 Task: Utilize tags to categorize feasibility analysis tasks by priority: "High," "Medium," and "Low.
Action: Mouse moved to (77, 214)
Screenshot: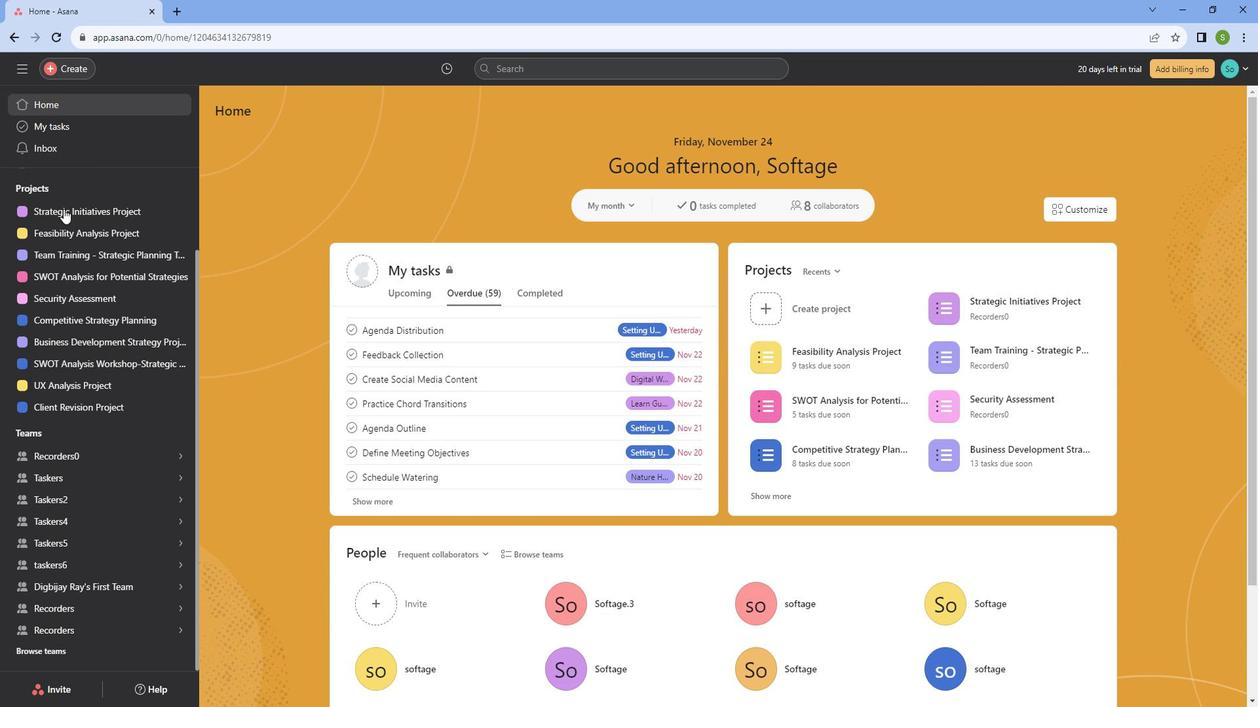 
Action: Mouse pressed left at (77, 214)
Screenshot: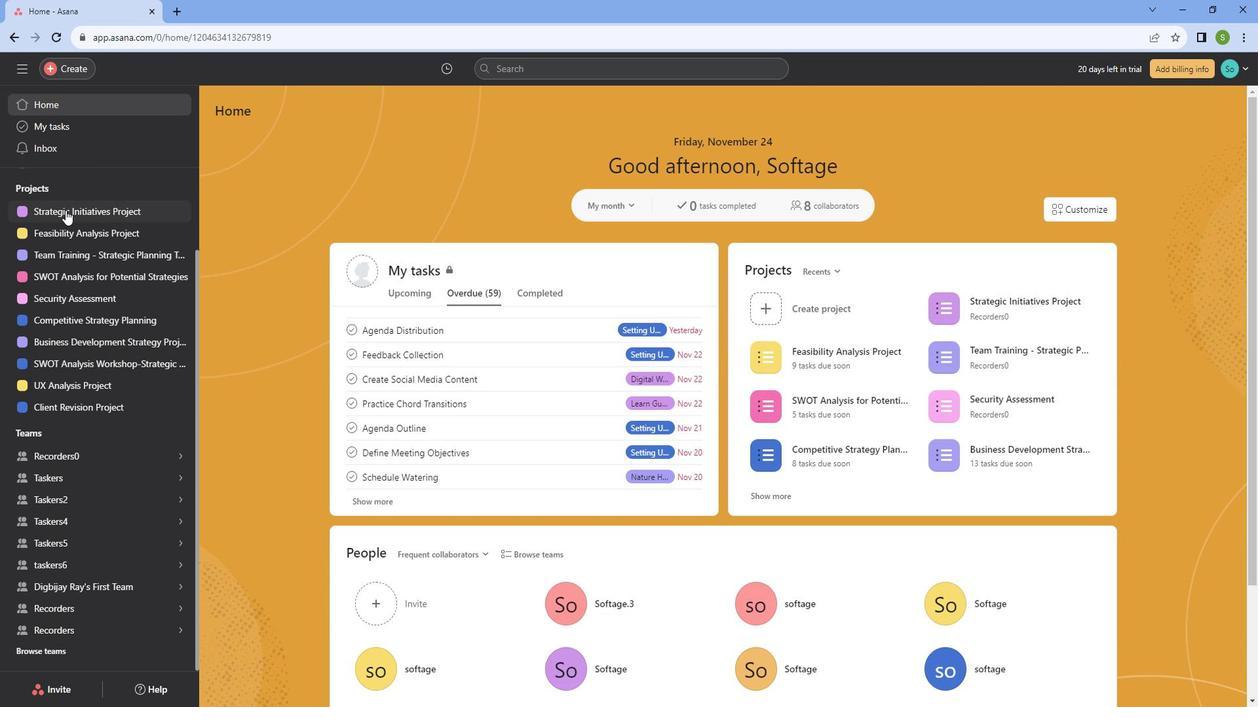
Action: Mouse moved to (885, 207)
Screenshot: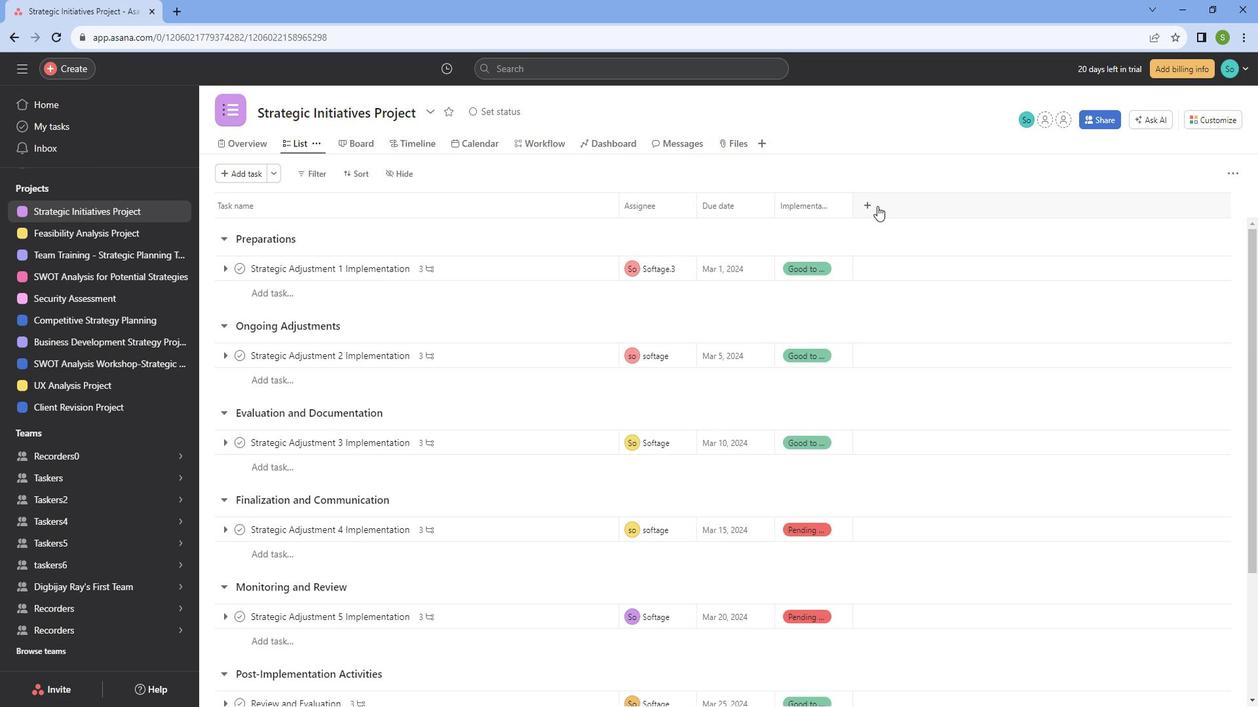 
Action: Mouse pressed left at (885, 207)
Screenshot: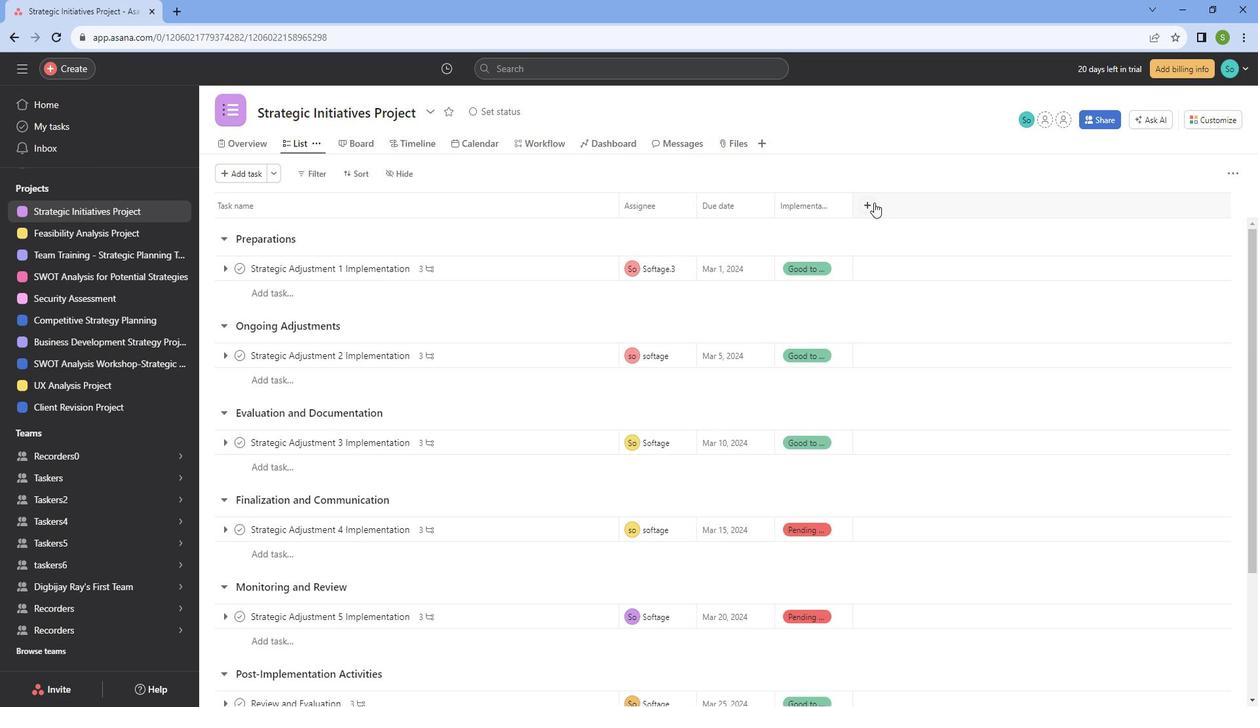 
Action: Mouse moved to (909, 258)
Screenshot: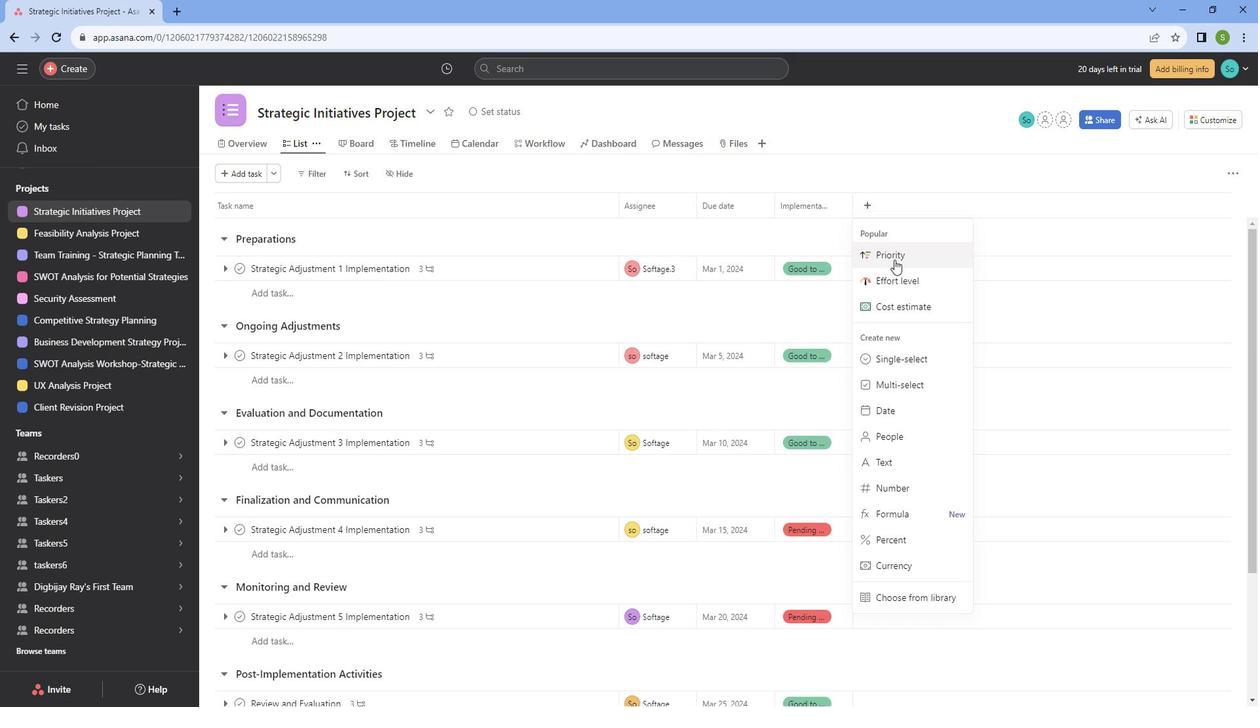 
Action: Mouse pressed left at (909, 258)
Screenshot: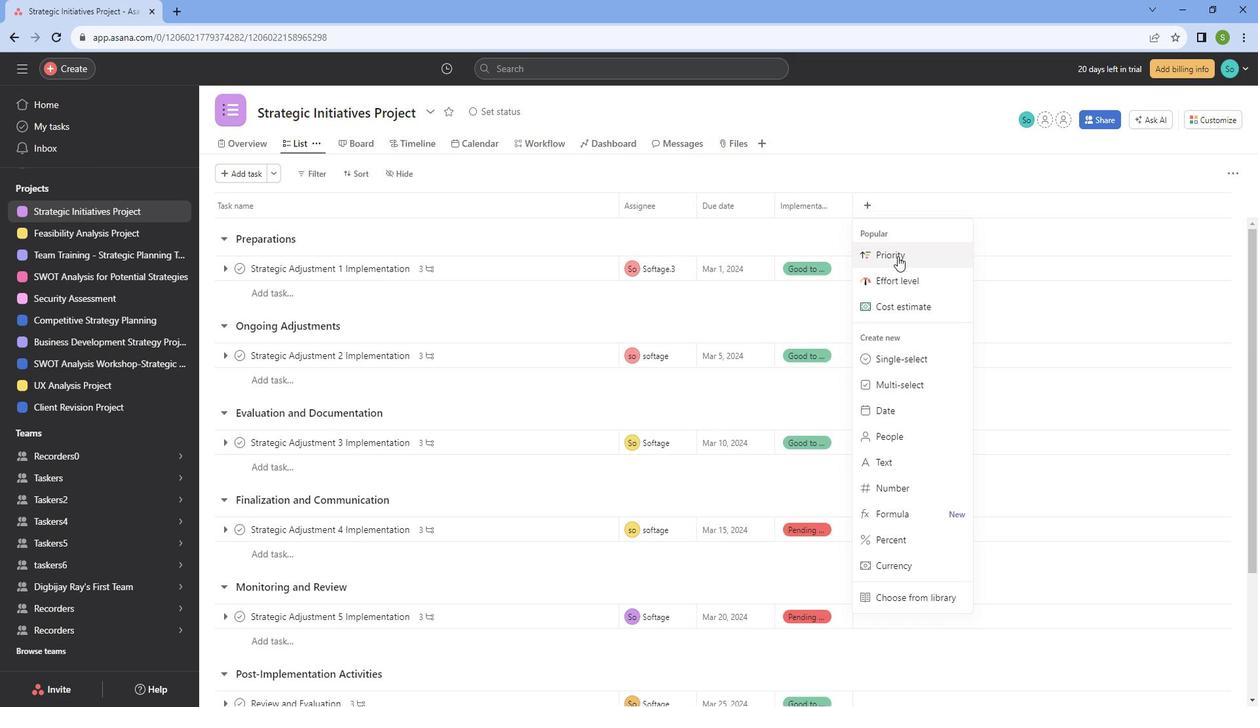 
Action: Mouse moved to (765, 539)
Screenshot: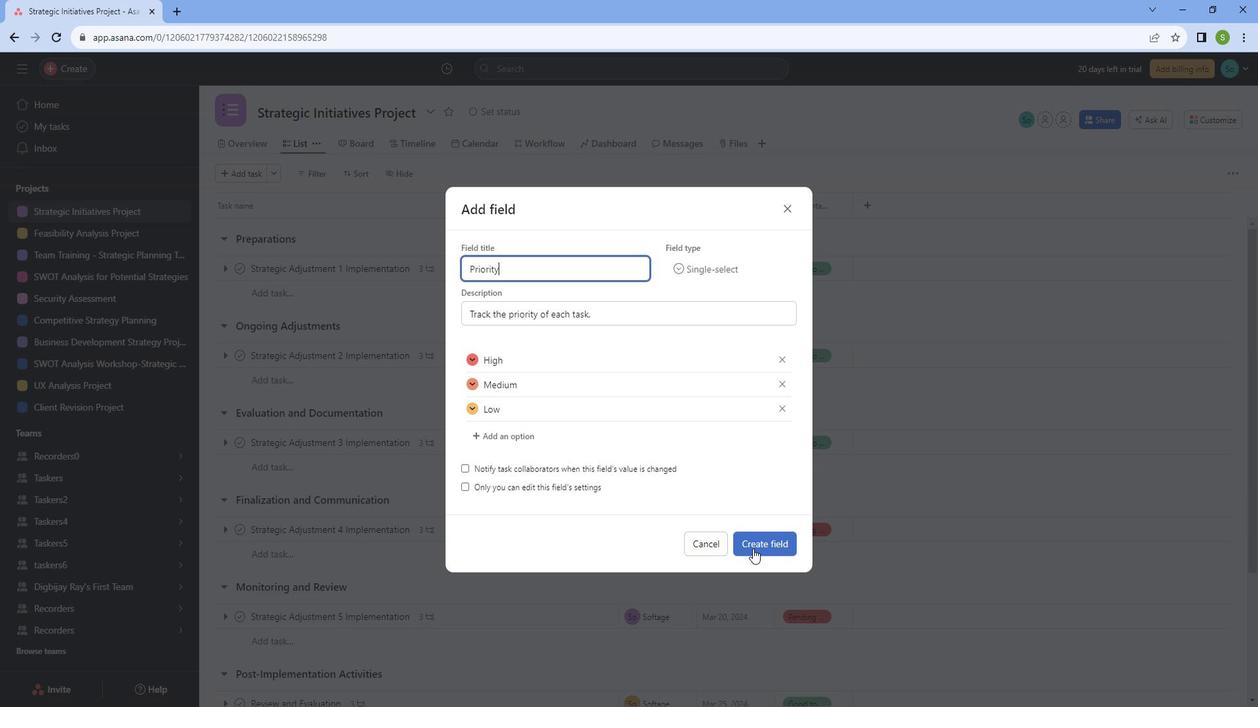 
Action: Mouse pressed left at (765, 539)
Screenshot: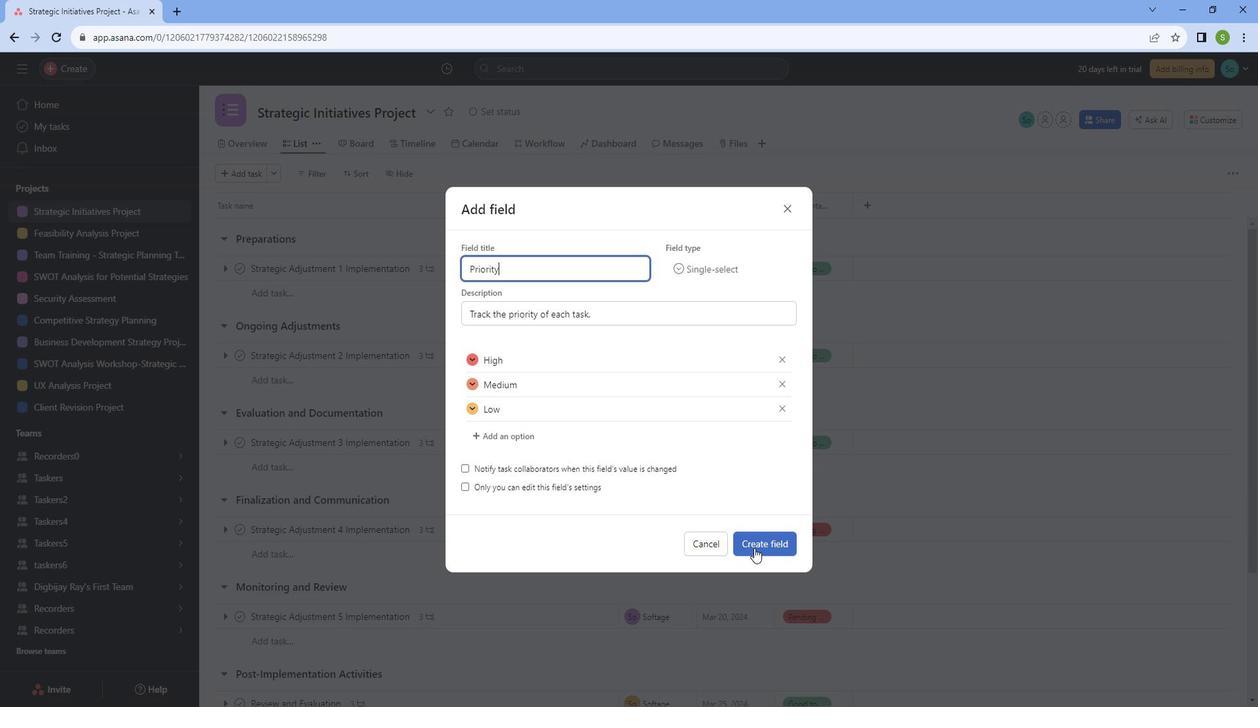 
Action: Mouse moved to (901, 273)
Screenshot: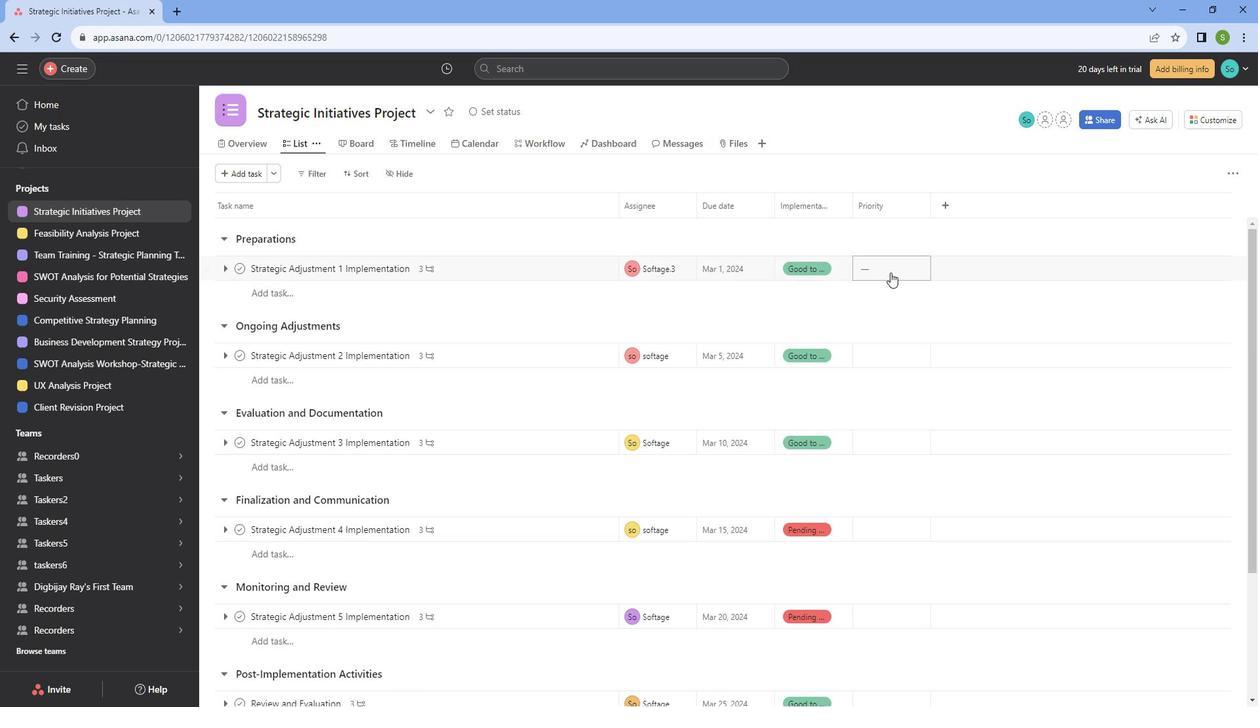 
Action: Mouse pressed left at (901, 273)
Screenshot: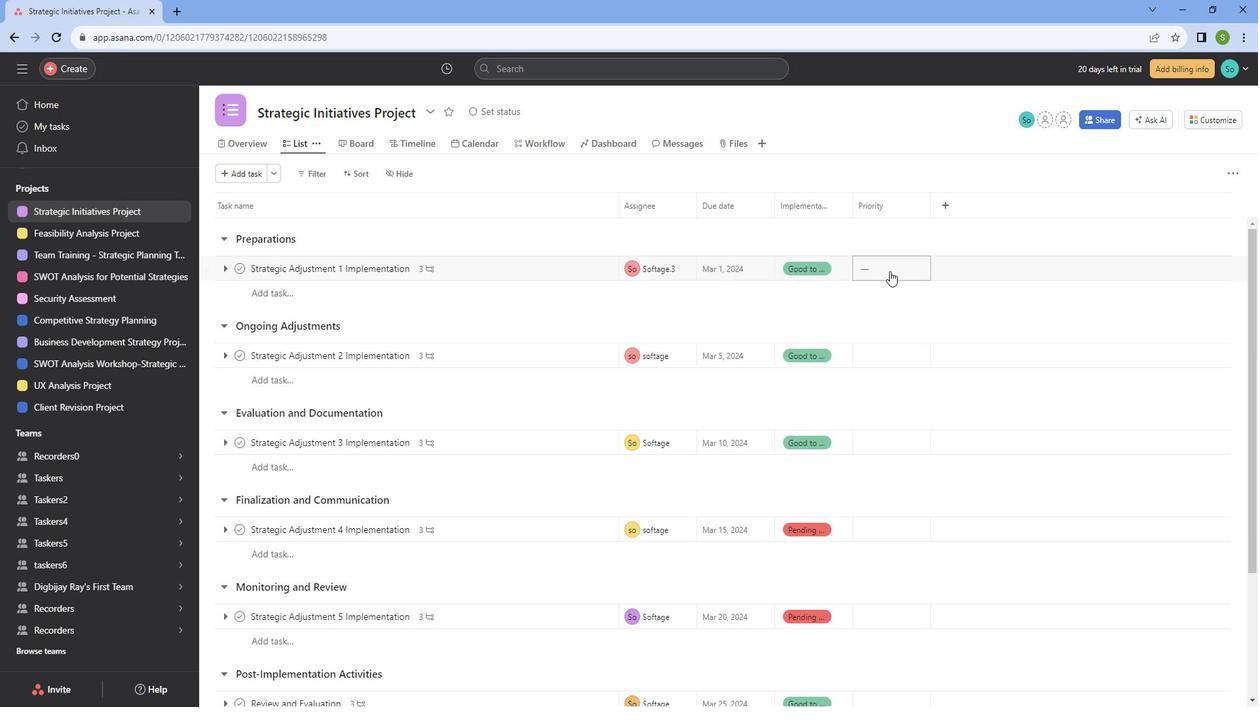 
Action: Mouse moved to (918, 313)
Screenshot: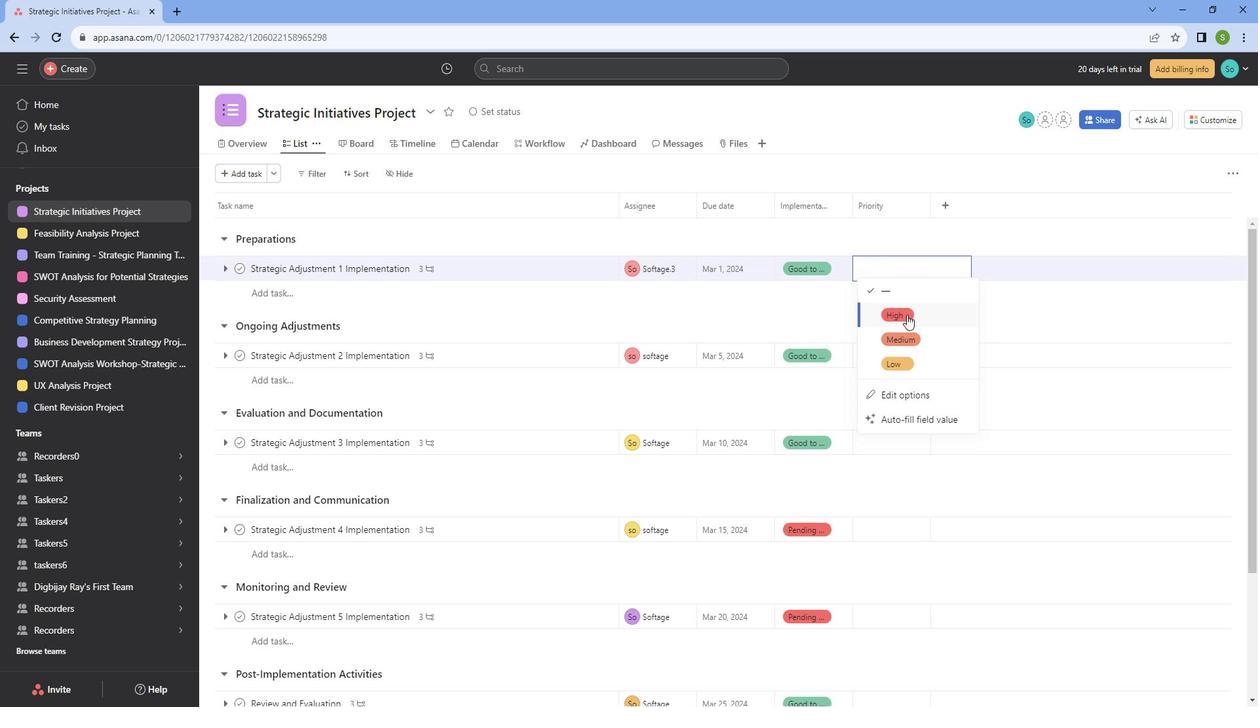 
Action: Mouse pressed left at (918, 313)
Screenshot: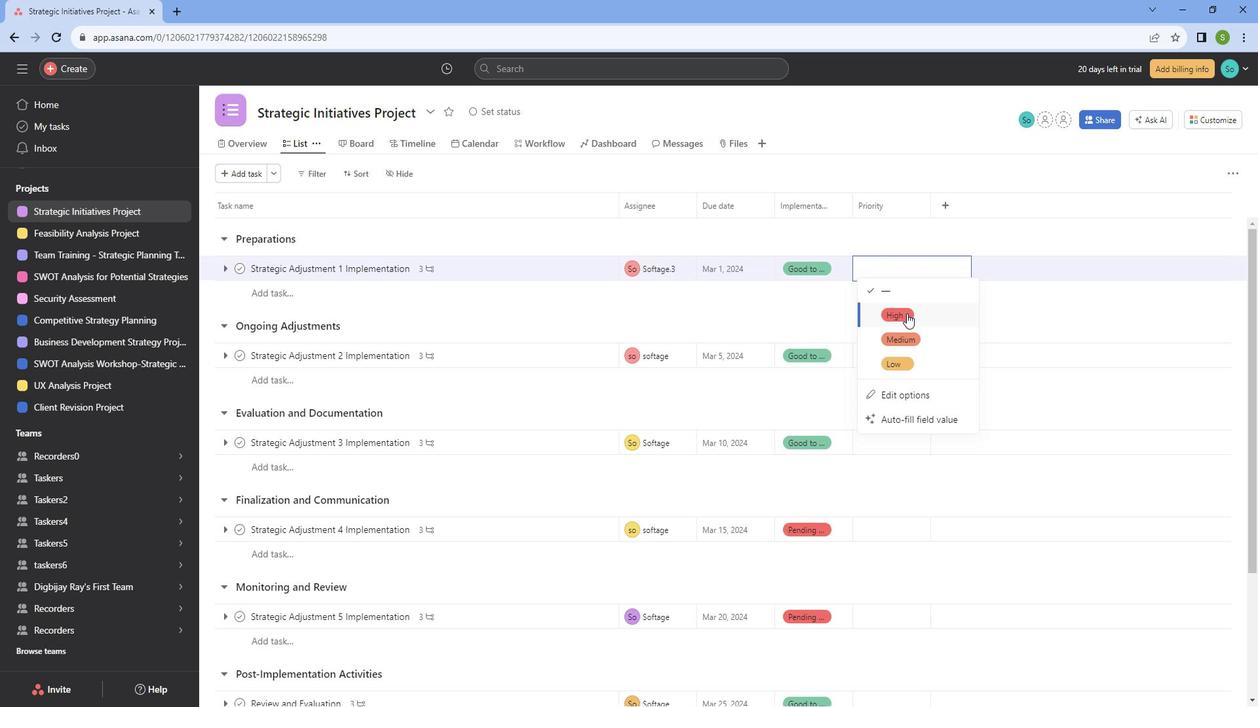 
Action: Mouse moved to (913, 355)
Screenshot: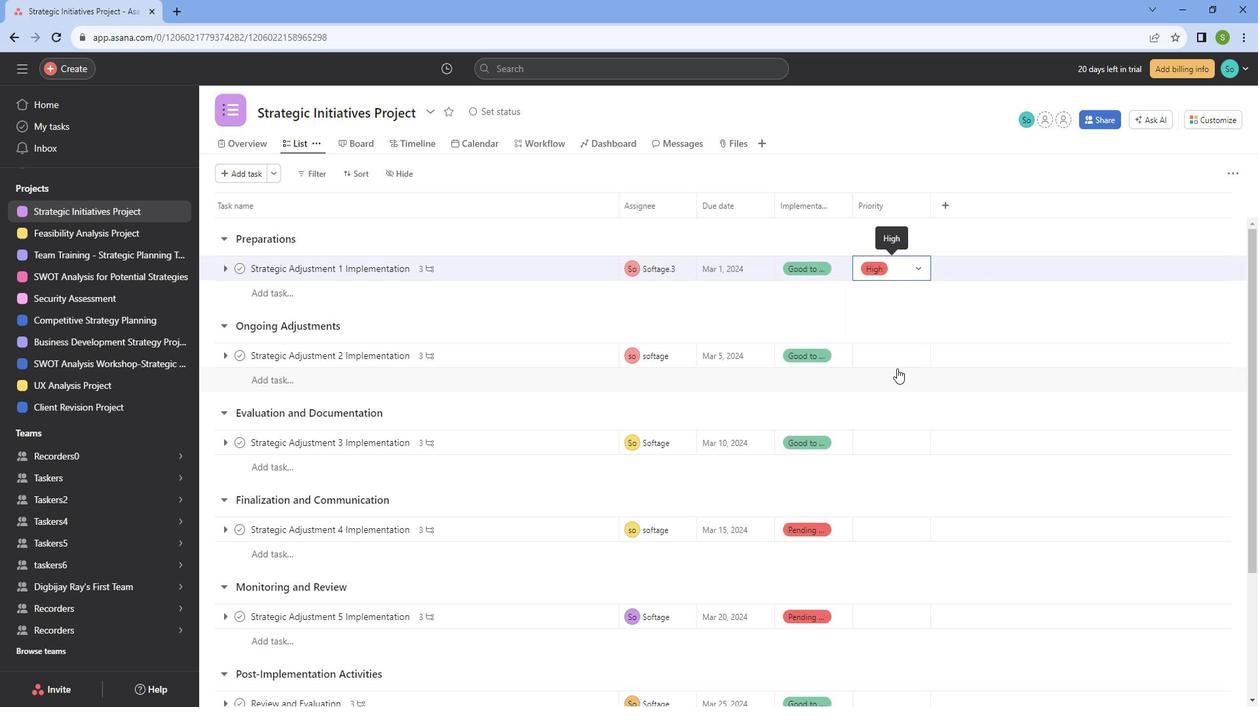 
Action: Mouse pressed left at (913, 355)
Screenshot: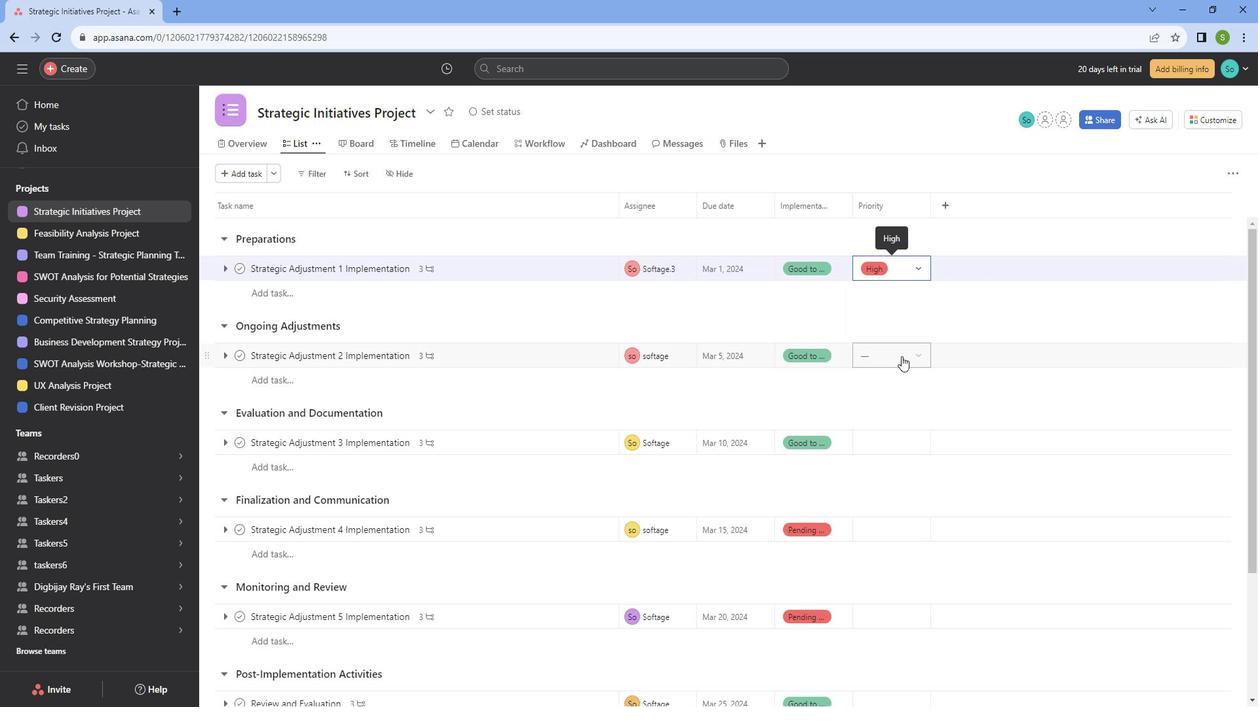 
Action: Mouse moved to (902, 399)
Screenshot: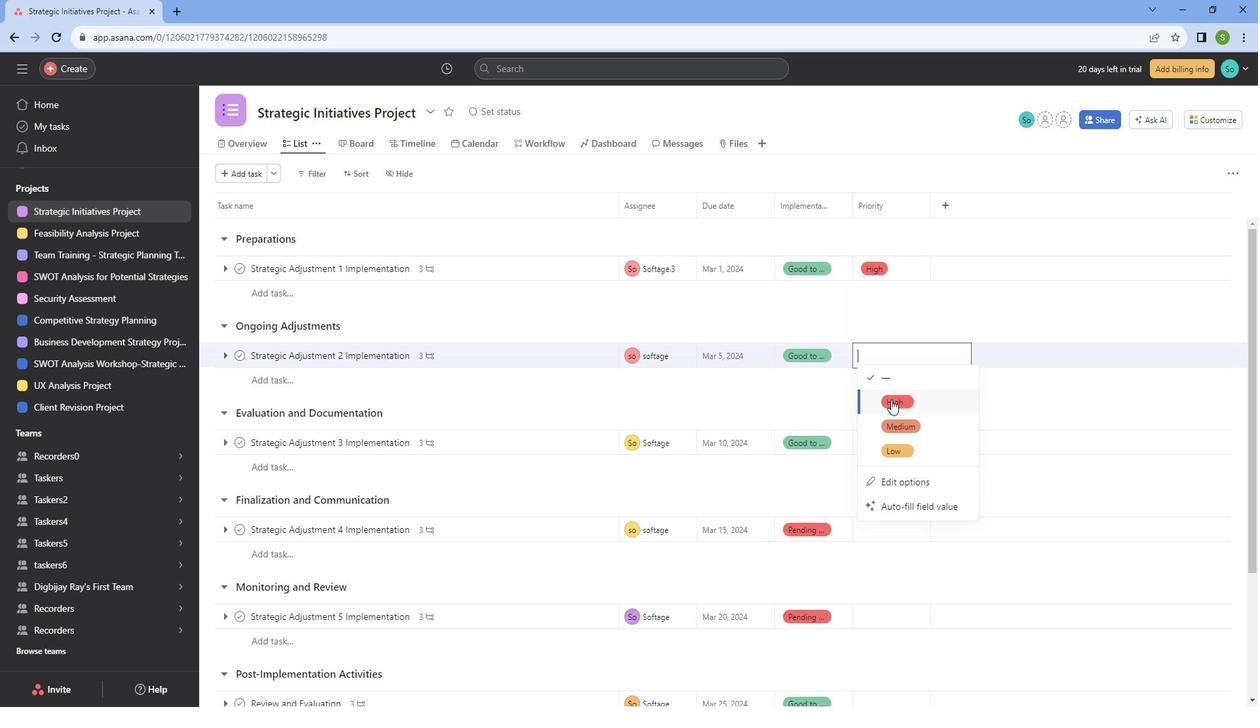 
Action: Mouse pressed left at (902, 399)
Screenshot: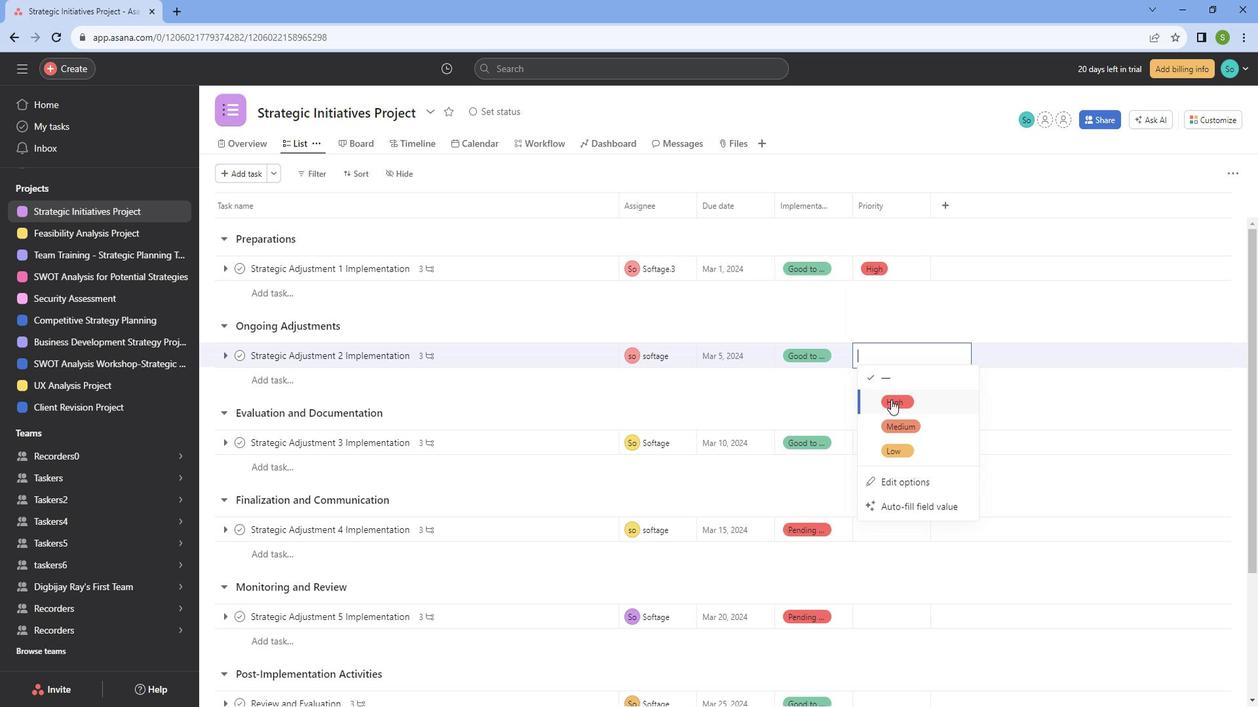 
Action: Mouse moved to (901, 399)
Screenshot: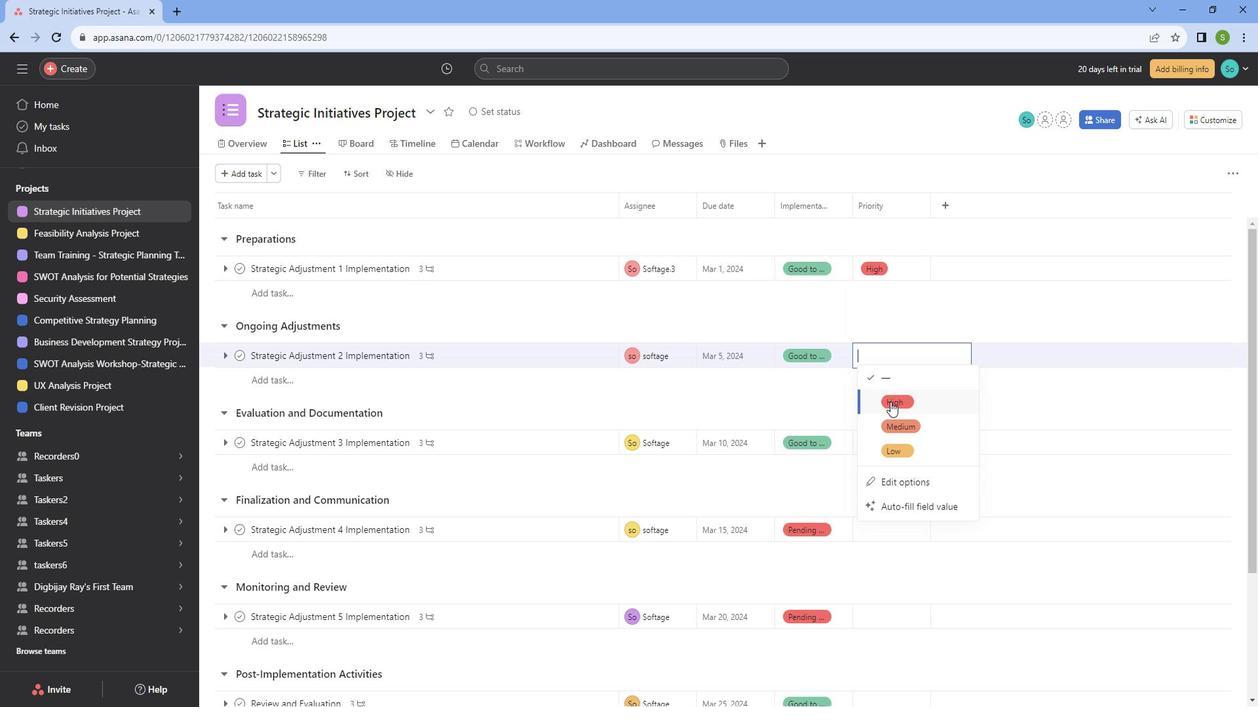 
Action: Mouse scrolled (901, 398) with delta (0, 0)
Screenshot: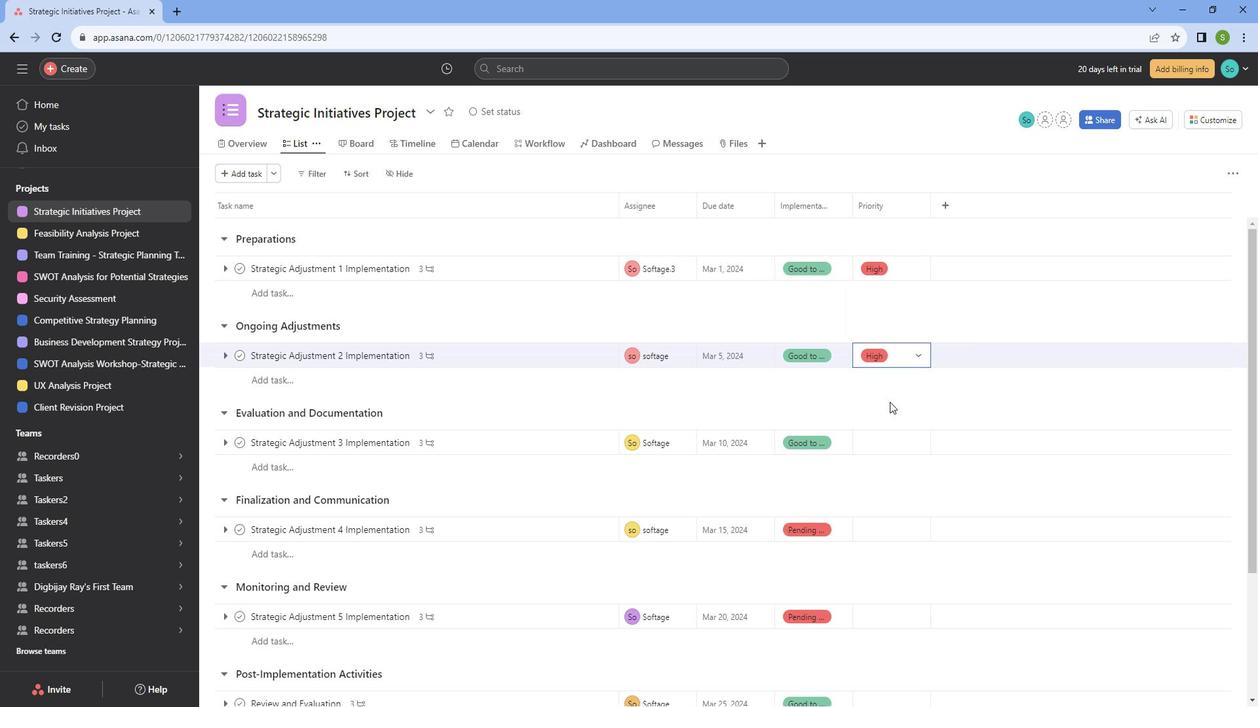 
Action: Mouse scrolled (901, 398) with delta (0, 0)
Screenshot: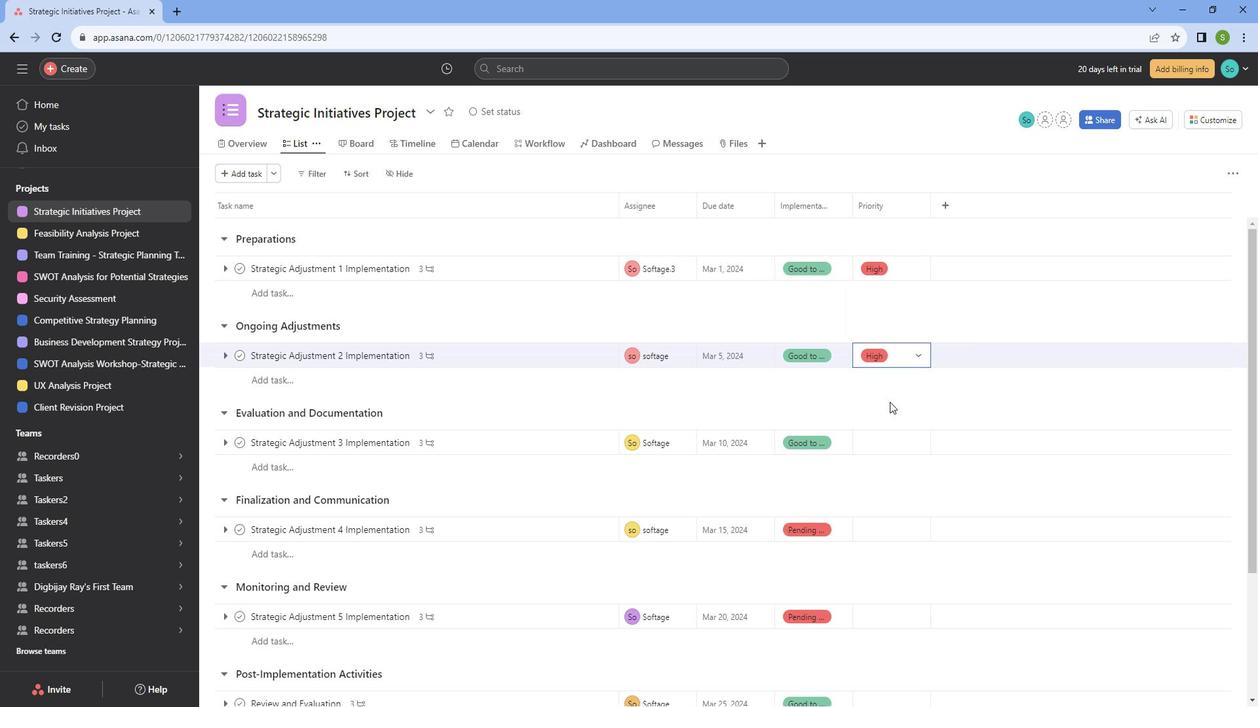 
Action: Mouse scrolled (901, 398) with delta (0, 0)
Screenshot: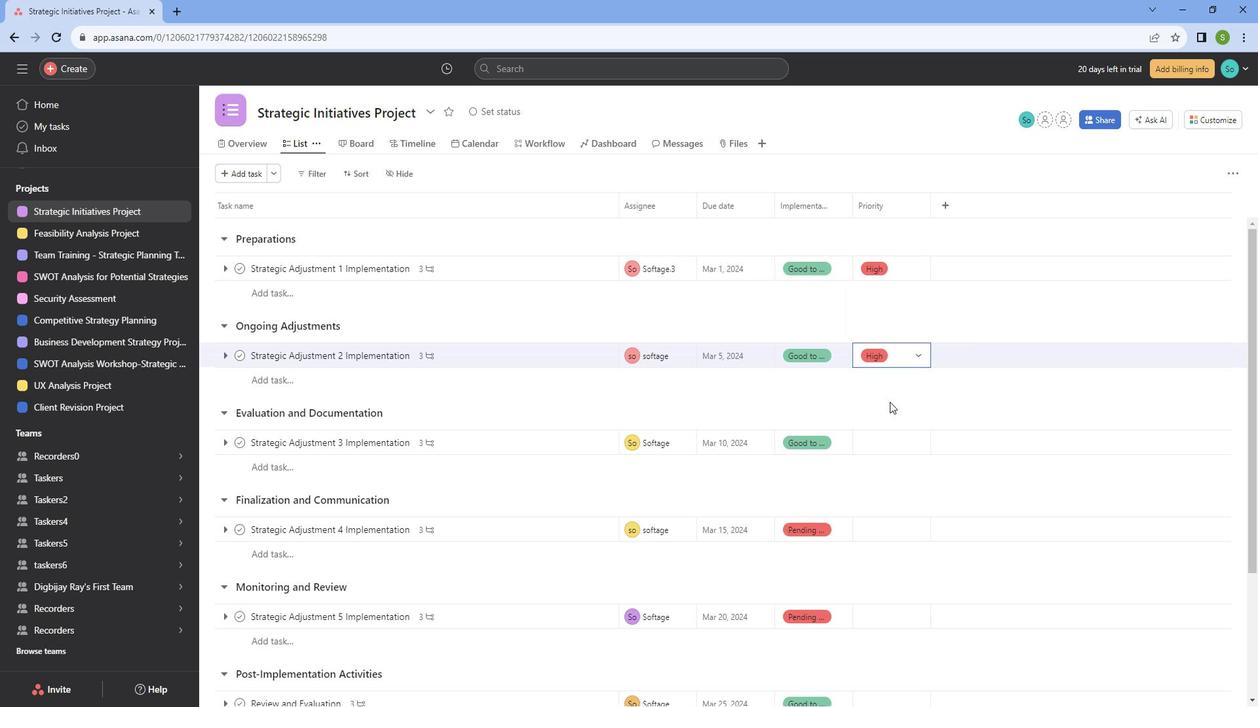 
Action: Mouse moved to (904, 265)
Screenshot: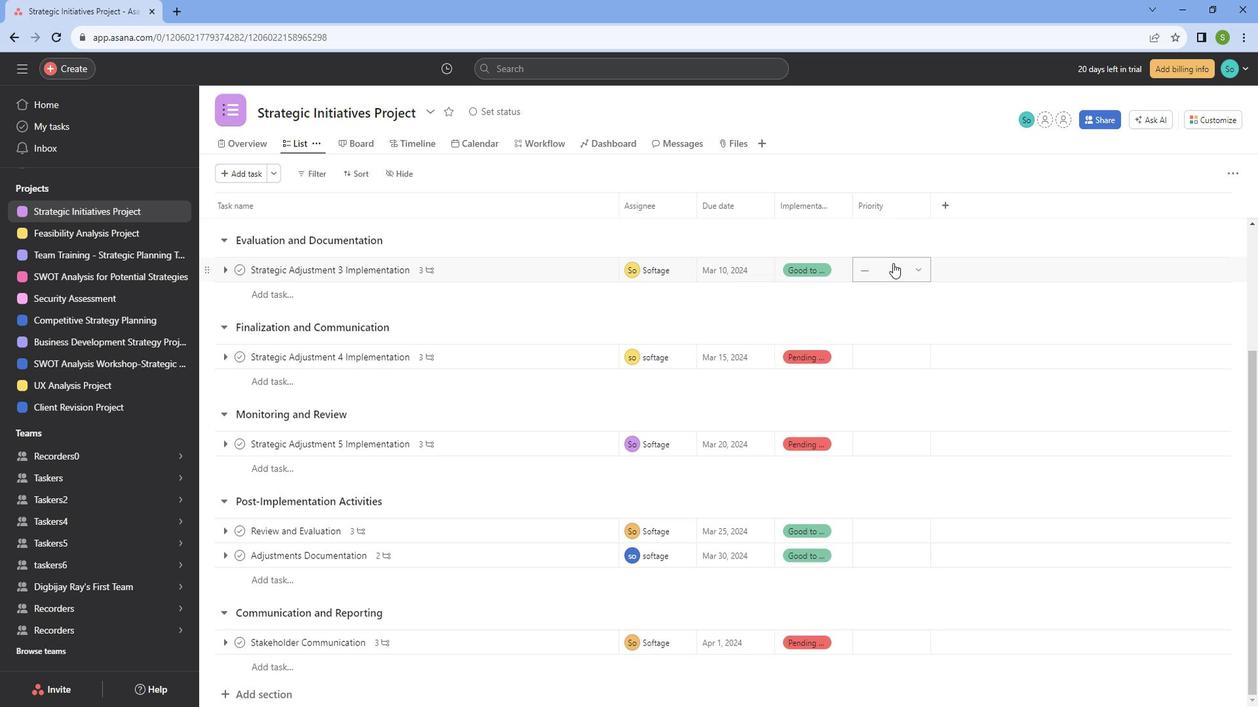 
Action: Mouse pressed left at (904, 265)
Screenshot: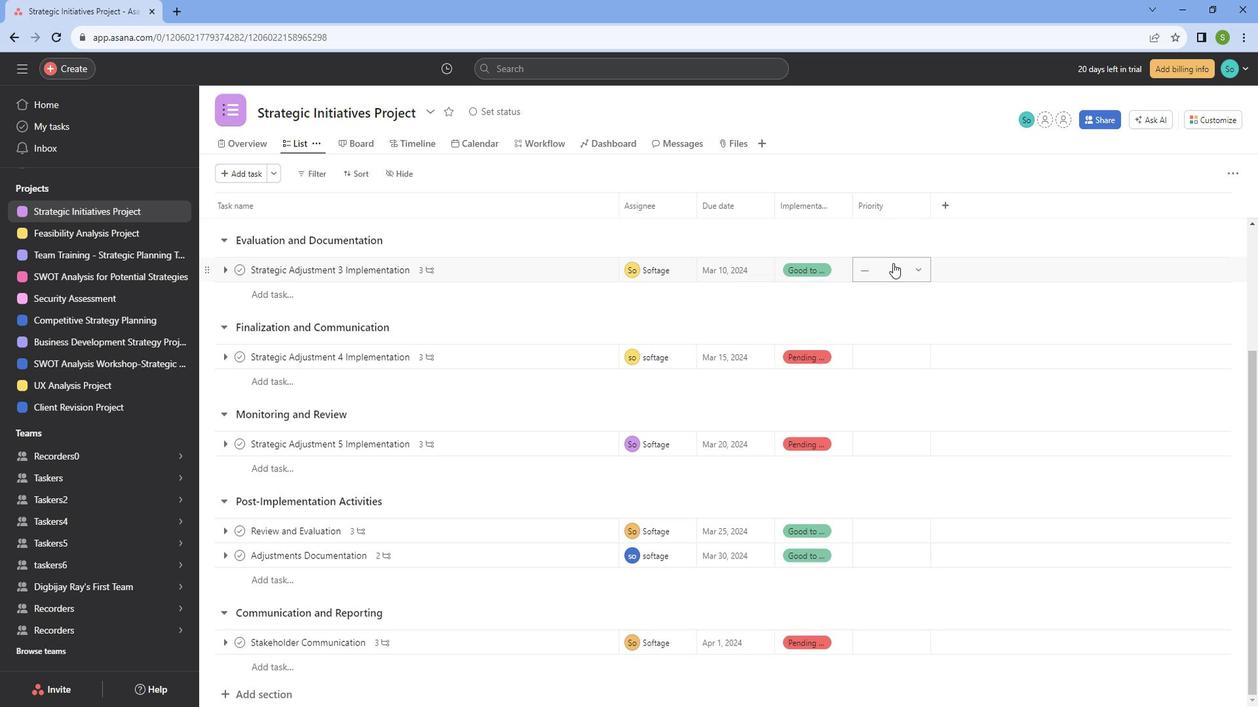 
Action: Mouse moved to (899, 299)
Screenshot: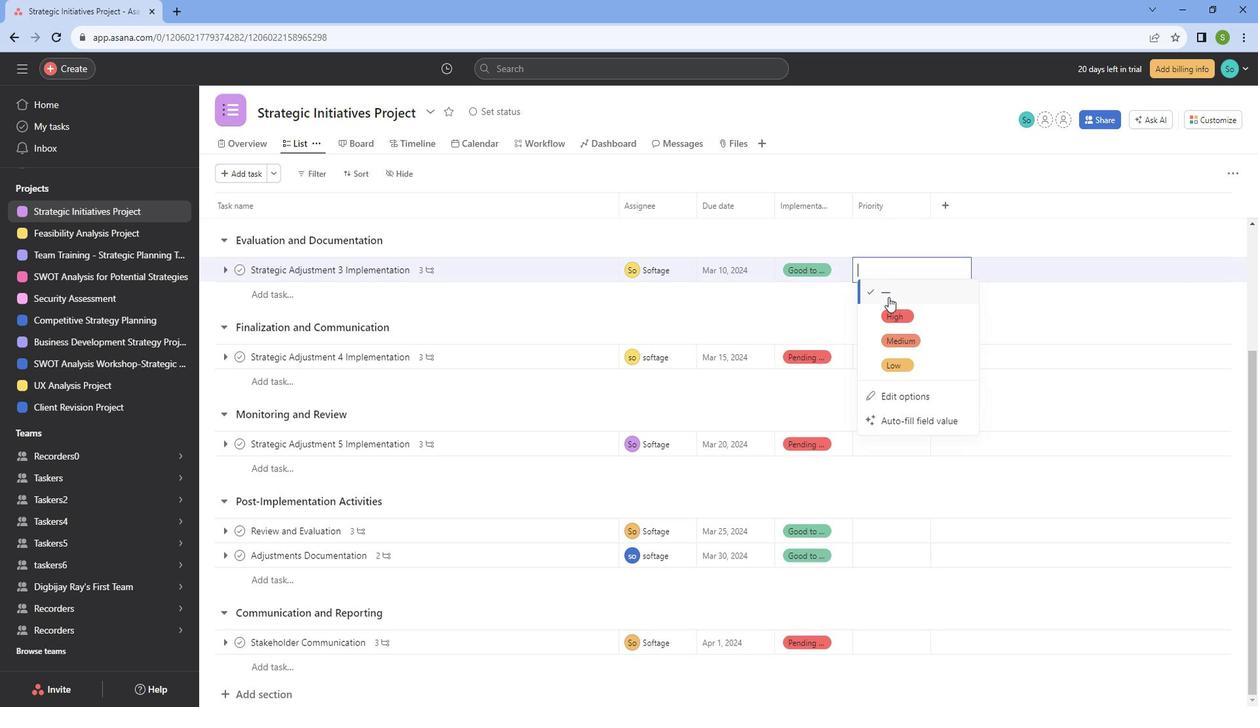 
Action: Mouse pressed left at (899, 299)
Screenshot: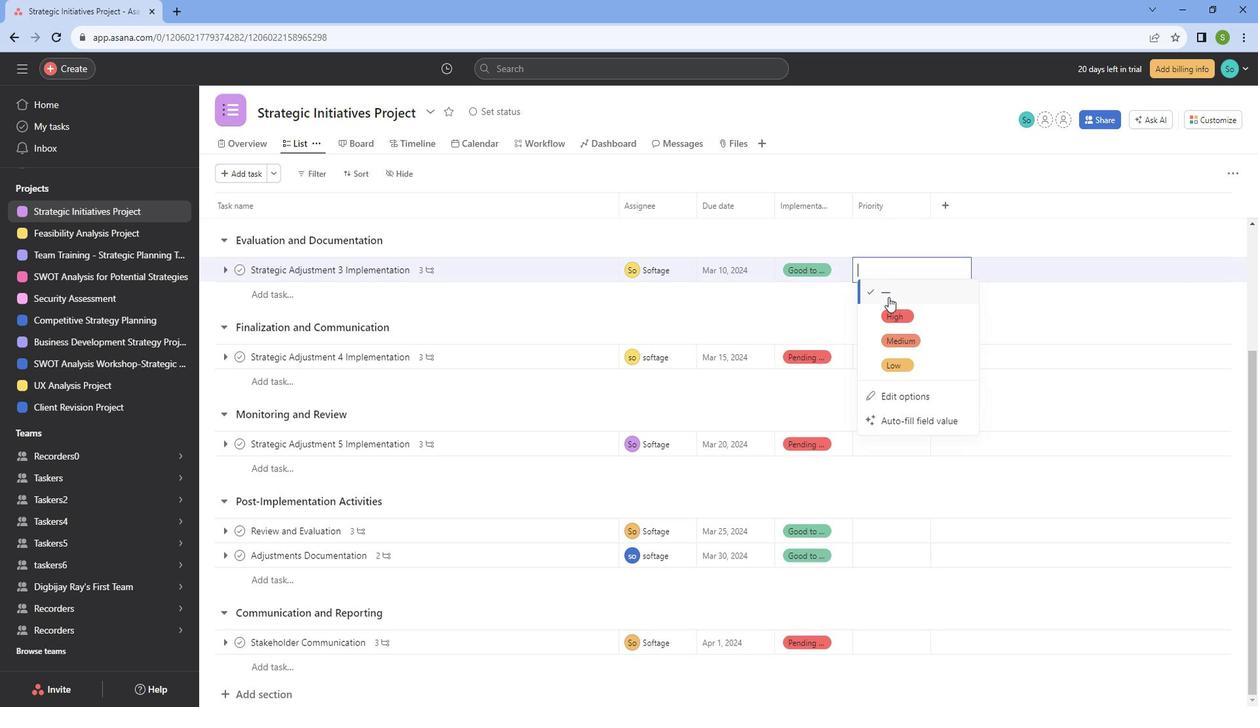 
Action: Mouse moved to (896, 307)
Screenshot: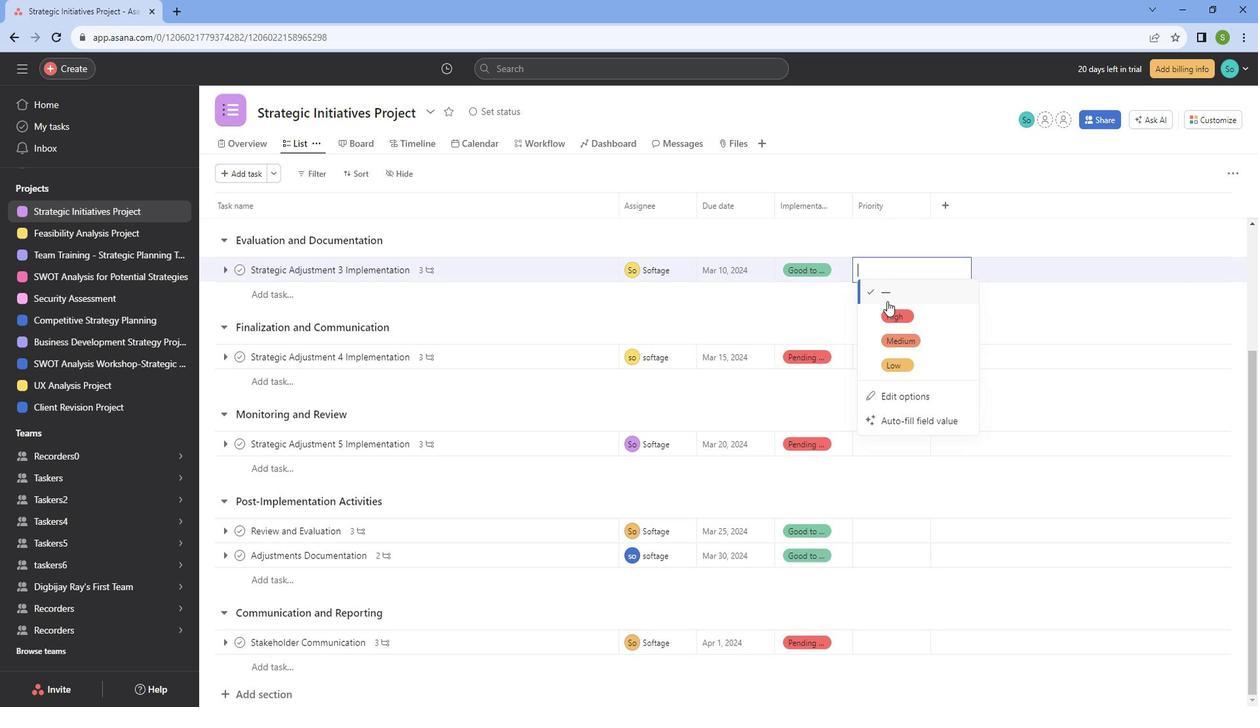 
Action: Mouse pressed left at (896, 307)
Screenshot: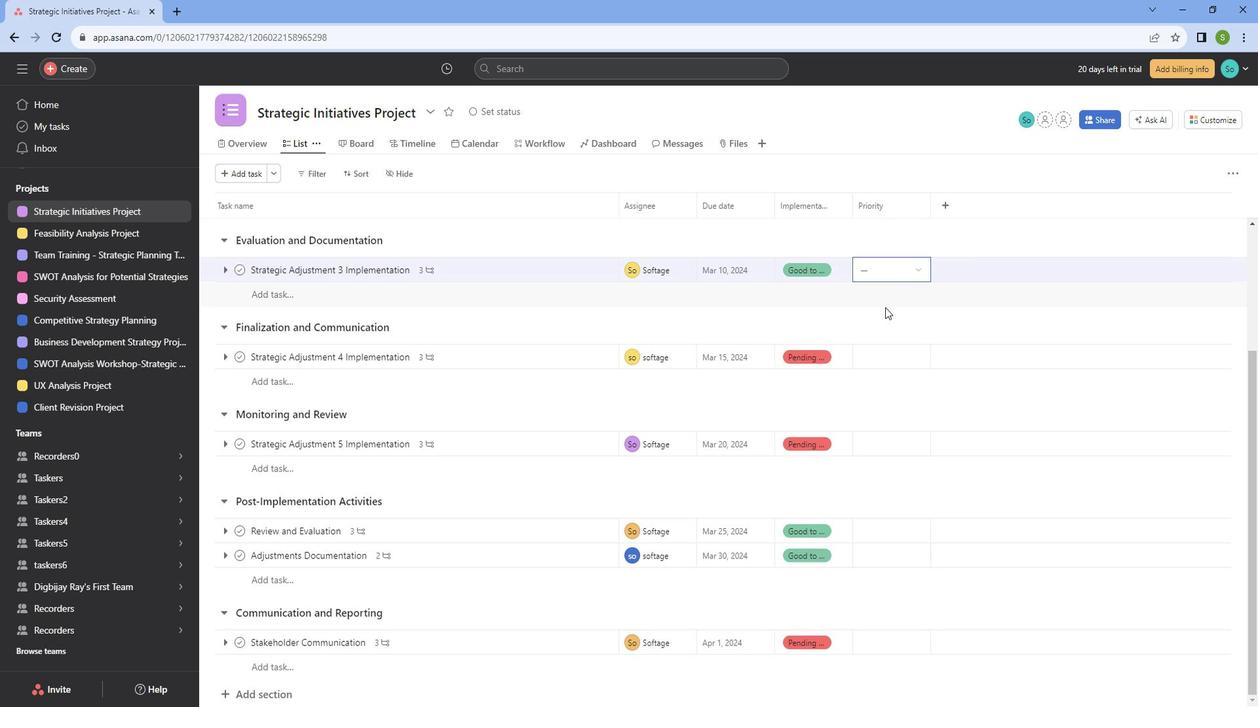 
Action: Mouse moved to (899, 278)
Screenshot: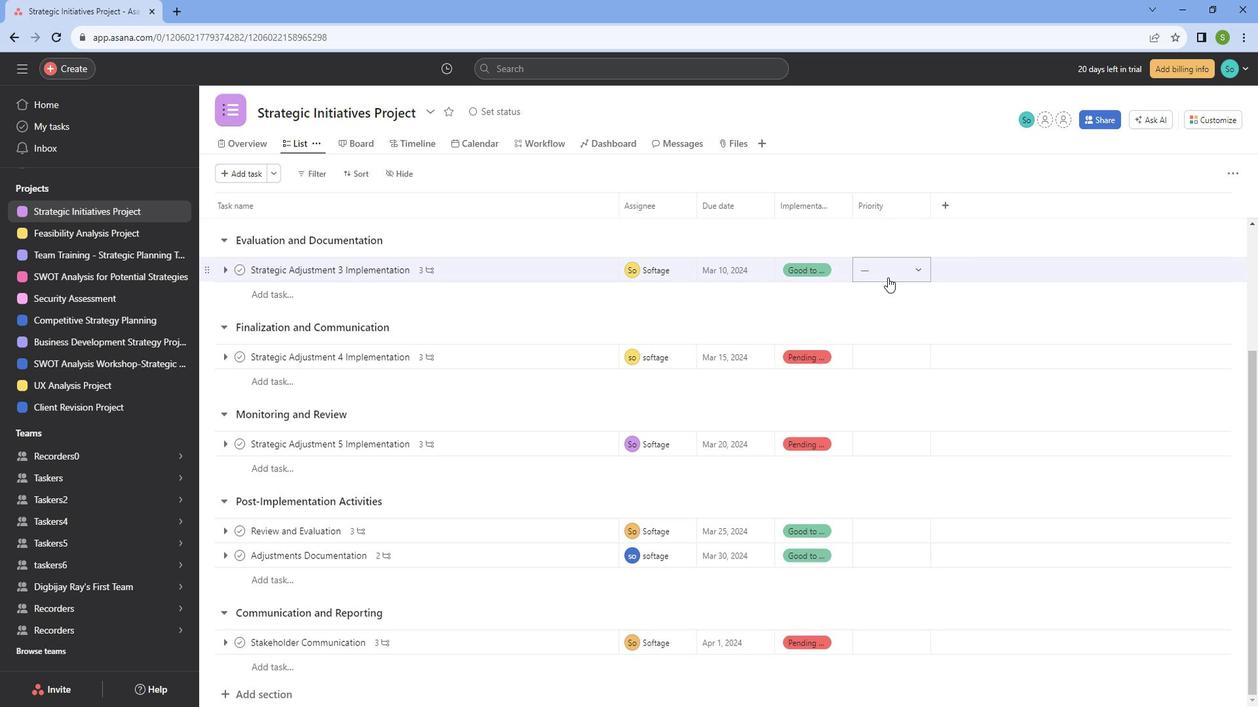 
Action: Mouse pressed left at (899, 278)
Screenshot: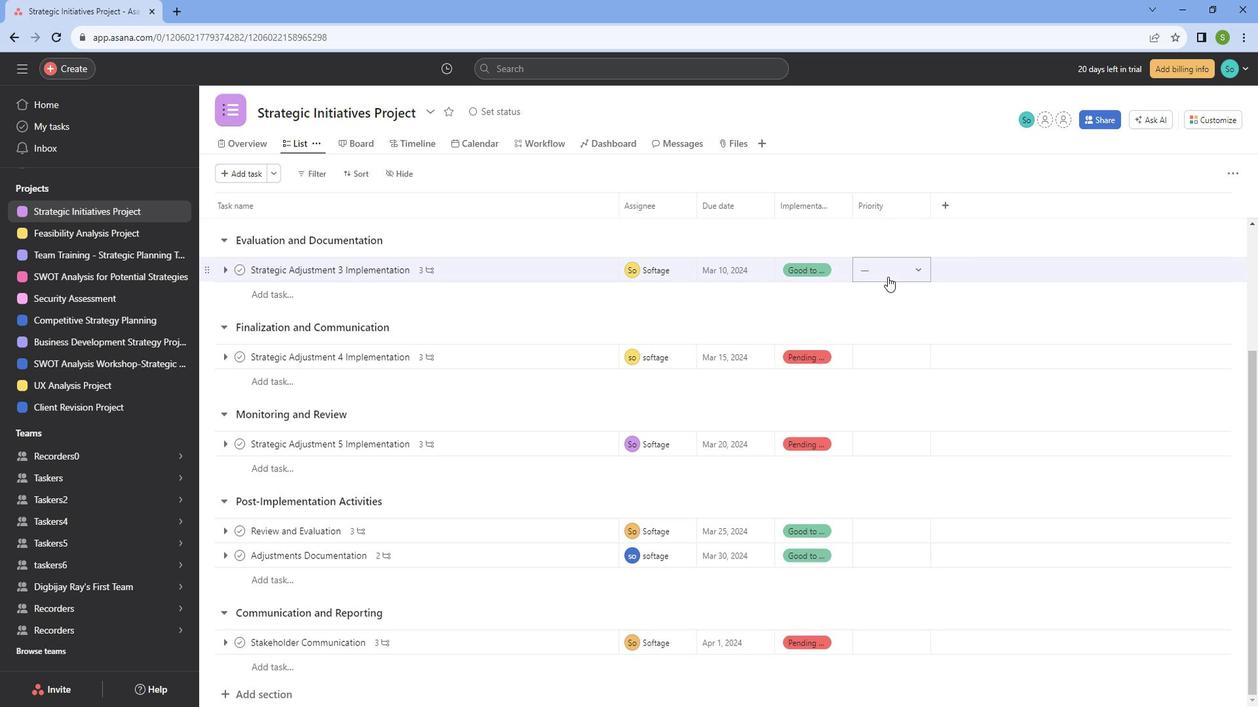 
Action: Mouse moved to (892, 313)
Screenshot: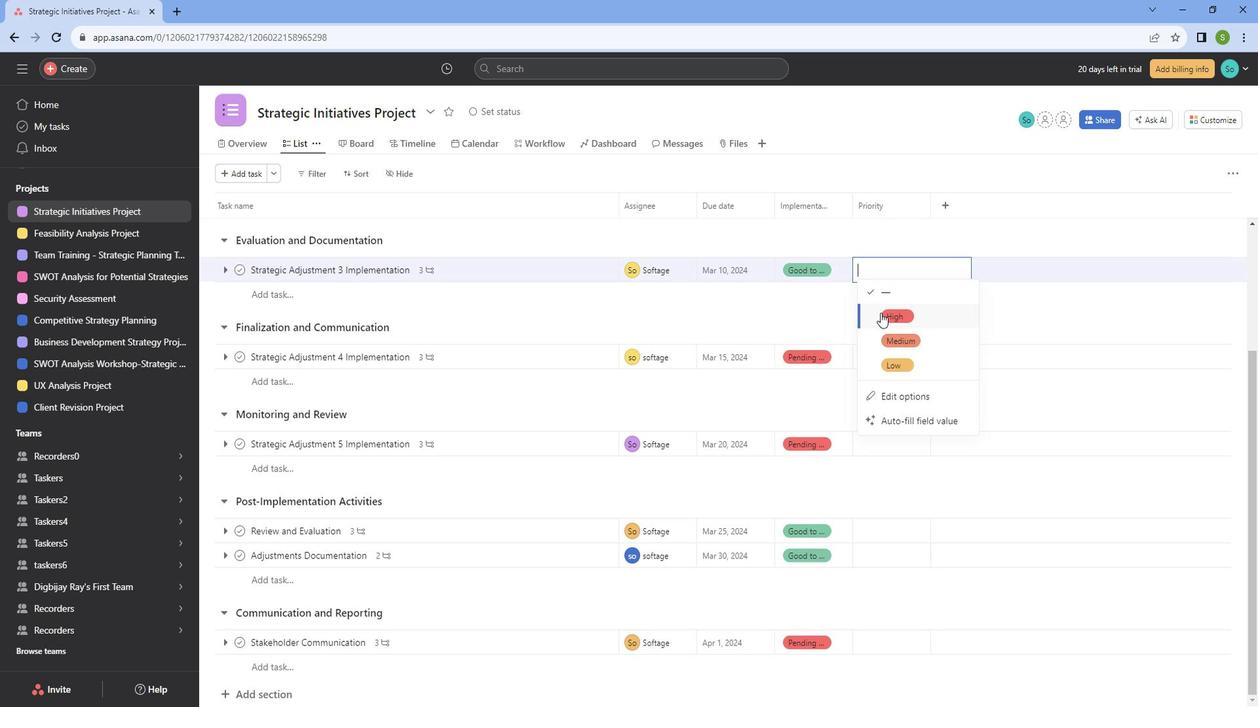 
Action: Mouse pressed left at (892, 313)
Screenshot: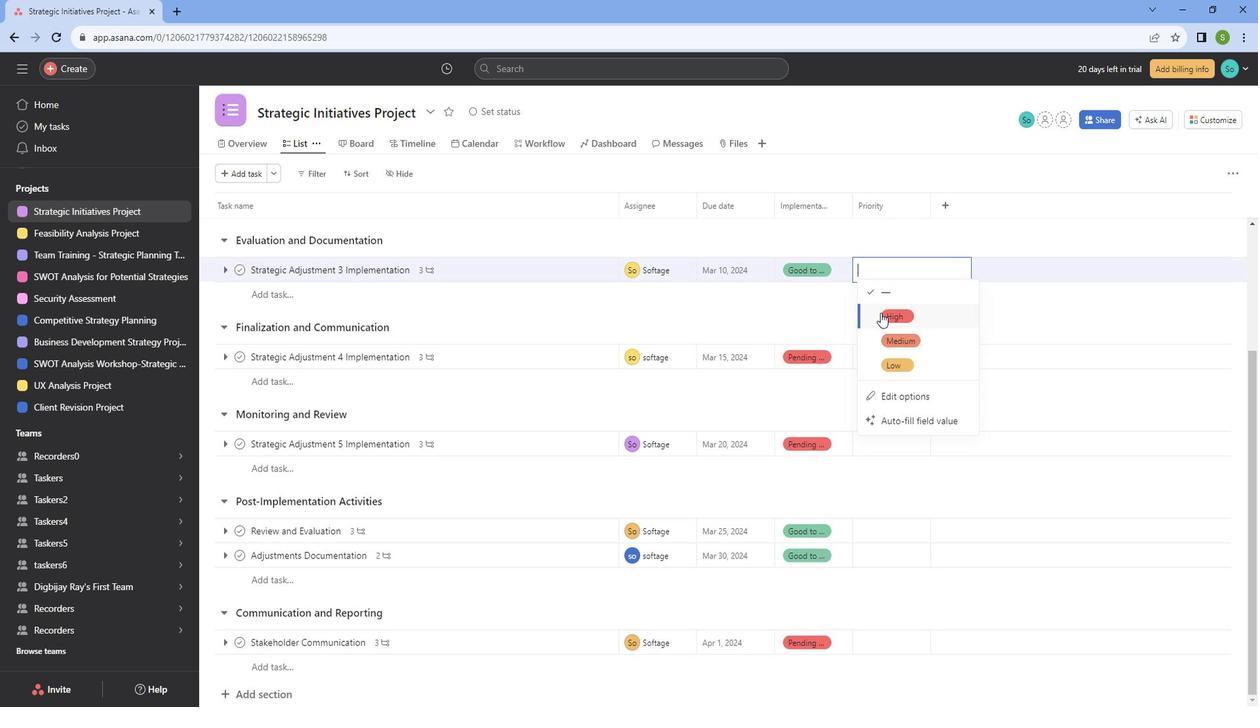
Action: Mouse scrolled (892, 313) with delta (0, 0)
Screenshot: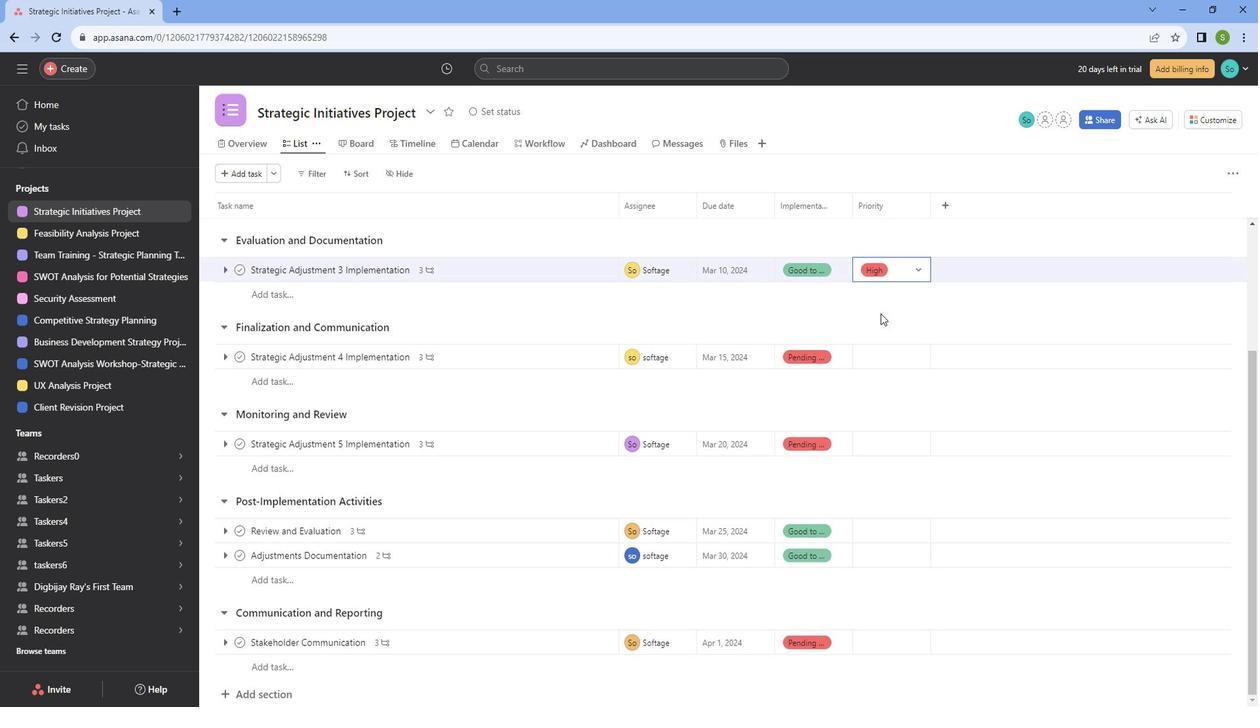 
Action: Mouse scrolled (892, 313) with delta (0, 0)
Screenshot: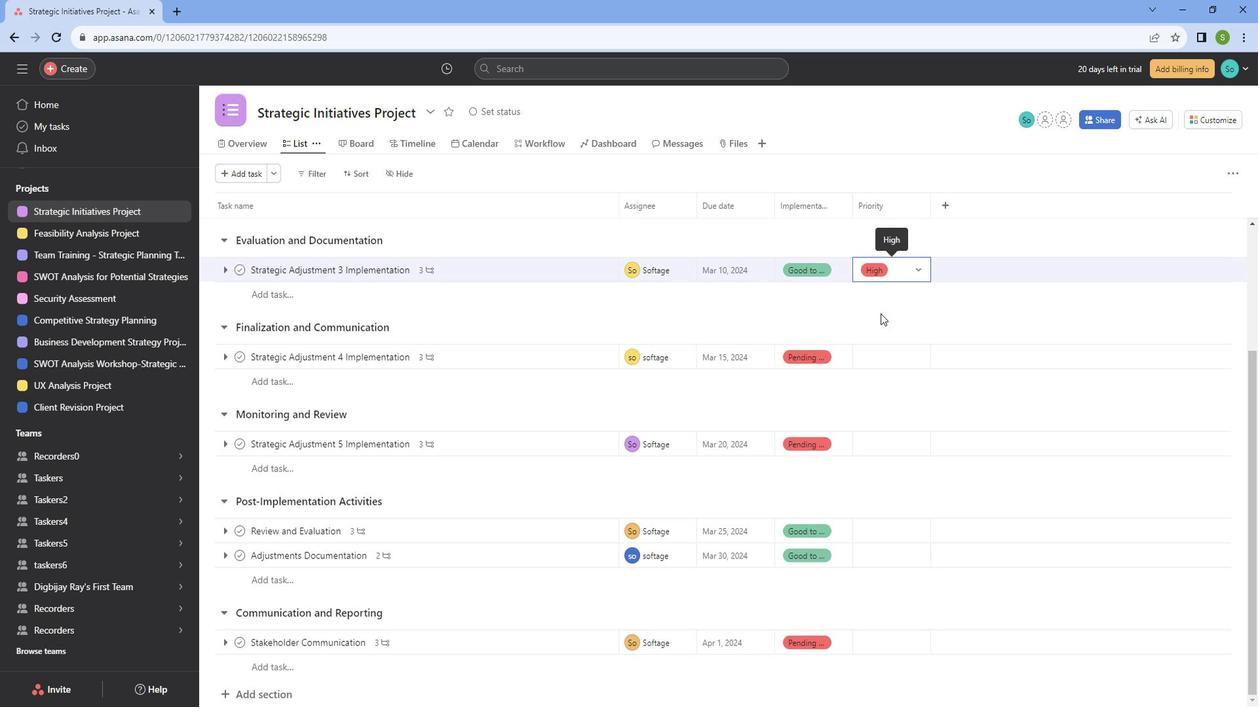 
Action: Mouse scrolled (892, 313) with delta (0, 0)
Screenshot: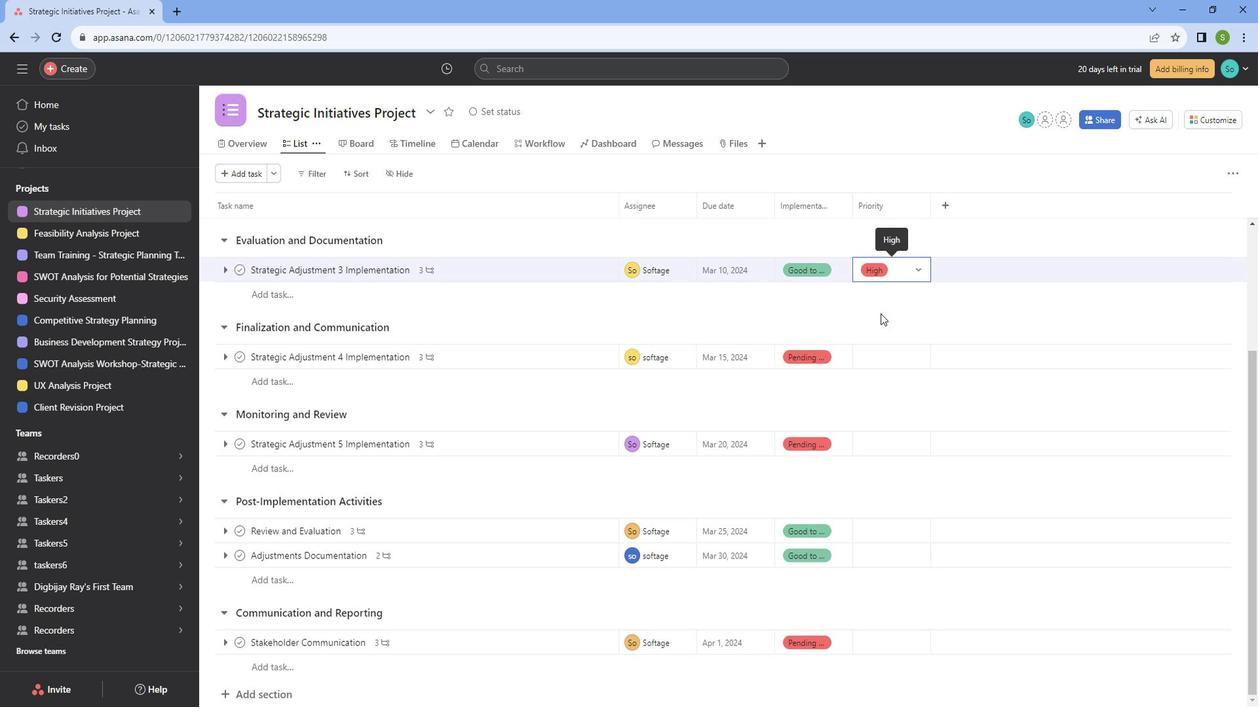 
Action: Mouse moved to (875, 353)
Screenshot: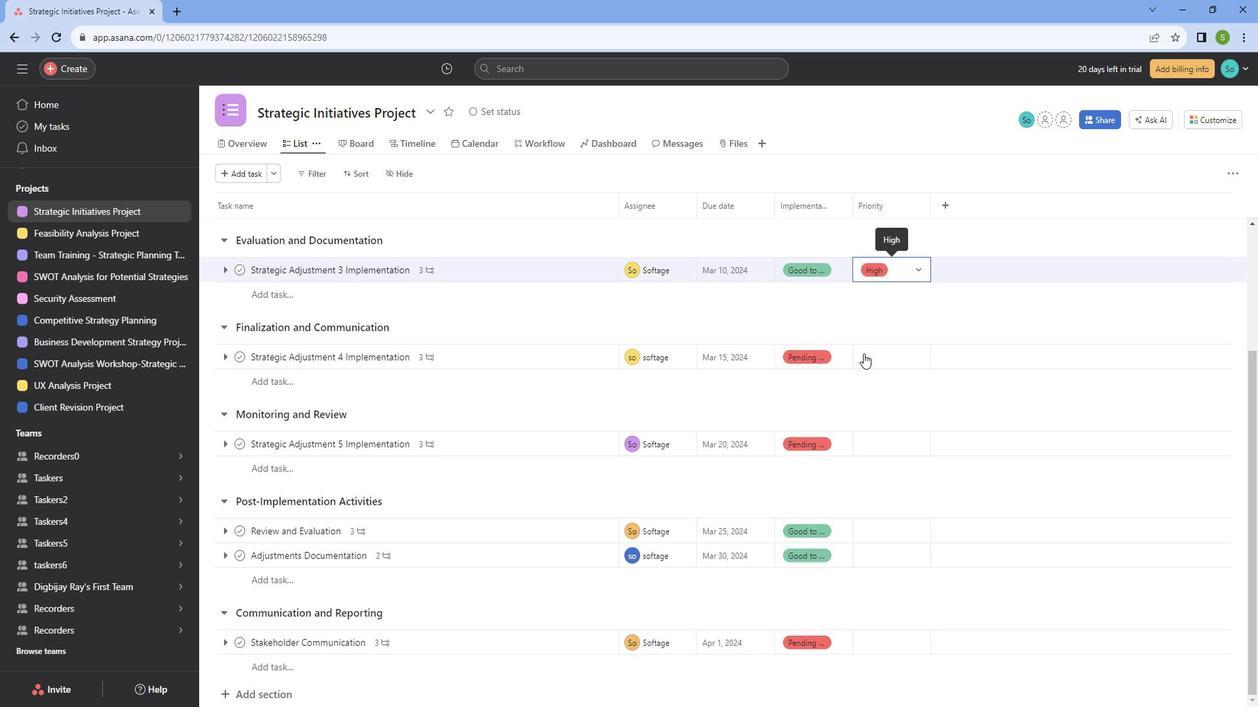 
Action: Mouse pressed left at (875, 353)
Screenshot: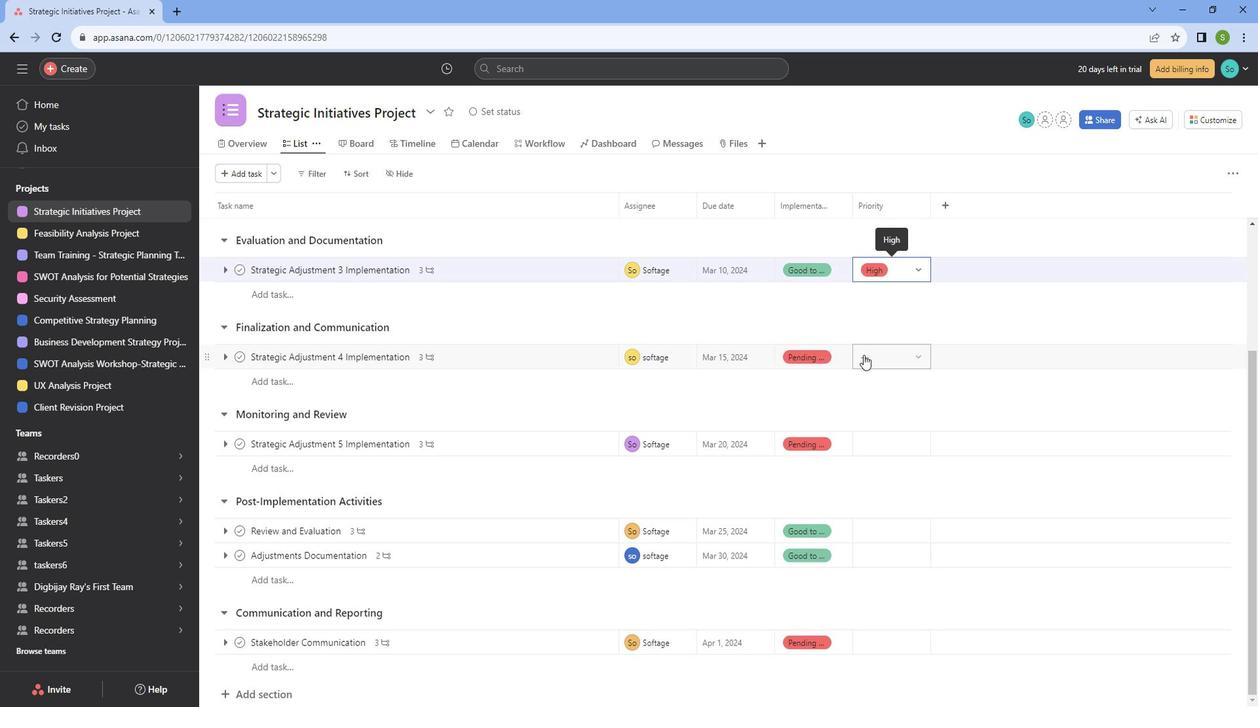 
Action: Mouse moved to (892, 425)
Screenshot: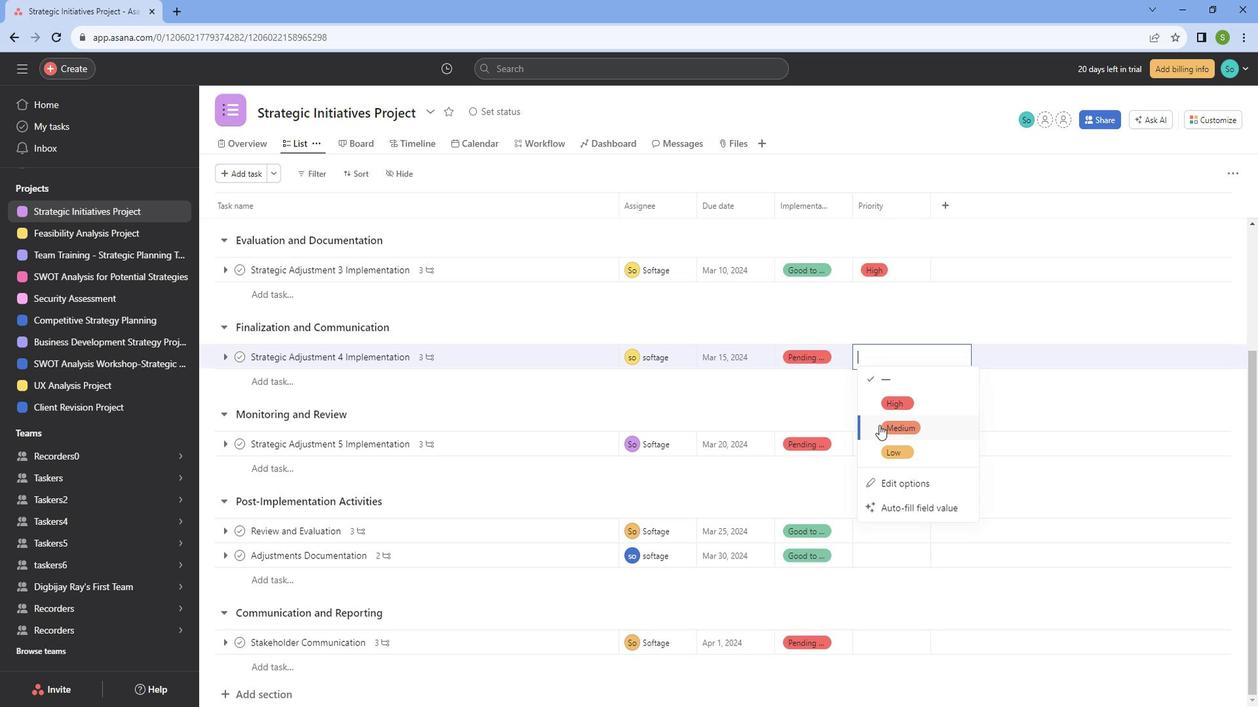 
Action: Mouse pressed left at (892, 425)
Screenshot: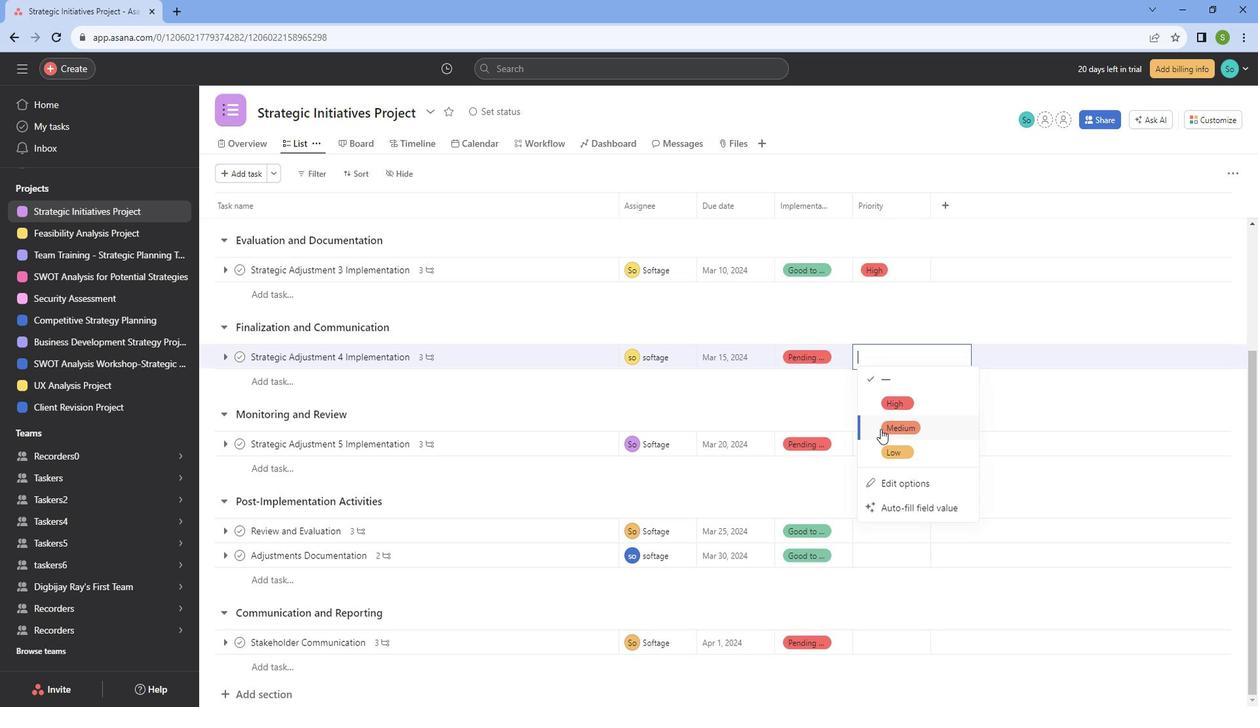 
Action: Mouse moved to (893, 435)
Screenshot: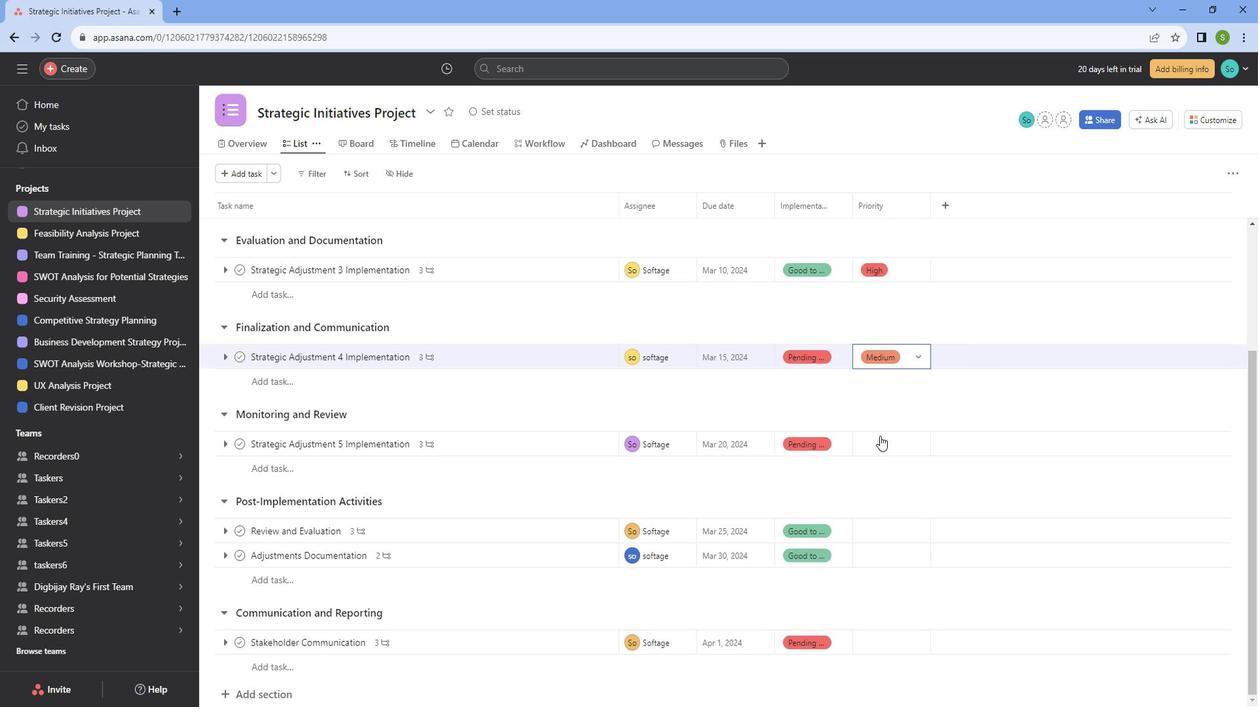 
Action: Mouse pressed left at (893, 435)
Screenshot: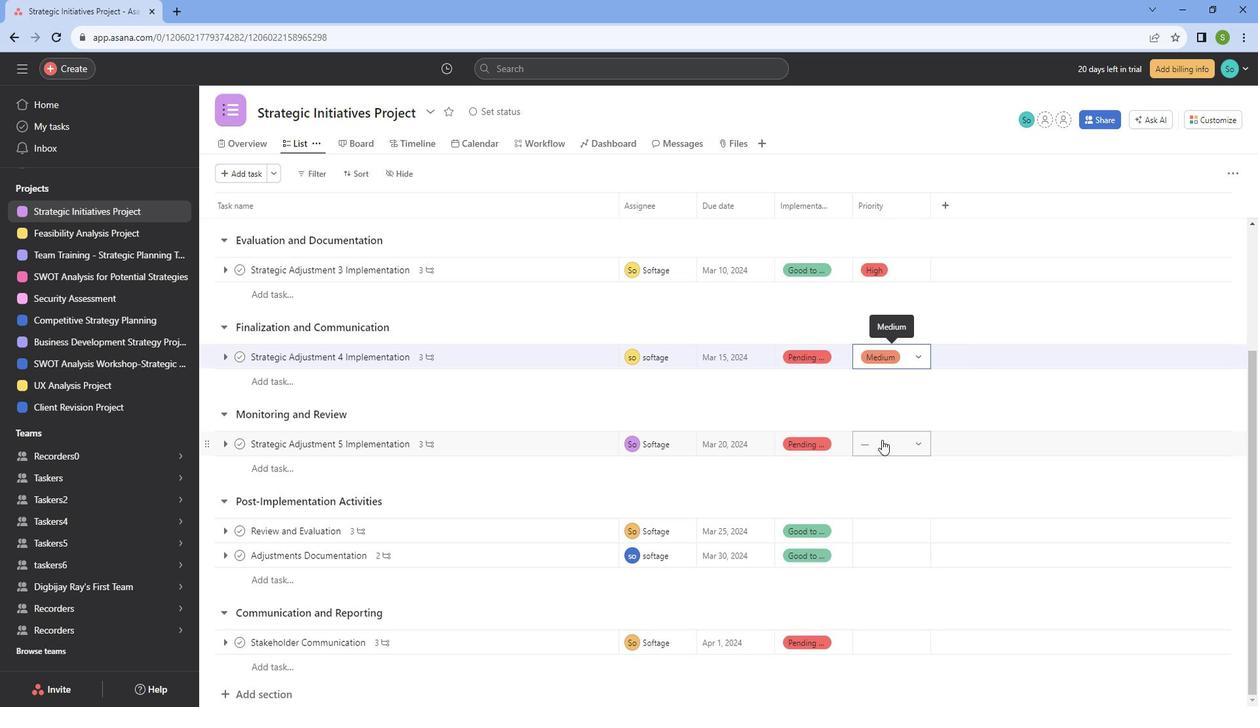 
Action: Mouse moved to (902, 499)
Screenshot: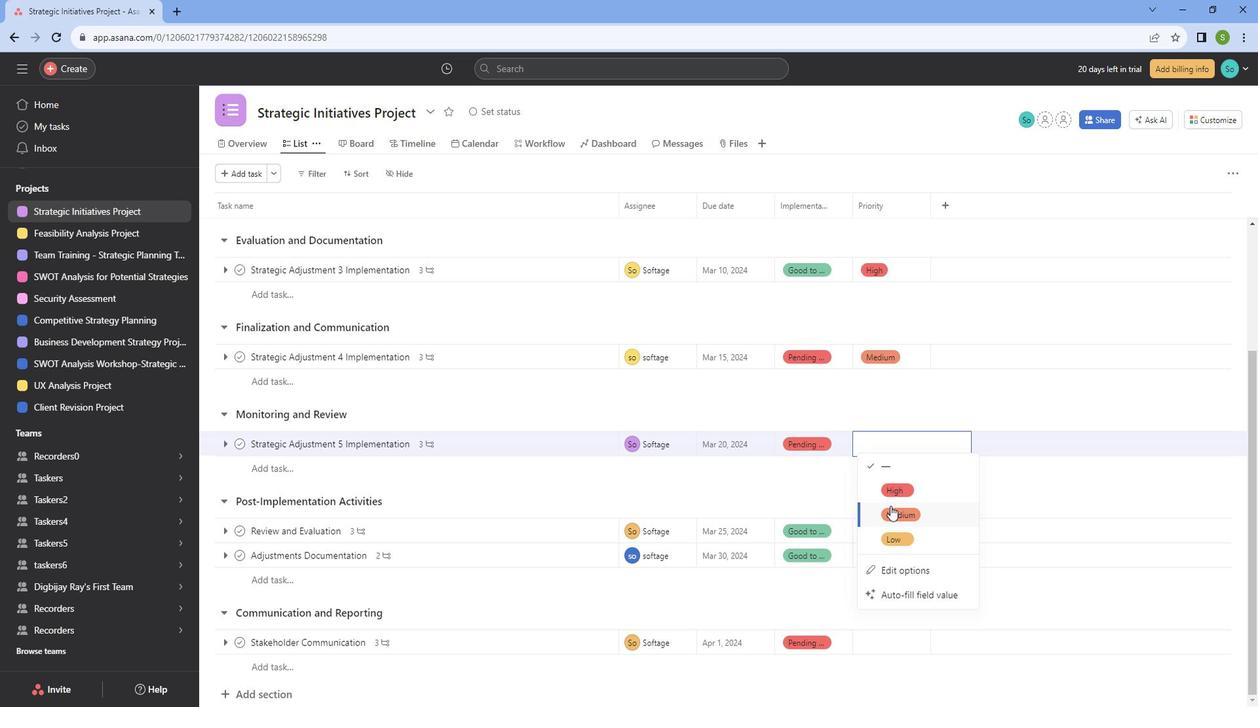 
Action: Mouse pressed left at (902, 499)
Screenshot: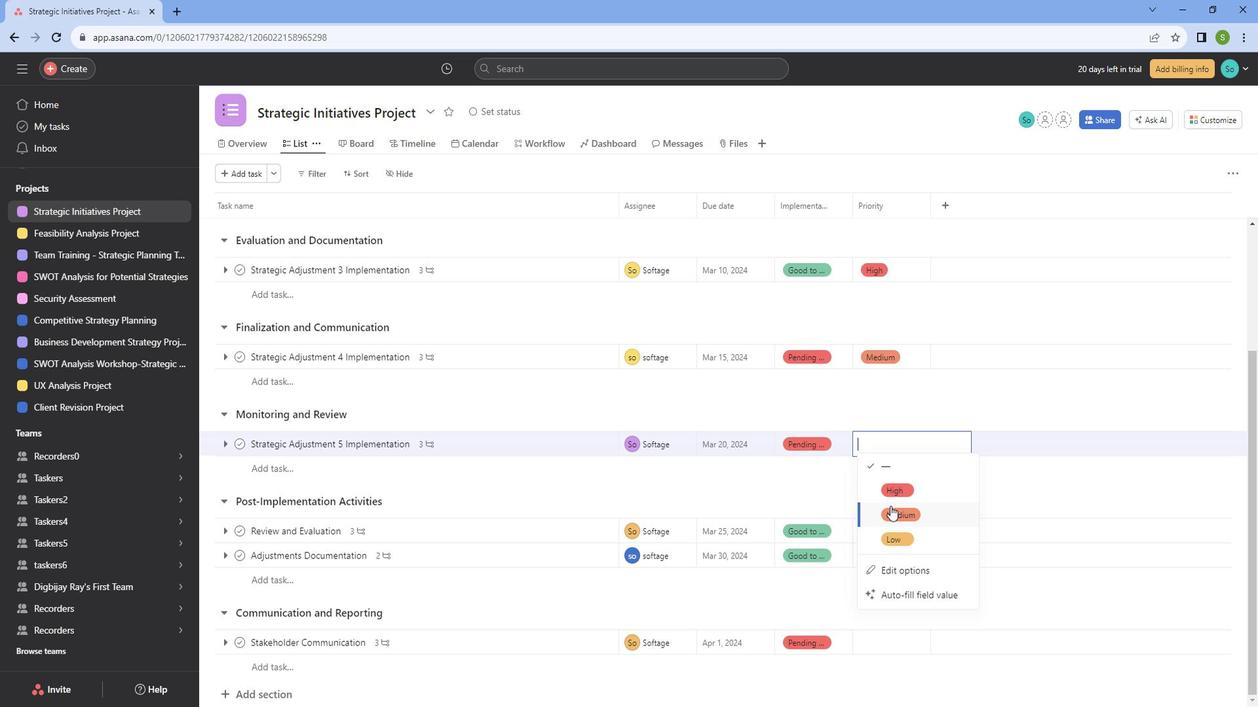 
Action: Mouse moved to (948, 512)
Screenshot: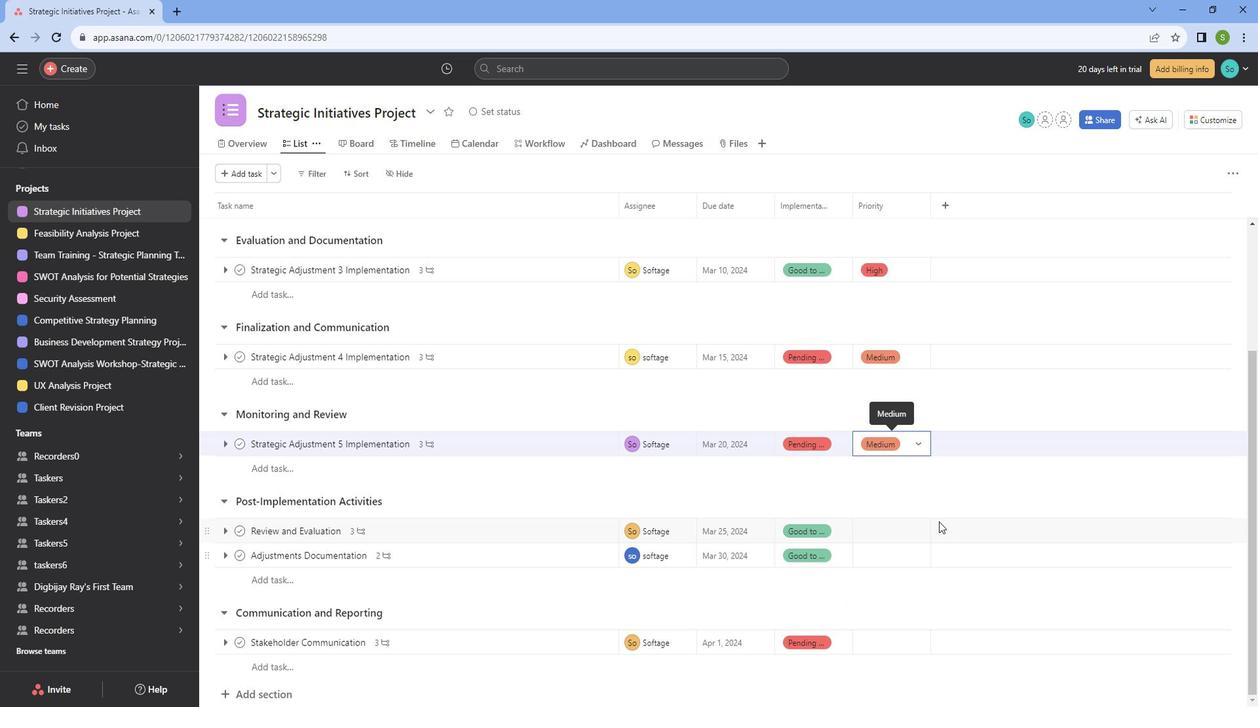 
Action: Mouse pressed left at (948, 512)
Screenshot: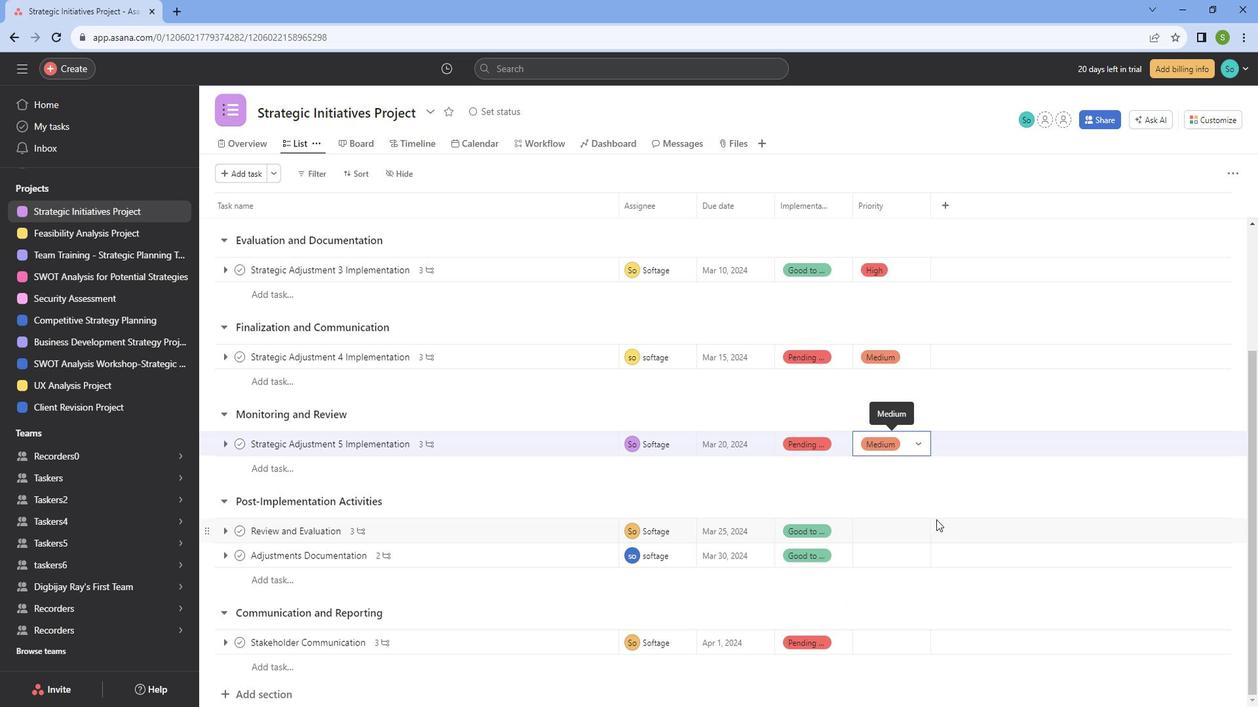 
Action: Mouse moved to (943, 527)
Screenshot: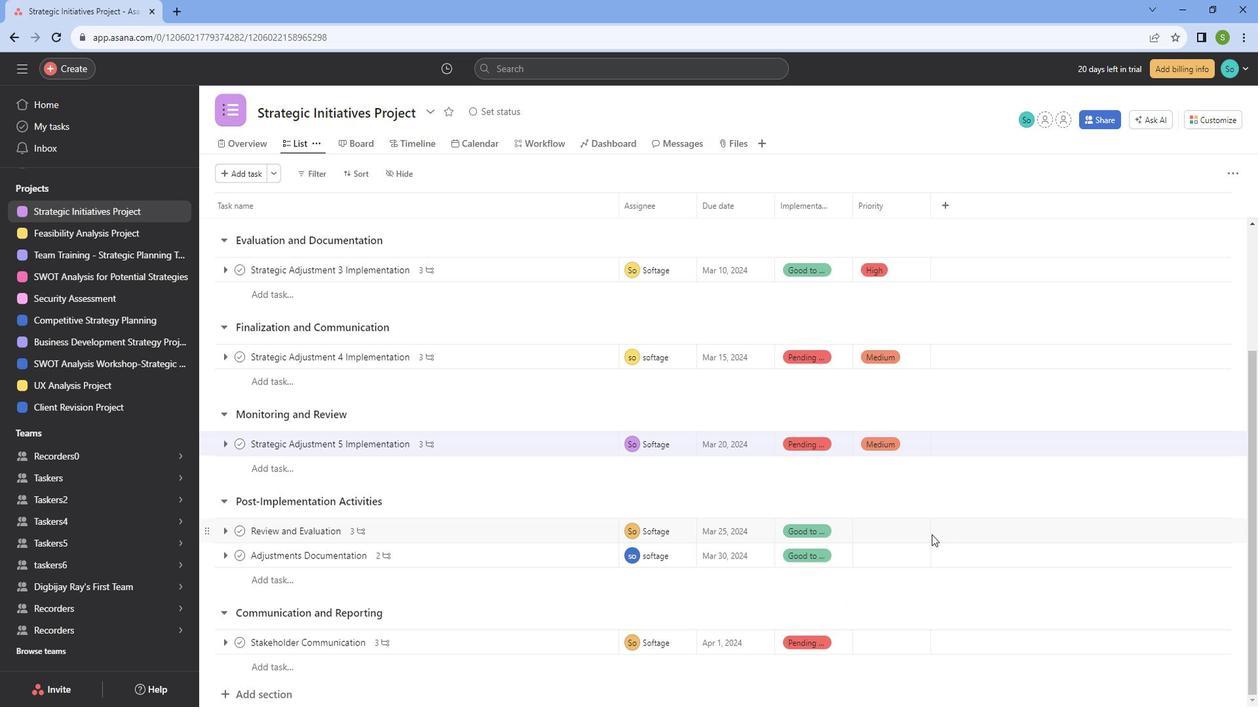 
Action: Mouse pressed left at (943, 527)
Screenshot: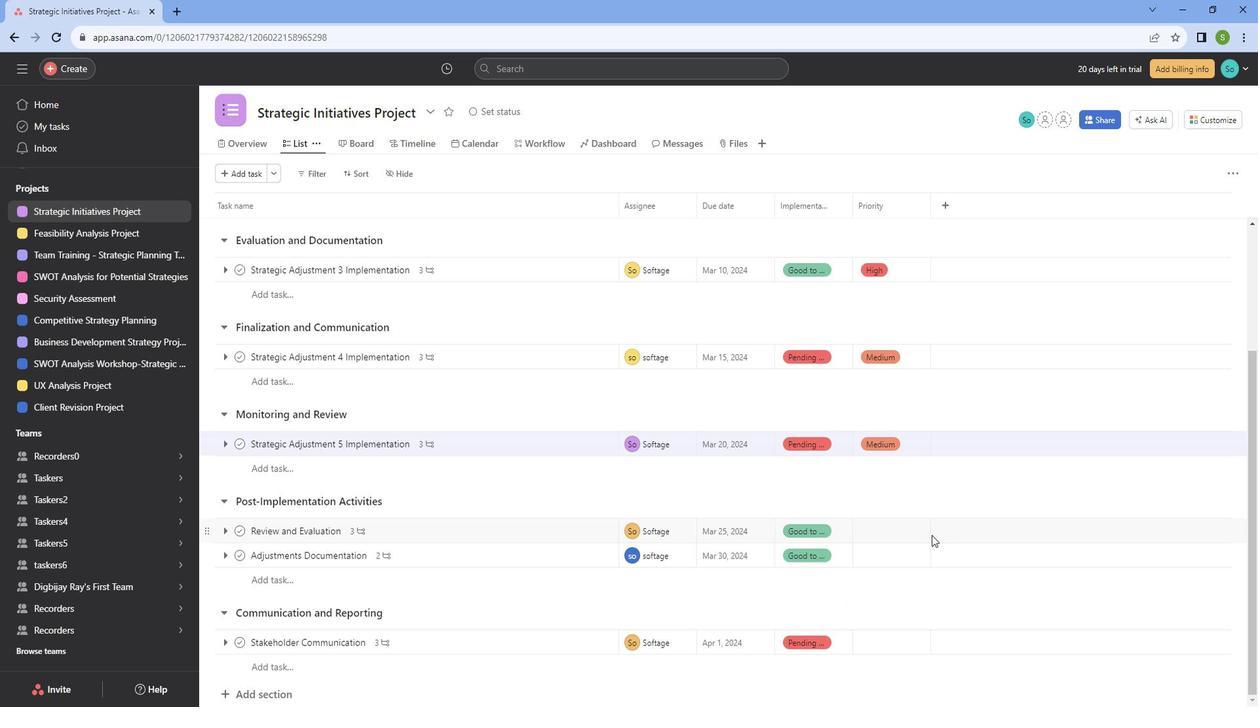 
Action: Mouse moved to (910, 521)
Screenshot: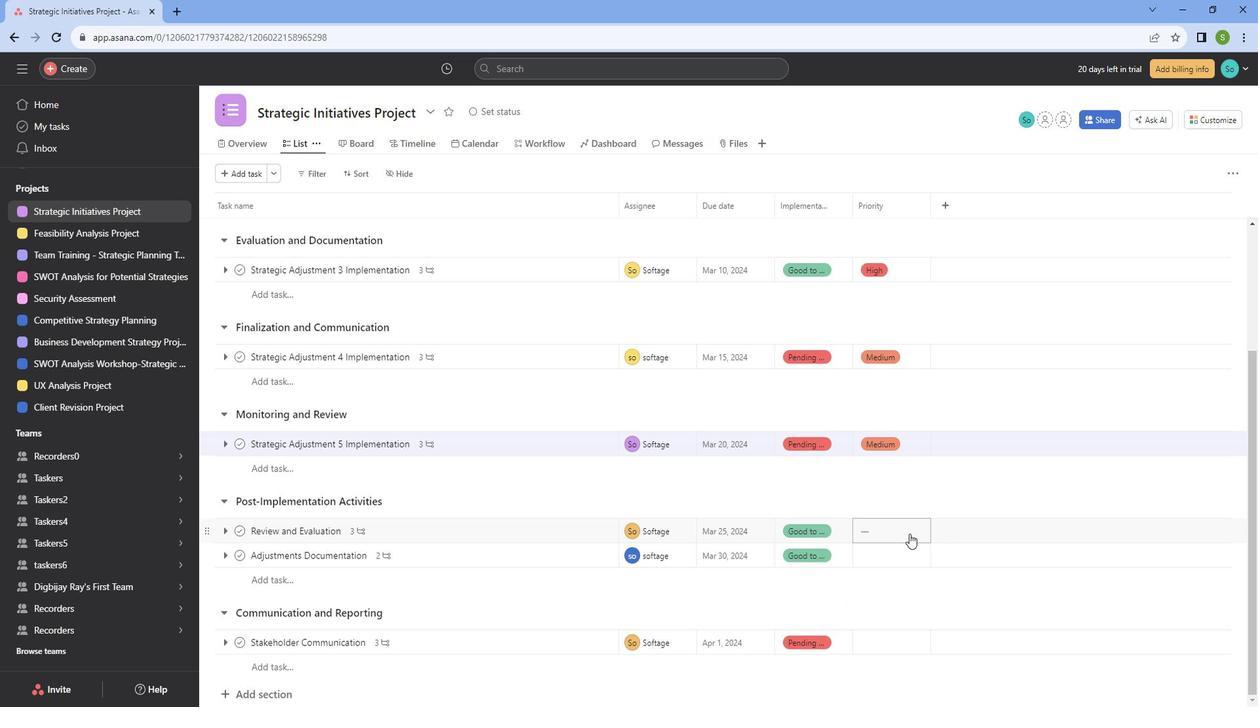 
Action: Mouse pressed left at (910, 521)
Screenshot: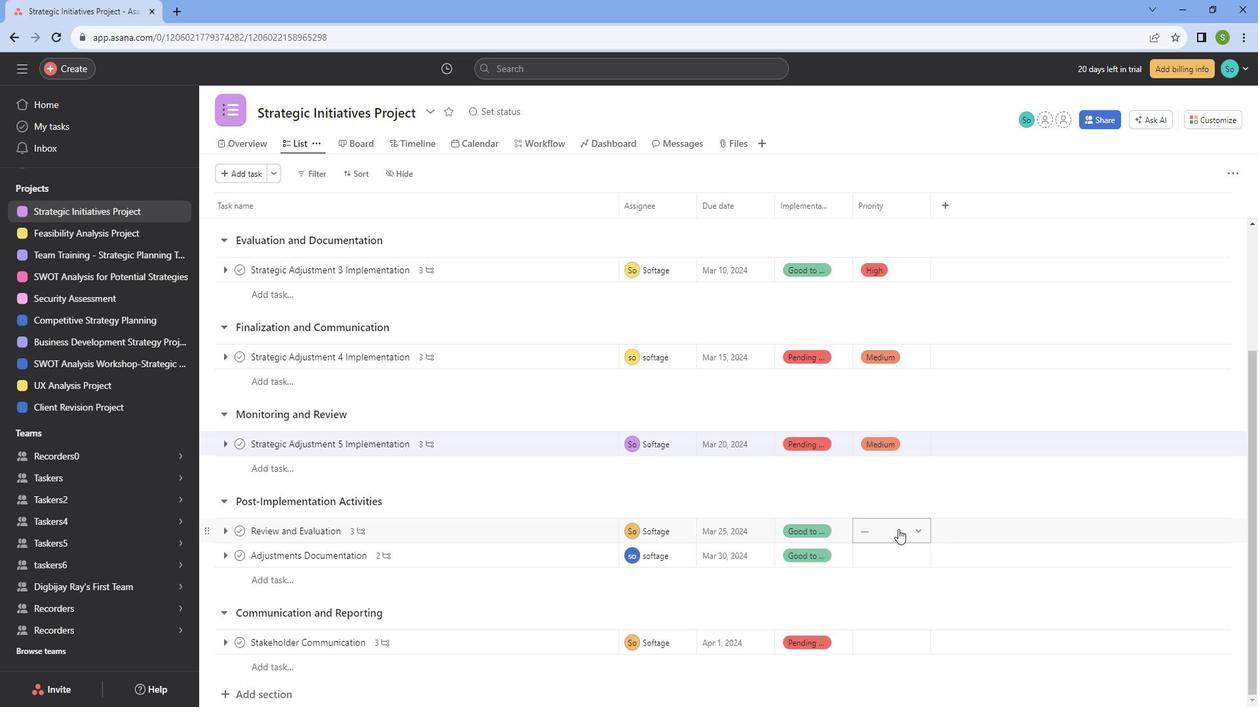 
Action: Mouse moved to (904, 605)
Screenshot: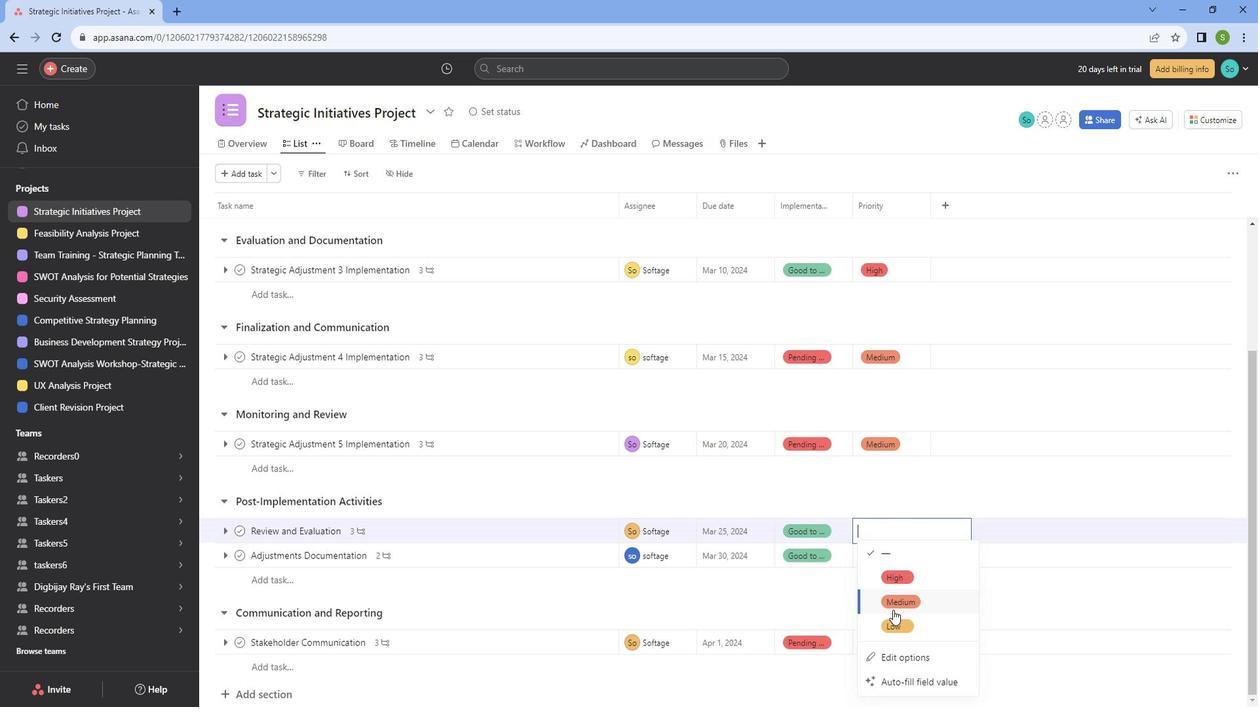 
Action: Mouse pressed left at (904, 605)
Screenshot: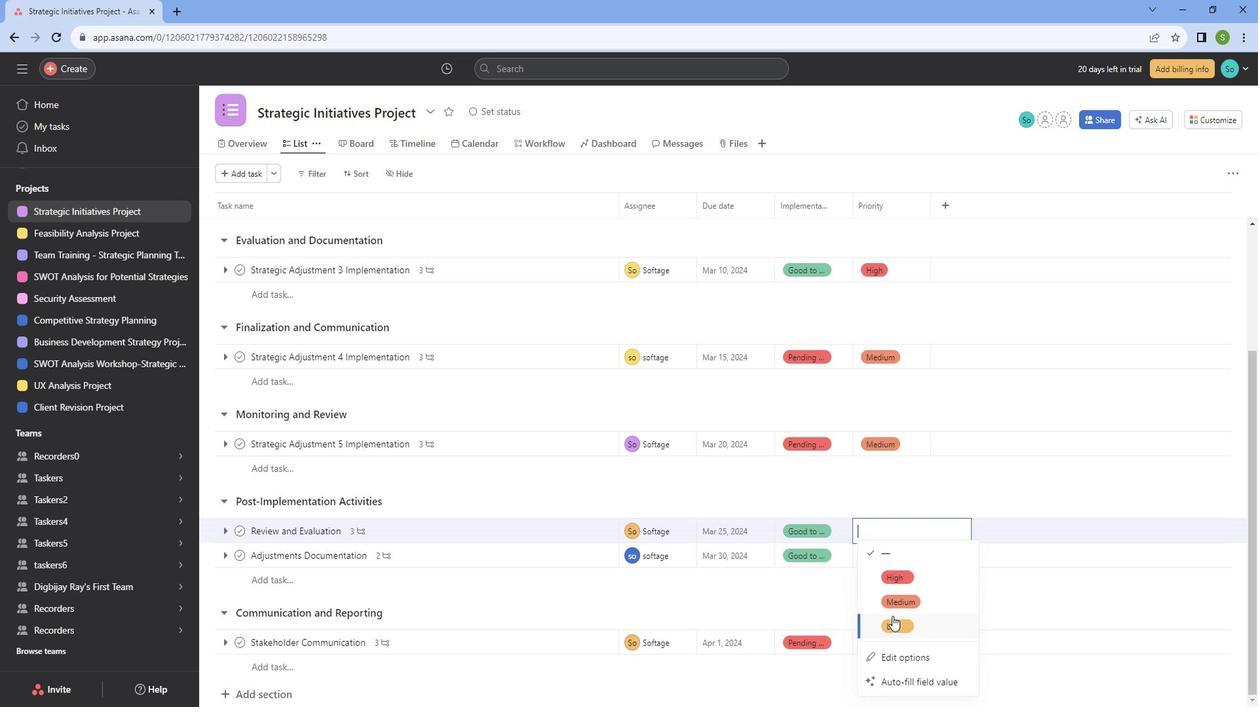 
Action: Mouse moved to (904, 577)
Screenshot: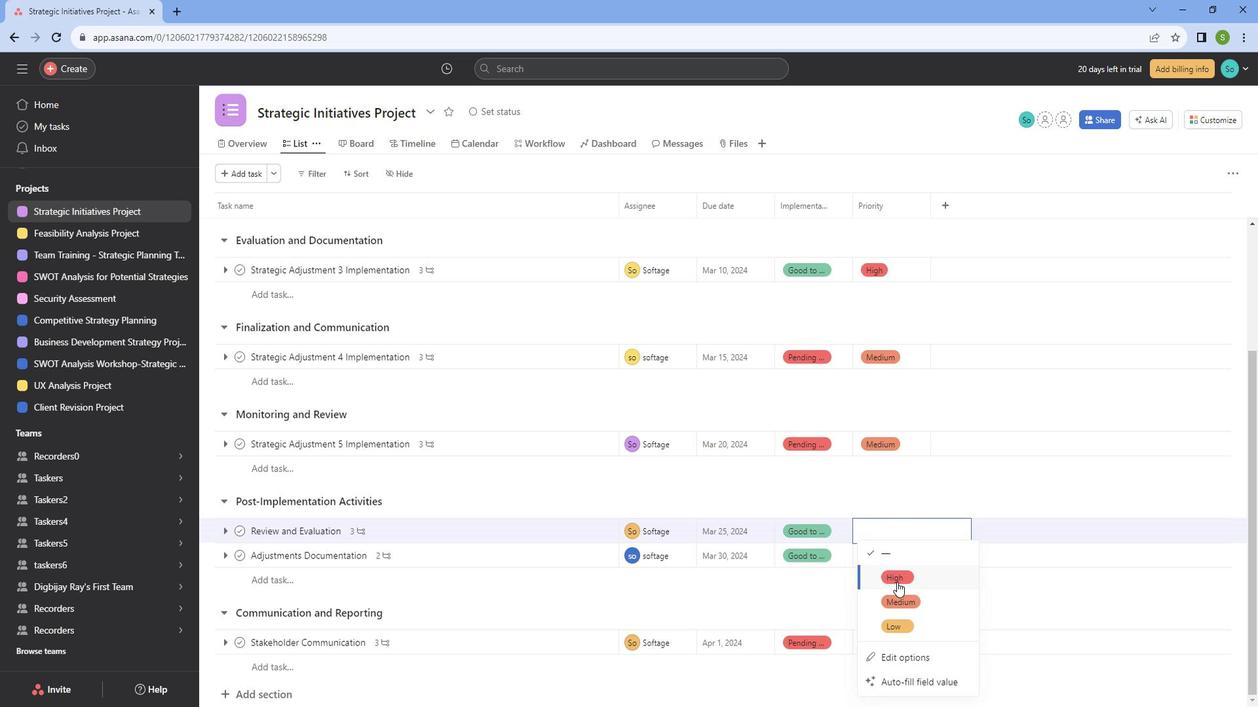
Action: Mouse pressed left at (904, 577)
Screenshot: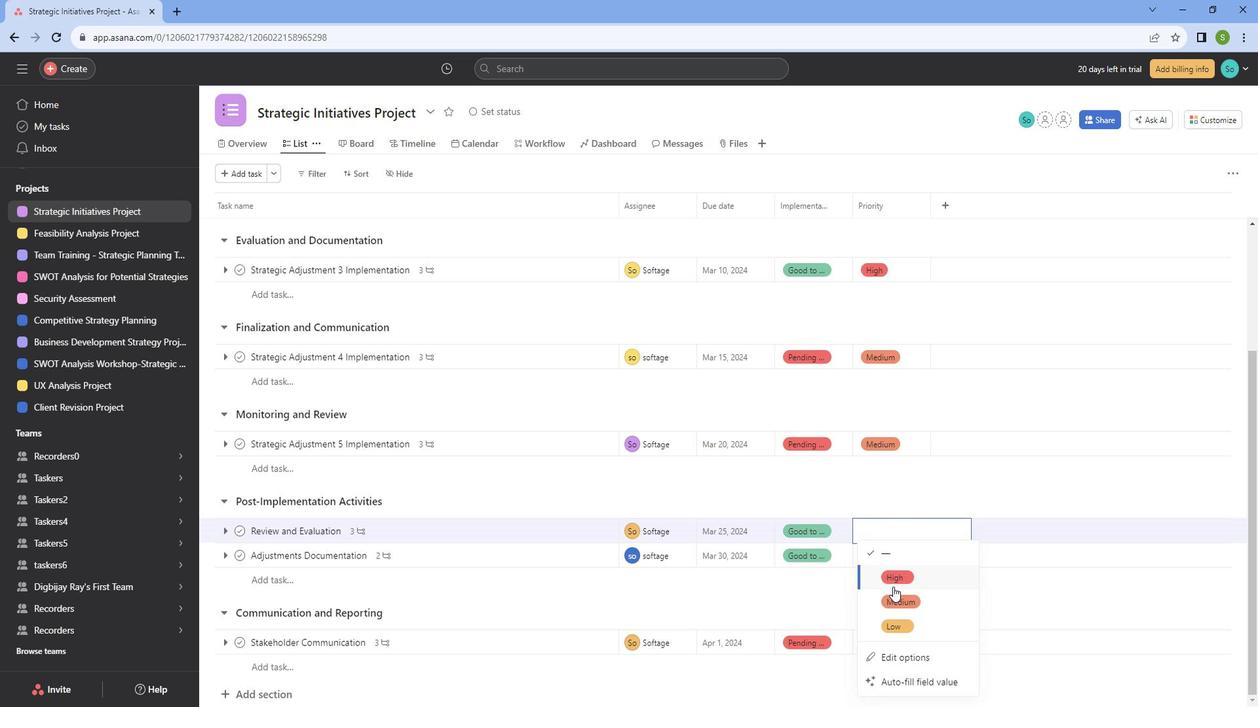 
Action: Mouse moved to (922, 516)
Screenshot: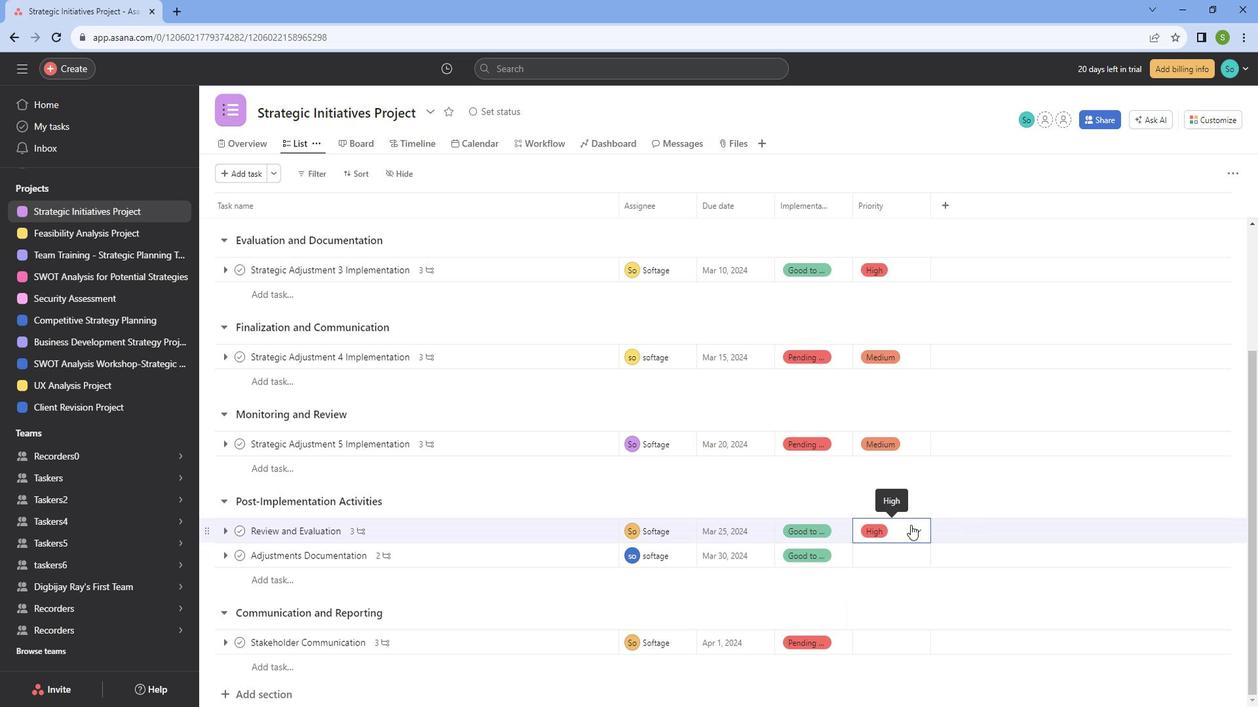 
Action: Mouse pressed left at (922, 516)
Screenshot: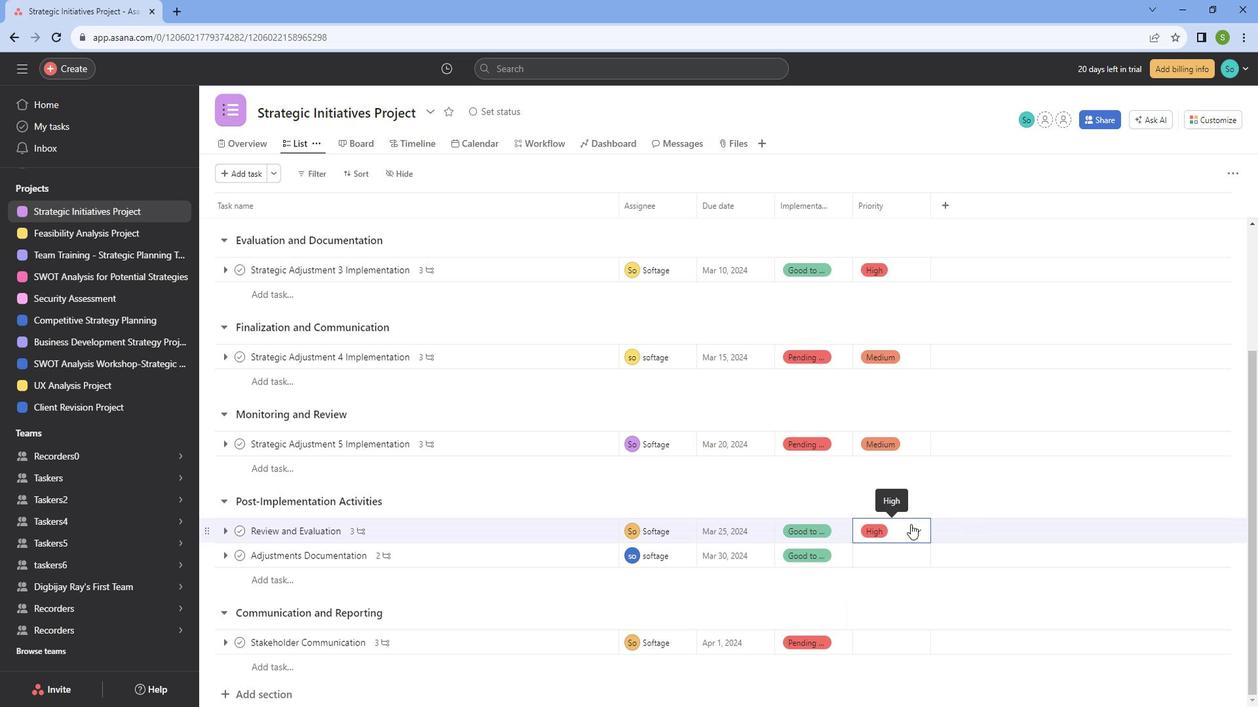 
Action: Mouse moved to (901, 601)
Screenshot: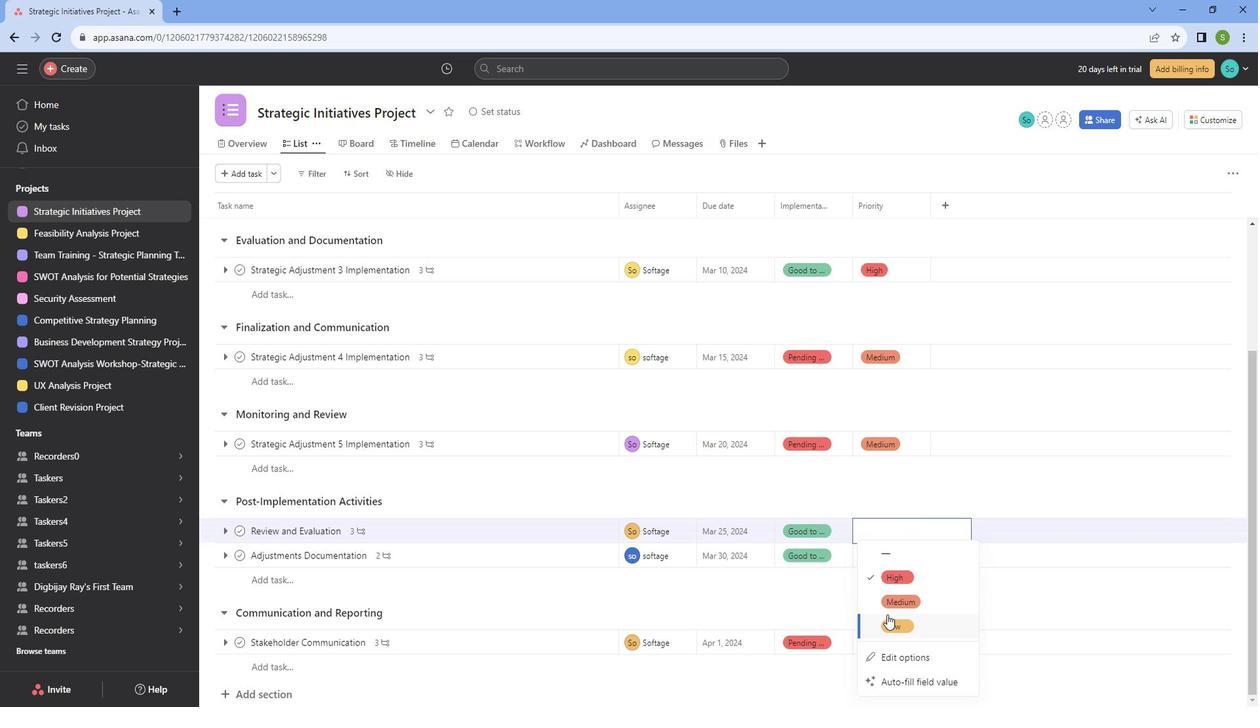 
Action: Mouse pressed left at (901, 601)
Screenshot: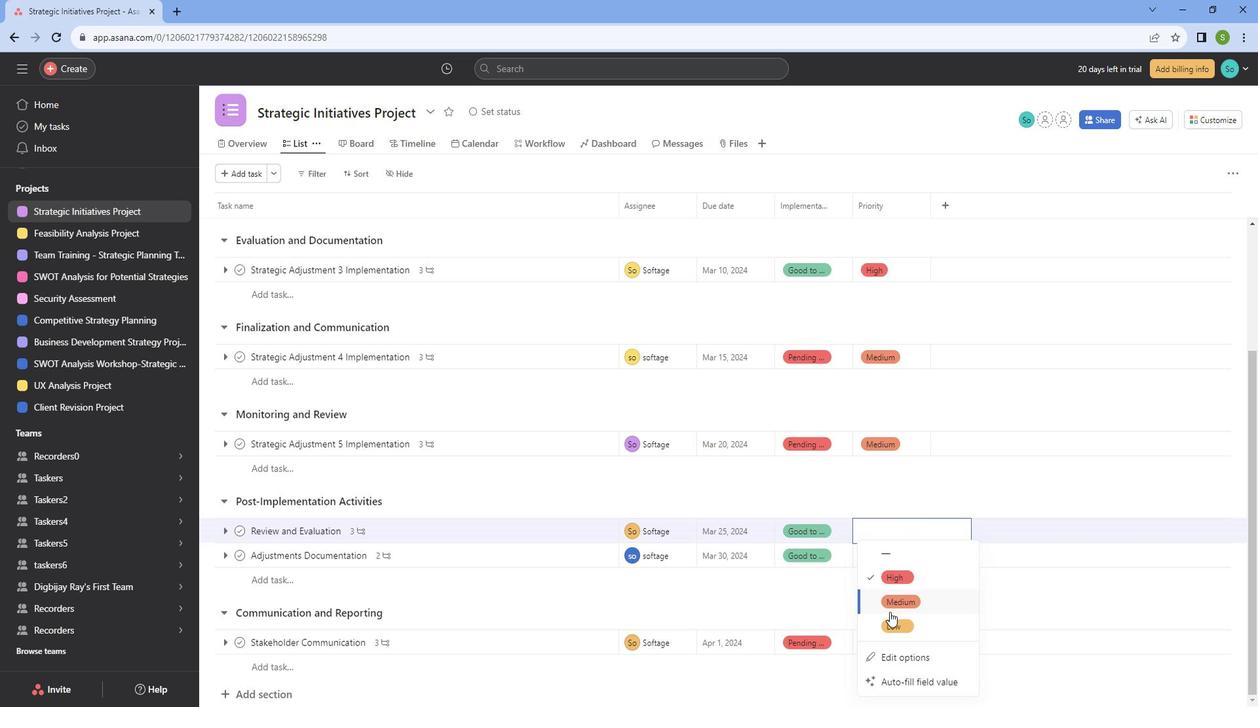 
Action: Mouse moved to (908, 551)
Screenshot: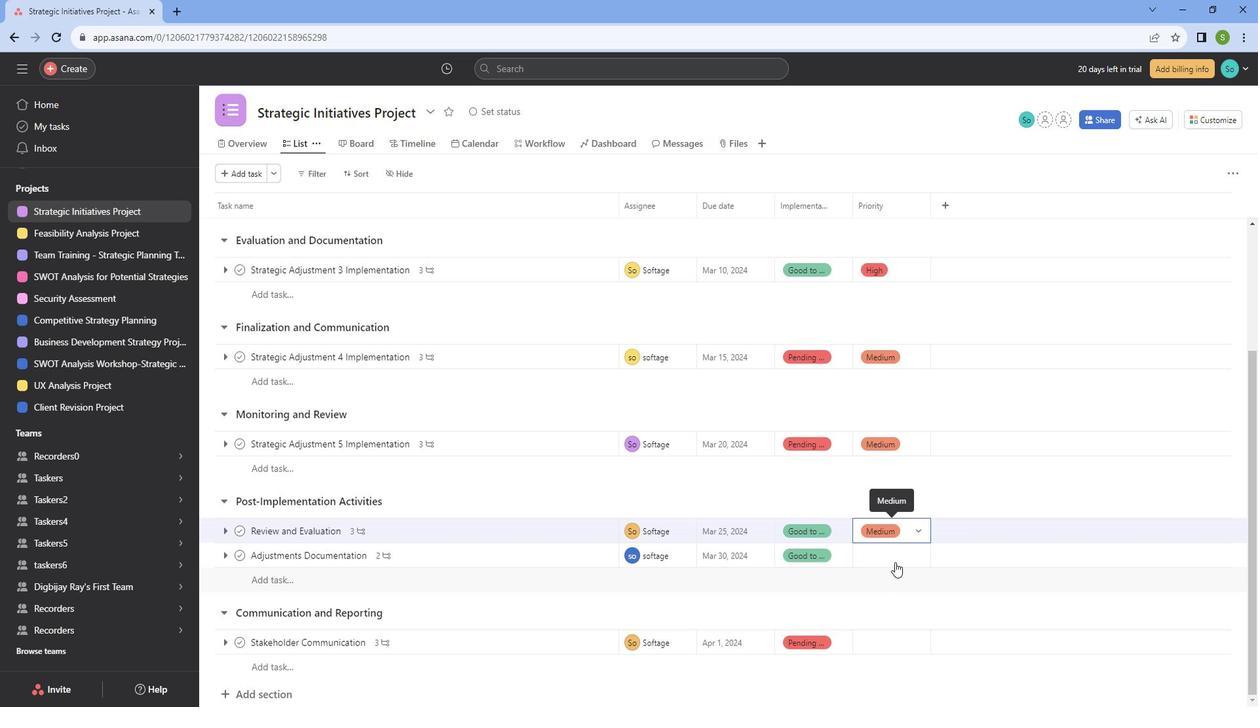 
Action: Mouse pressed left at (908, 551)
Screenshot: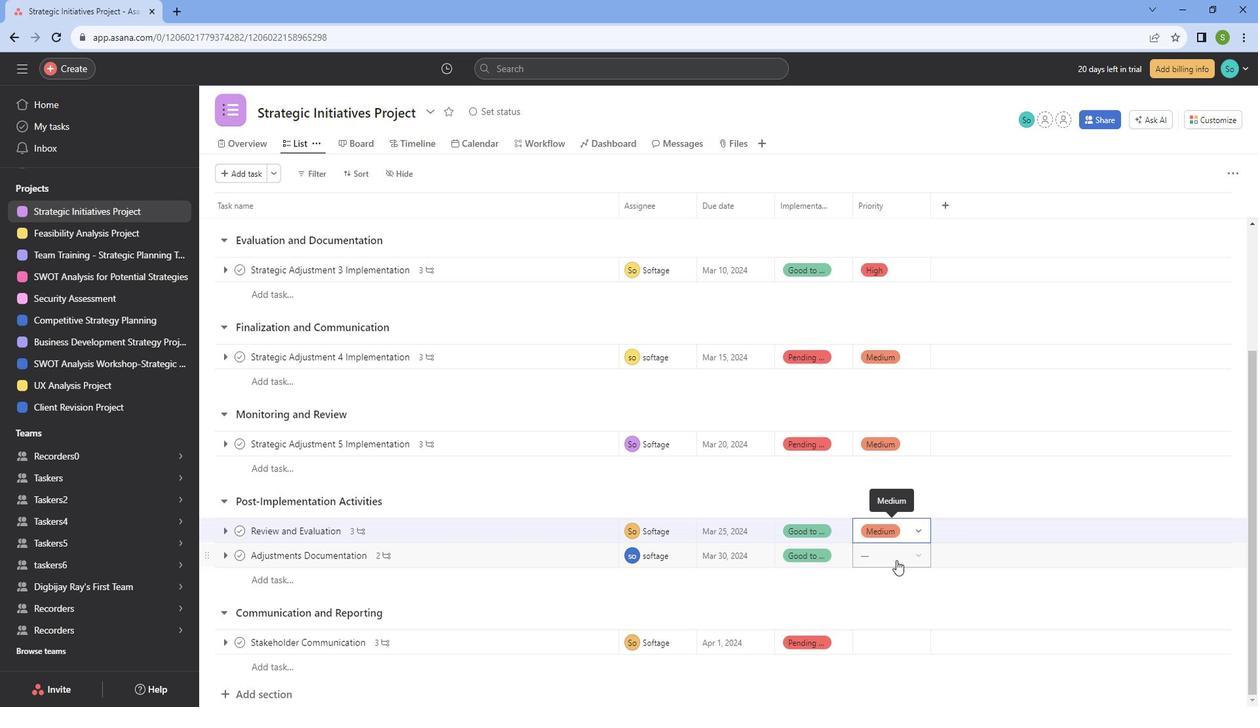 
Action: Mouse moved to (921, 473)
Screenshot: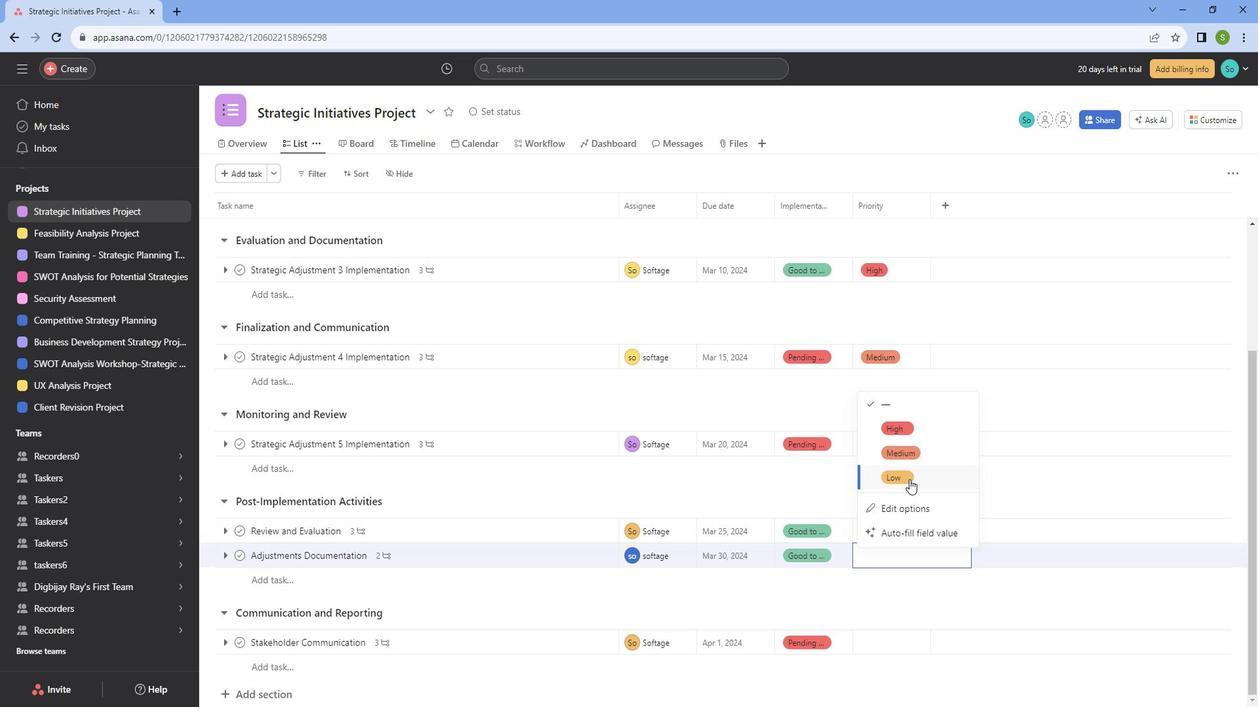 
Action: Mouse pressed left at (921, 473)
Screenshot: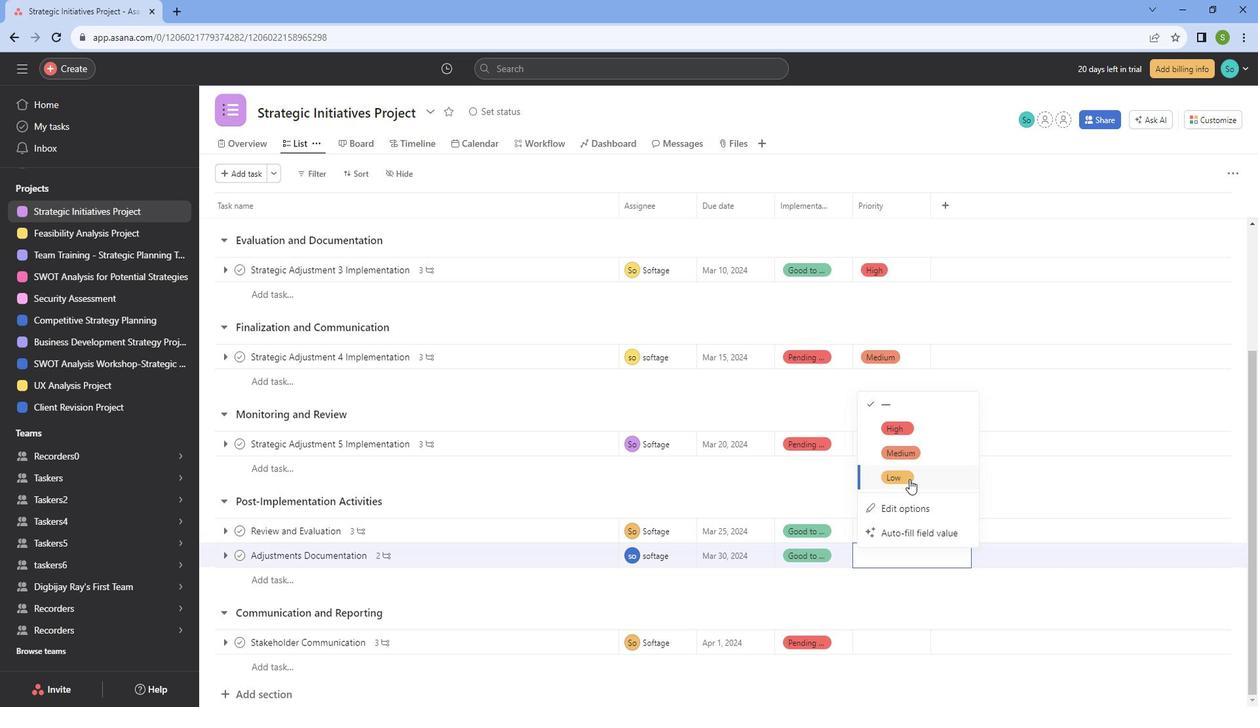 
Action: Mouse moved to (905, 628)
Screenshot: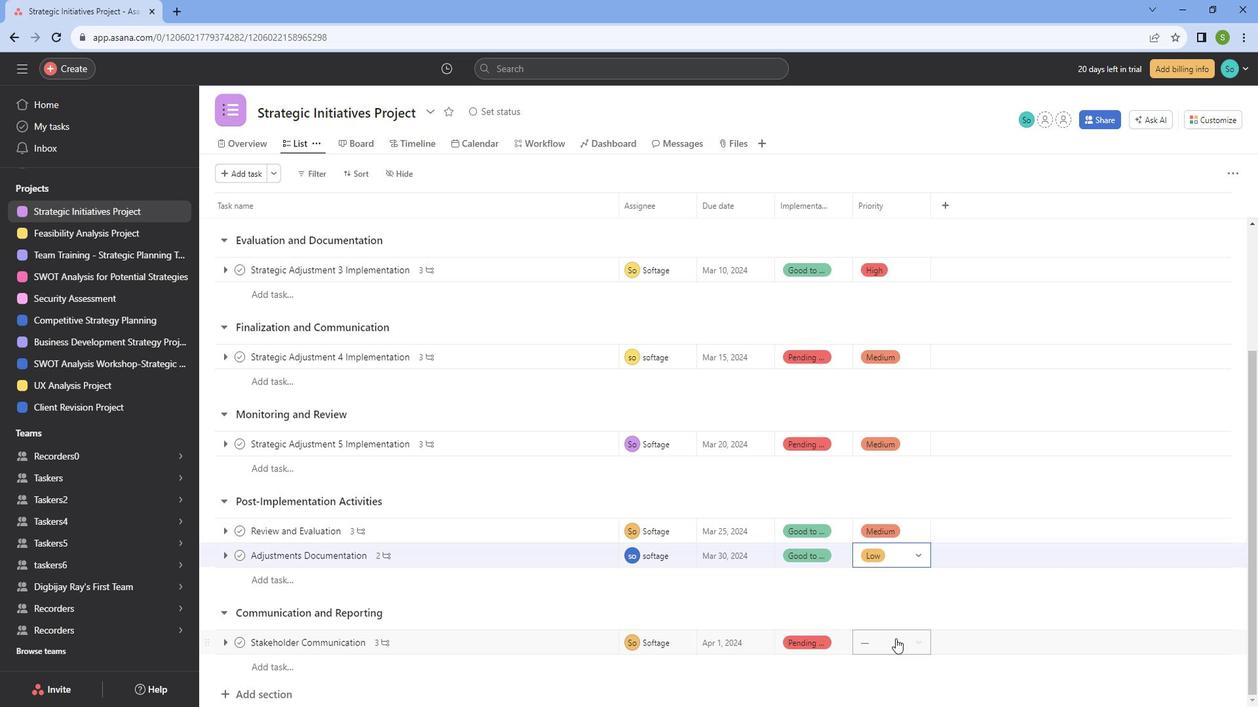 
Action: Mouse pressed left at (905, 628)
Screenshot: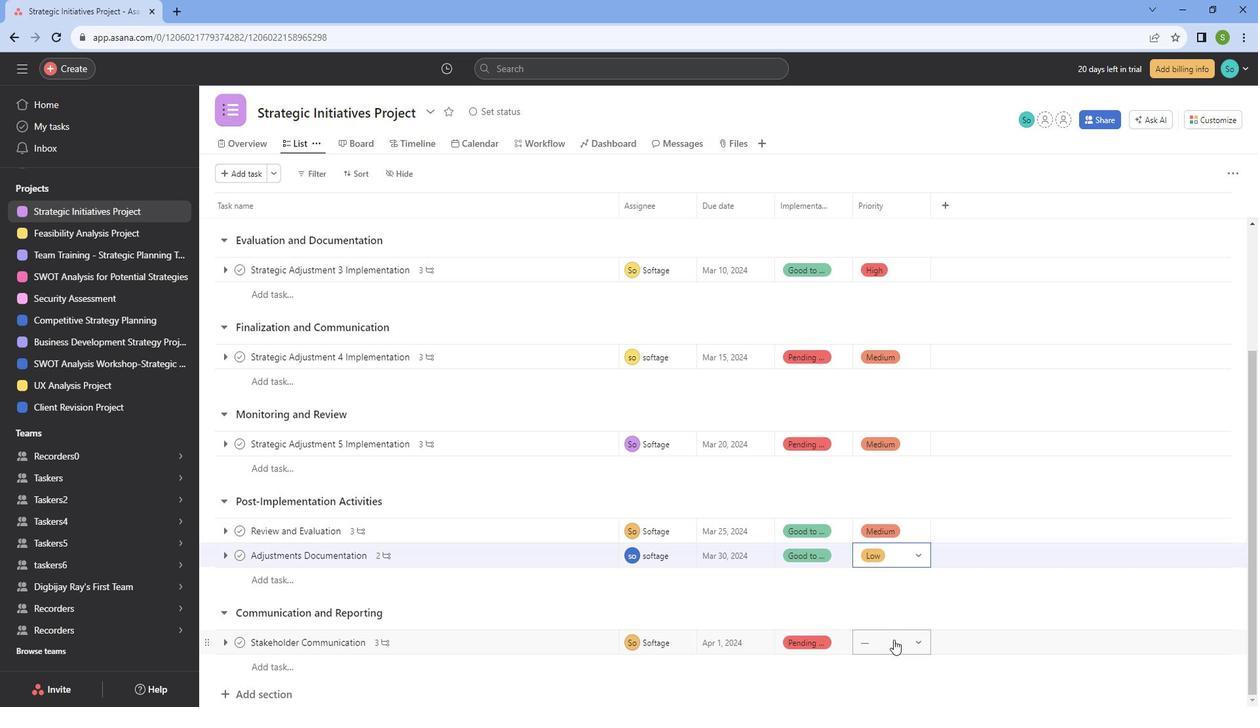 
Action: Mouse moved to (915, 547)
Screenshot: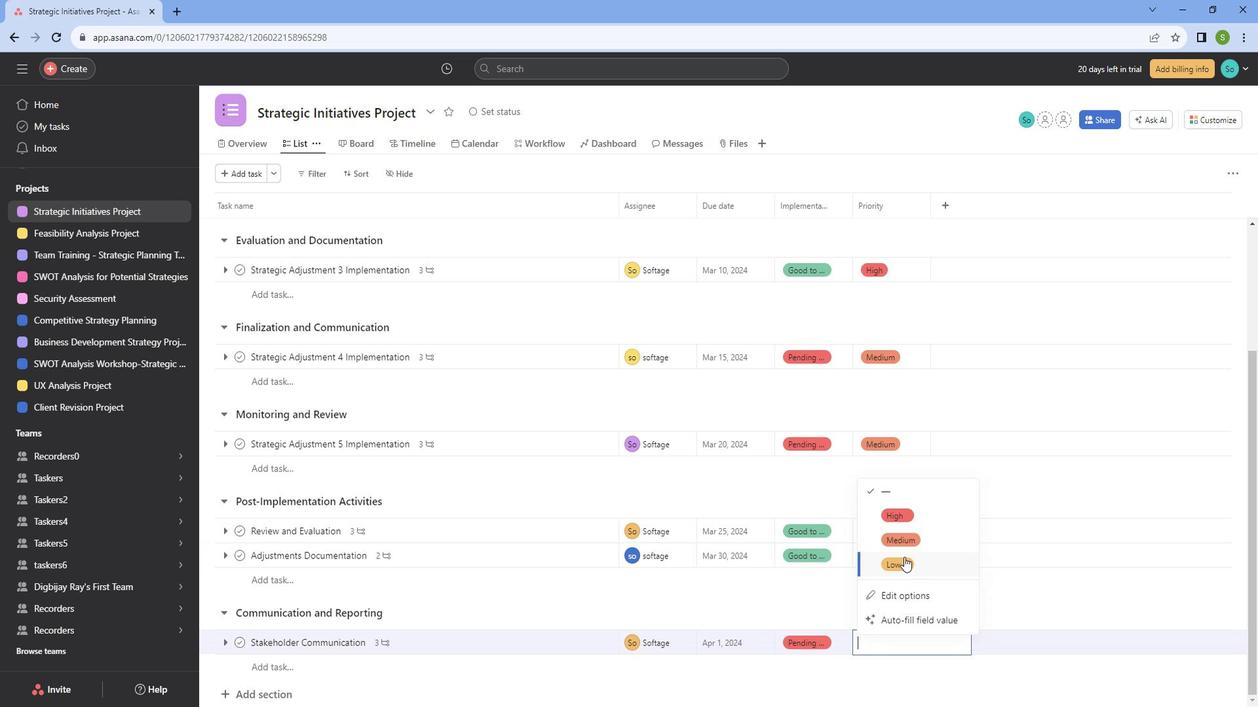 
Action: Mouse pressed left at (915, 547)
Screenshot: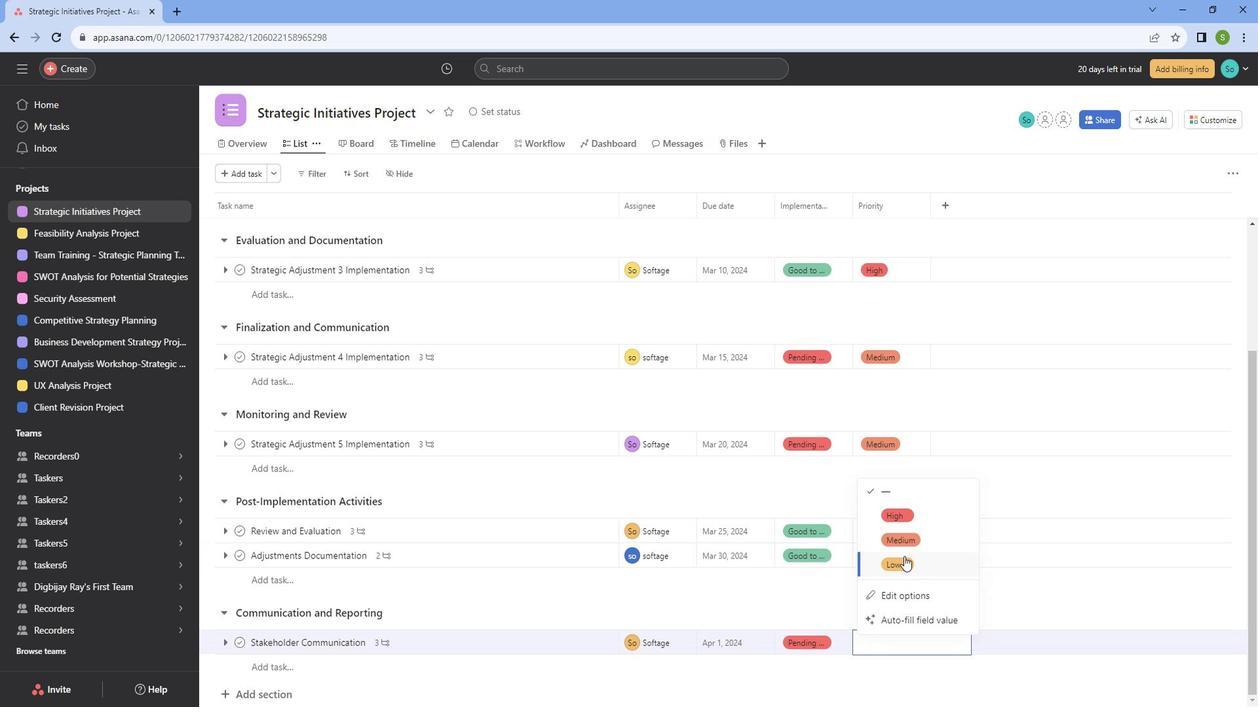 
Action: Mouse moved to (868, 587)
Screenshot: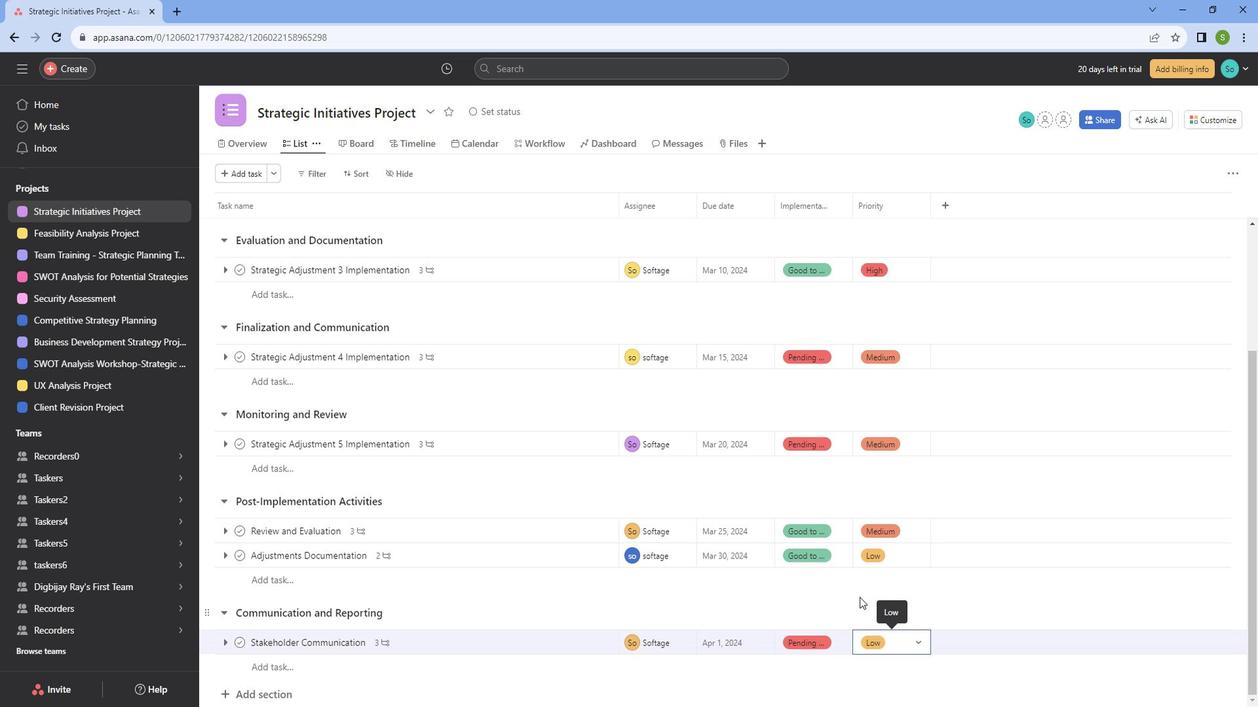 
Action: Mouse pressed left at (868, 587)
Screenshot: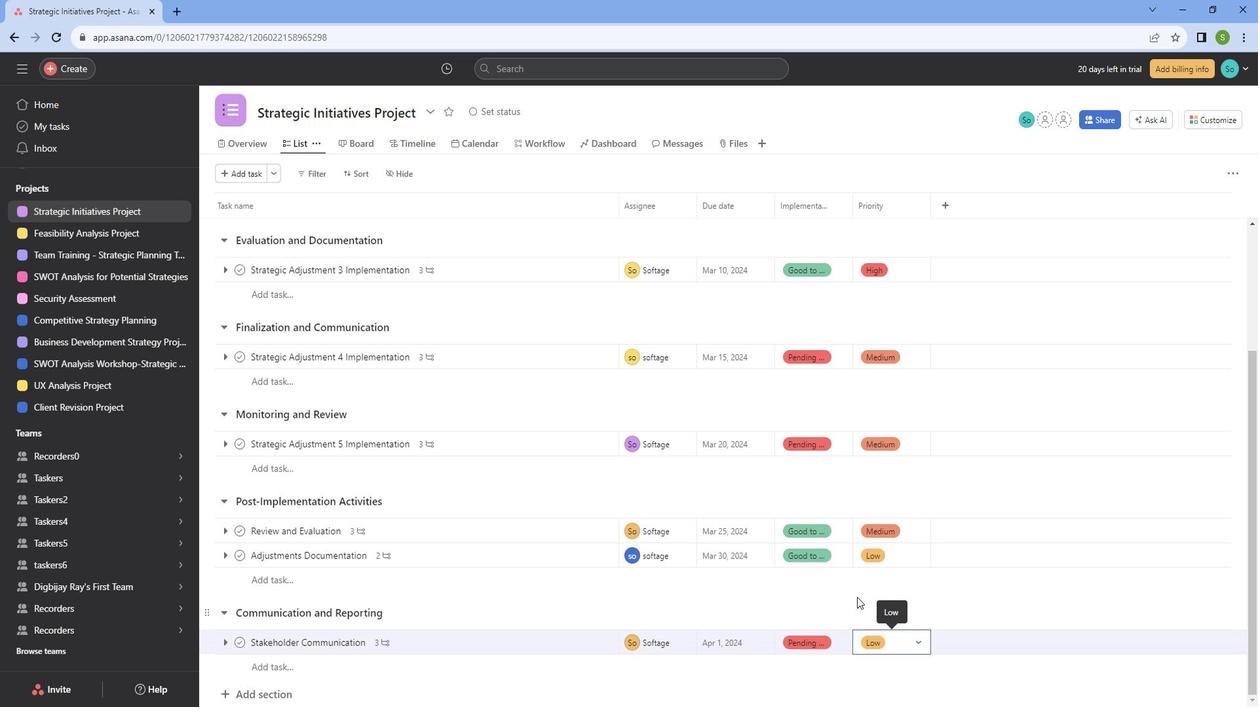 
Action: Mouse scrolled (868, 586) with delta (0, 0)
Screenshot: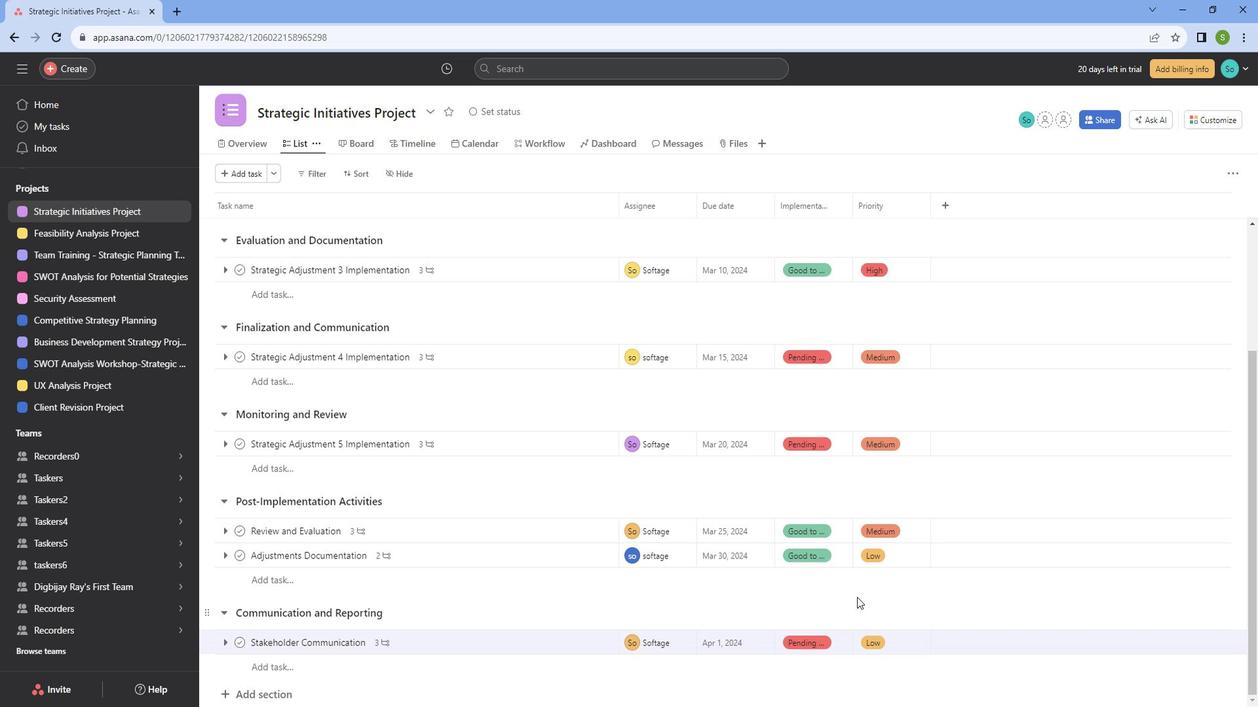 
Action: Mouse scrolled (868, 586) with delta (0, 0)
Screenshot: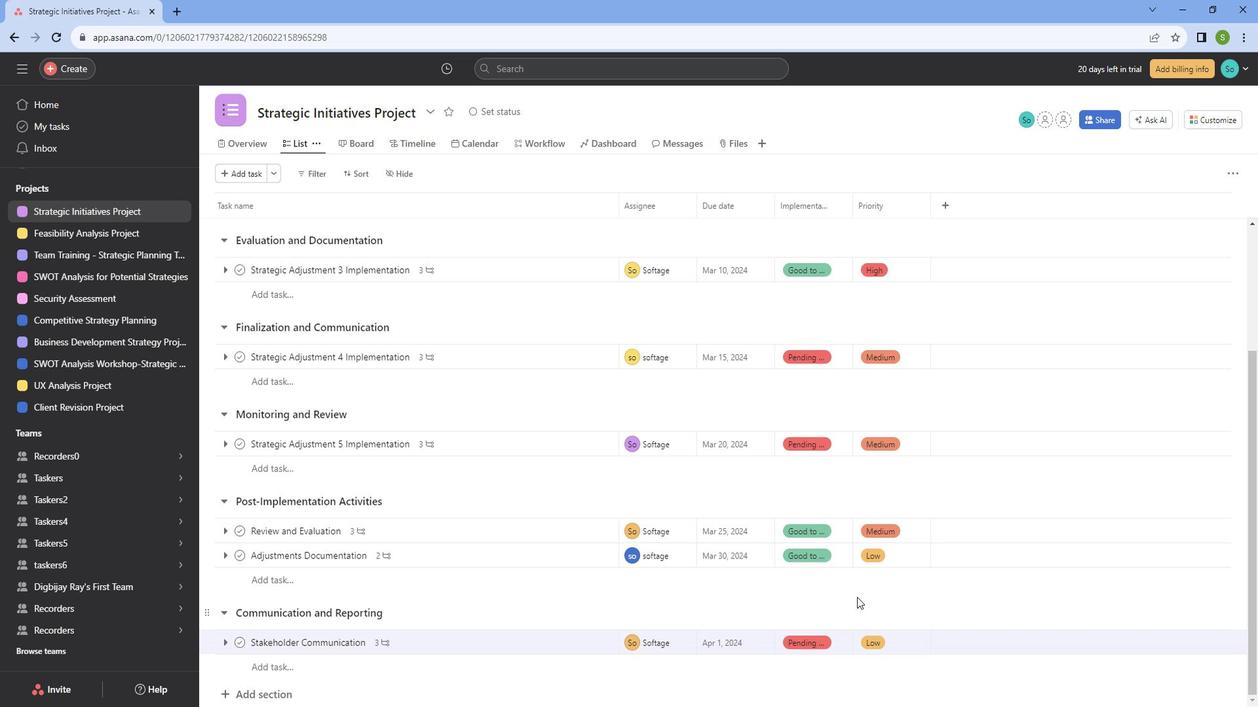 
Action: Mouse scrolled (868, 586) with delta (0, 0)
Screenshot: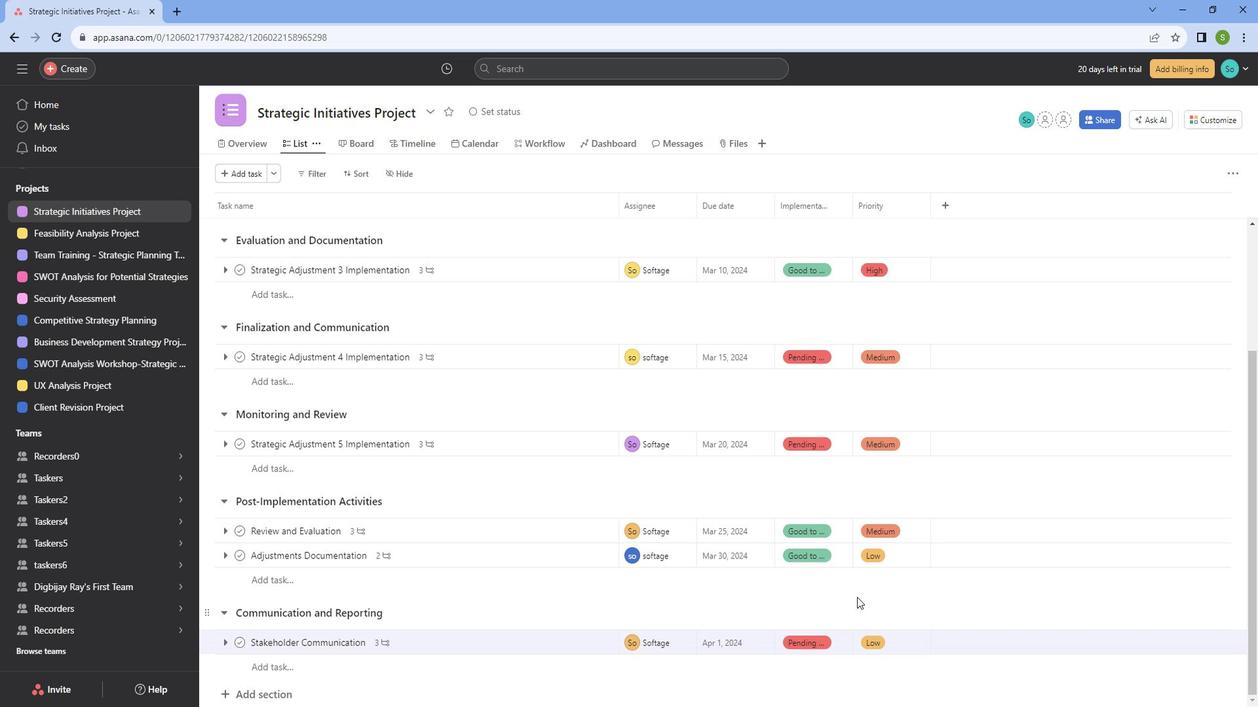 
Action: Mouse scrolled (868, 586) with delta (0, 0)
Screenshot: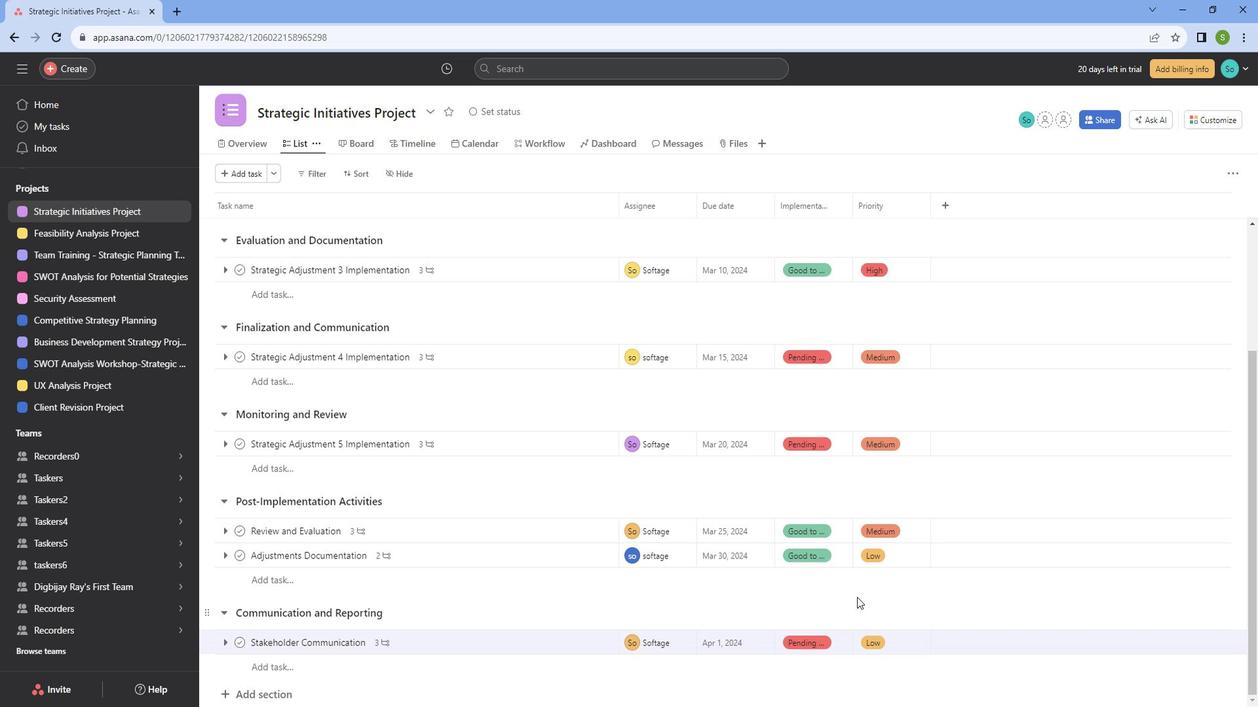
Action: Mouse scrolled (868, 586) with delta (0, 0)
Screenshot: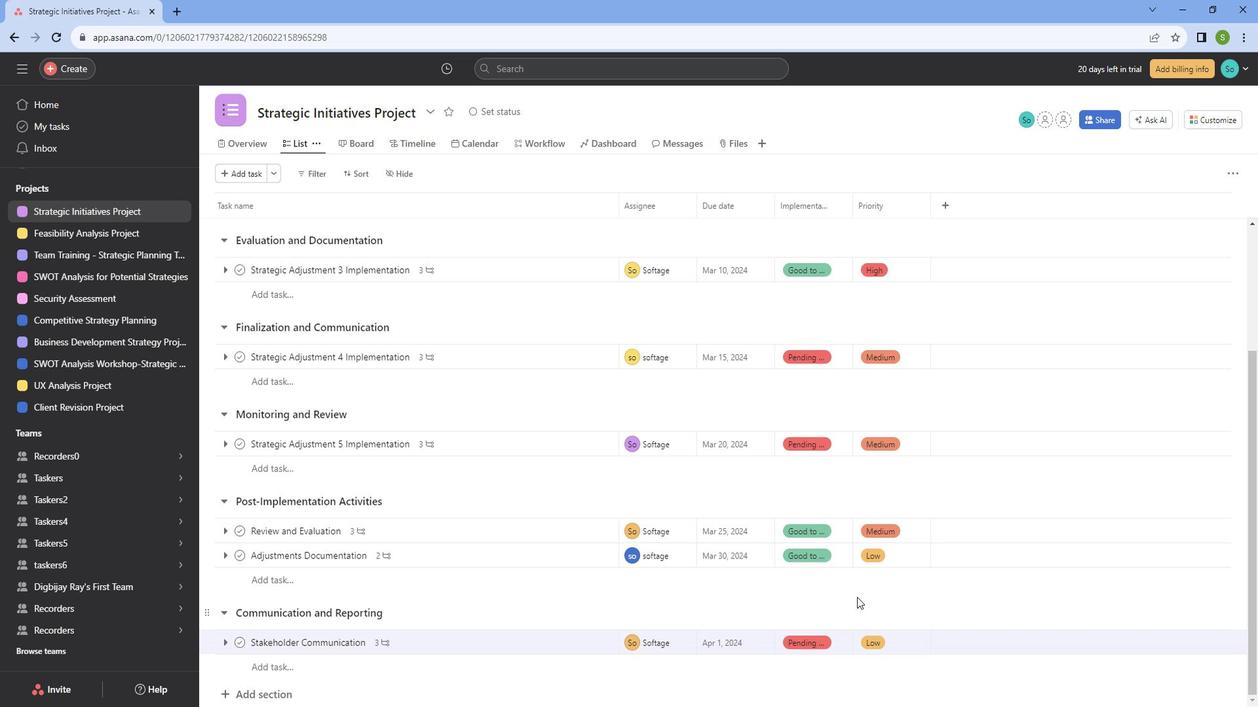 
Action: Mouse moved to (866, 576)
Screenshot: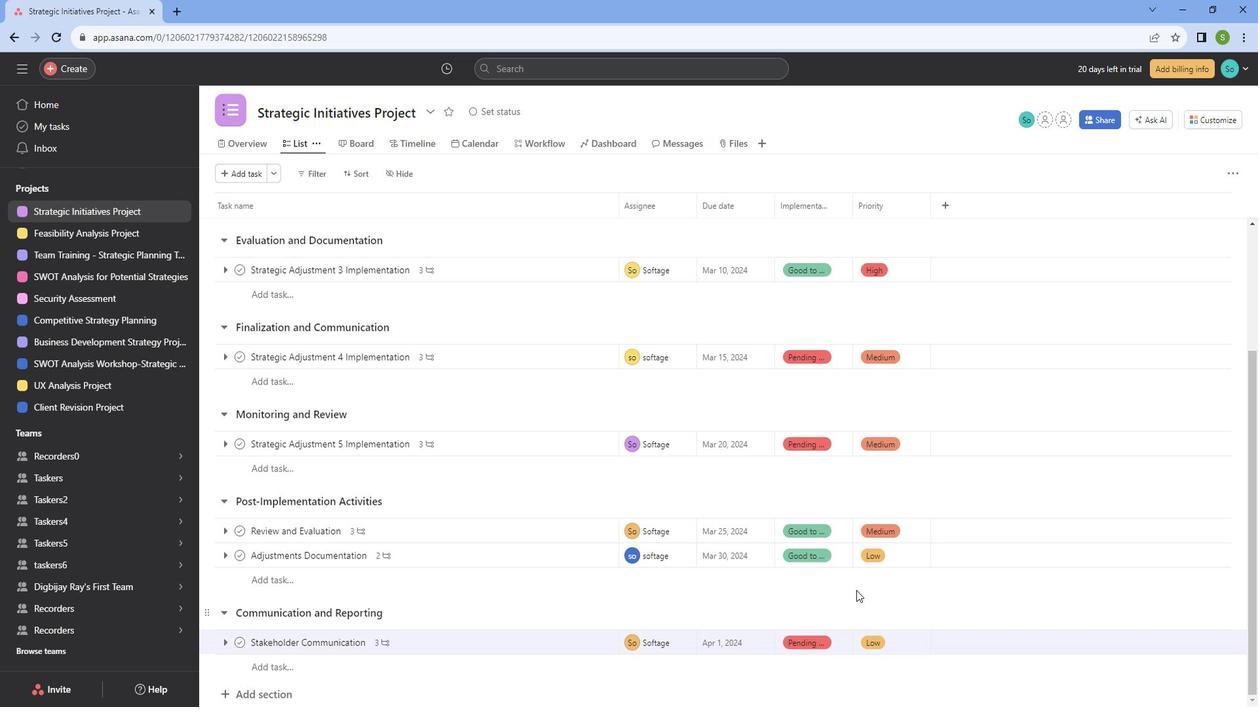 
Action: Mouse scrolled (866, 577) with delta (0, 0)
Screenshot: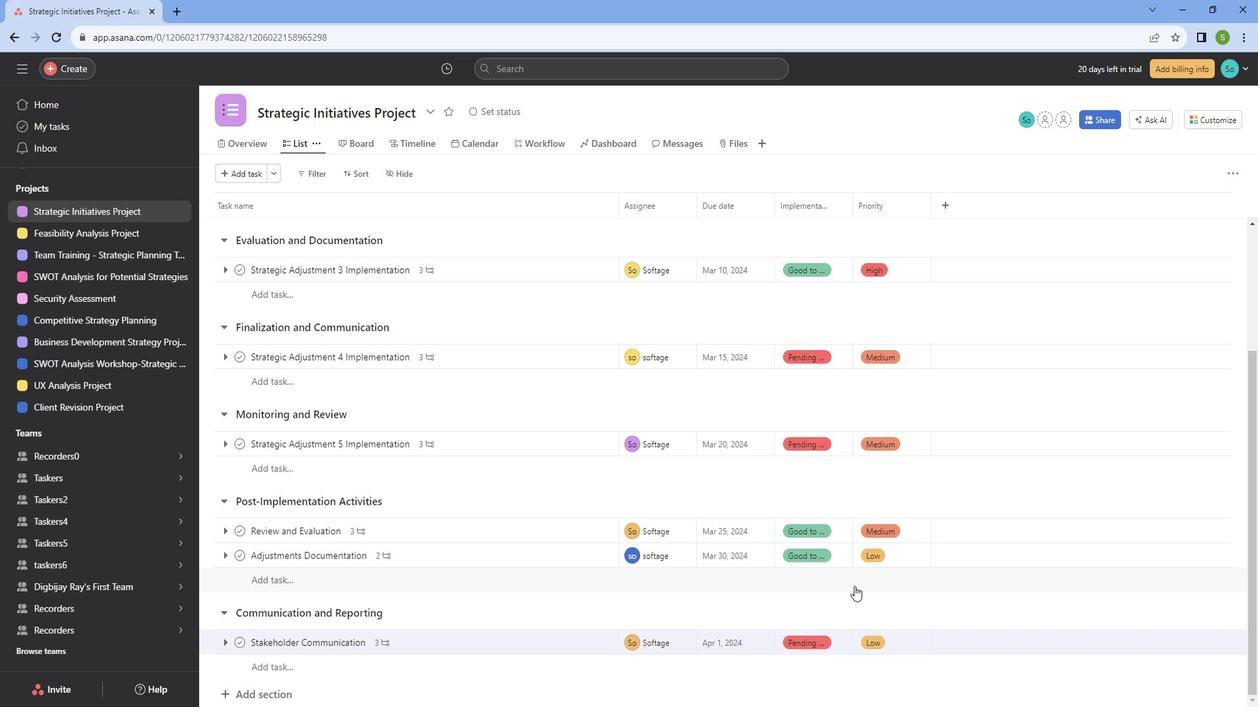 
Action: Mouse scrolled (866, 577) with delta (0, 0)
Screenshot: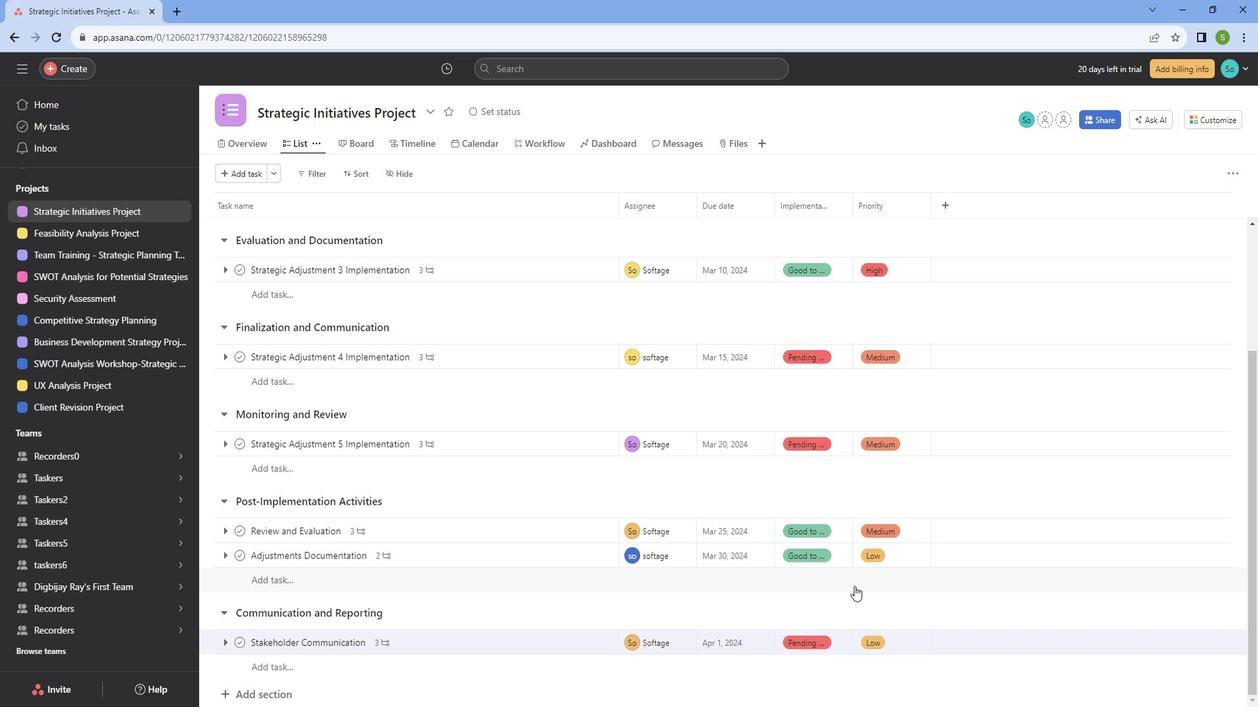 
Action: Mouse scrolled (866, 577) with delta (0, 0)
Screenshot: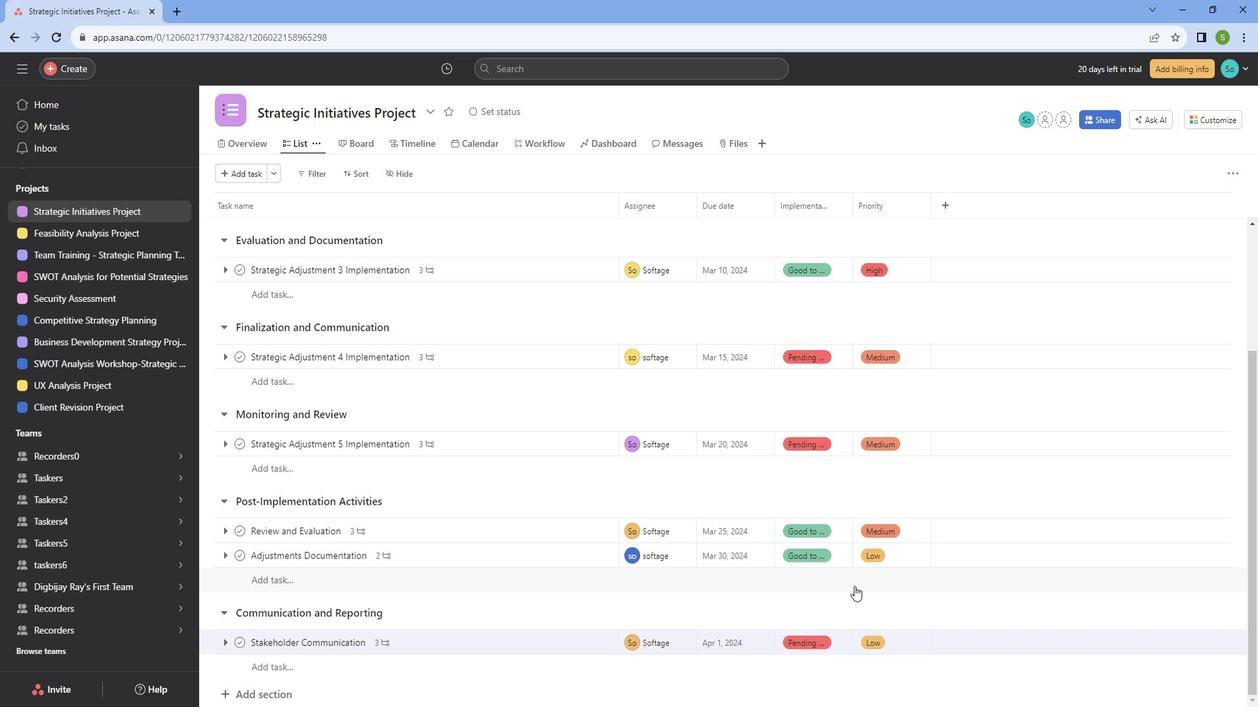 
Action: Mouse scrolled (866, 577) with delta (0, 0)
Screenshot: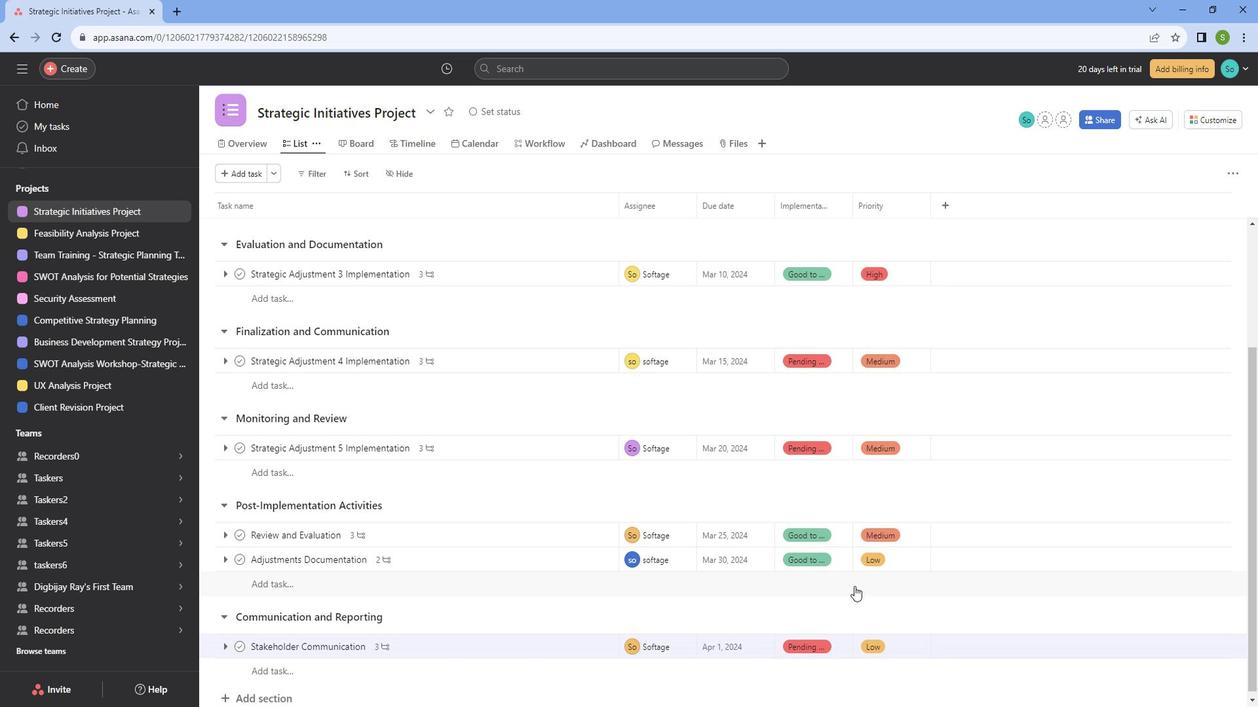 
Action: Mouse scrolled (866, 577) with delta (0, 0)
Screenshot: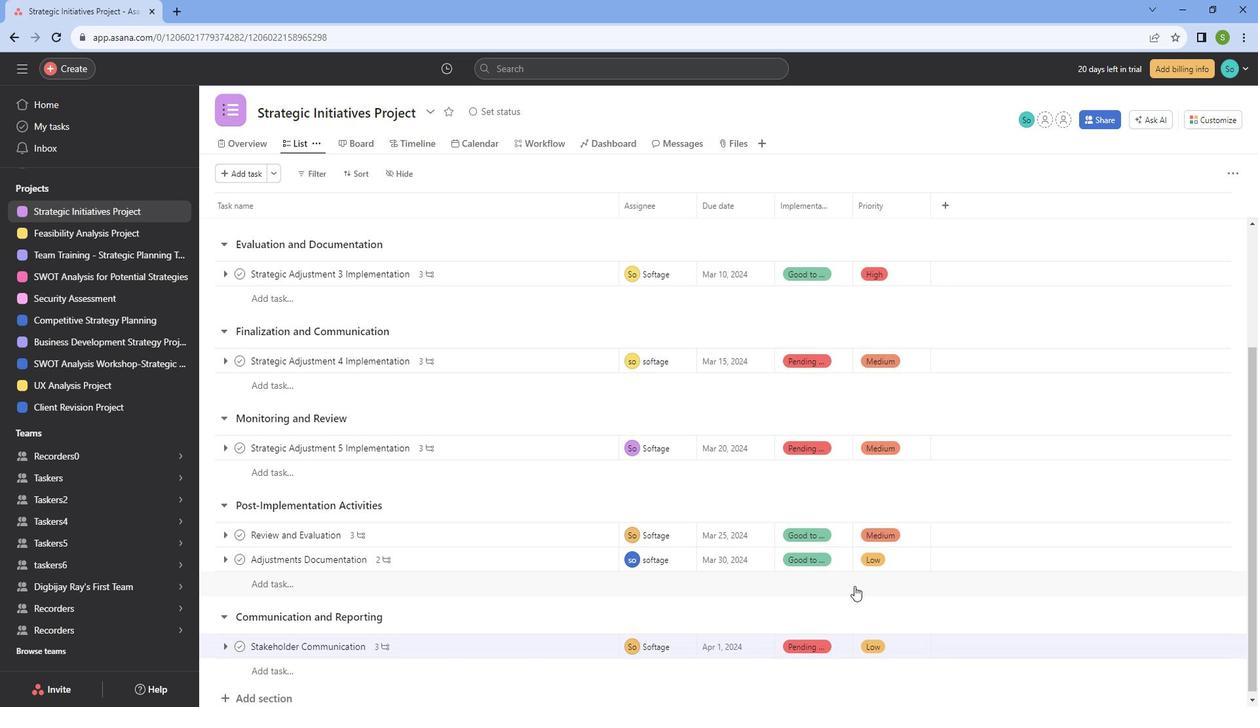 
Action: Mouse scrolled (866, 577) with delta (0, 0)
Screenshot: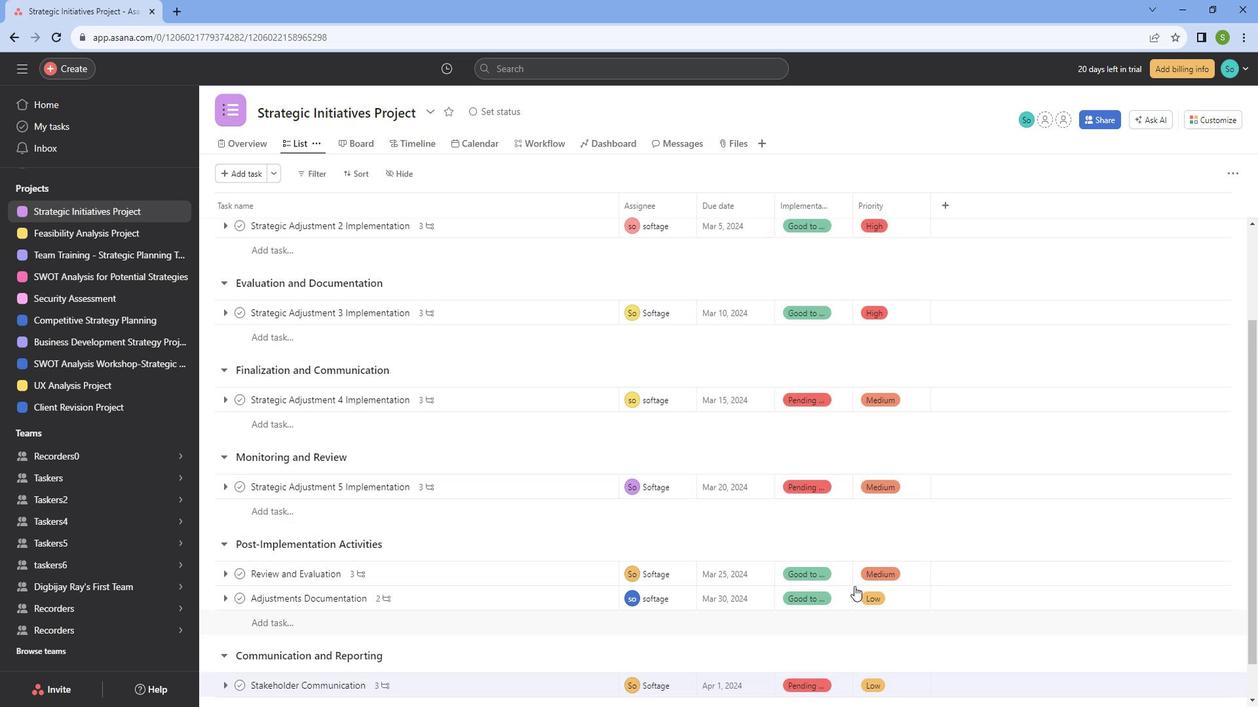 
Action: Mouse scrolled (866, 577) with delta (0, 0)
Screenshot: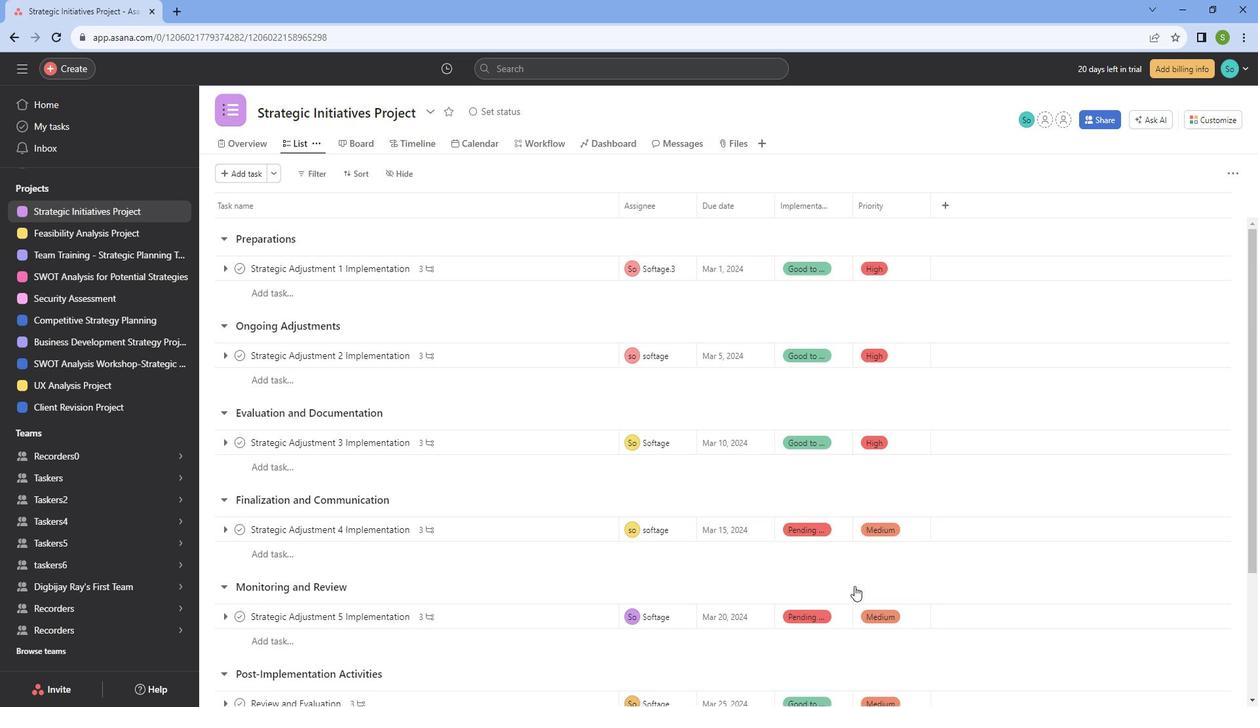 
Action: Mouse scrolled (866, 577) with delta (0, 0)
Screenshot: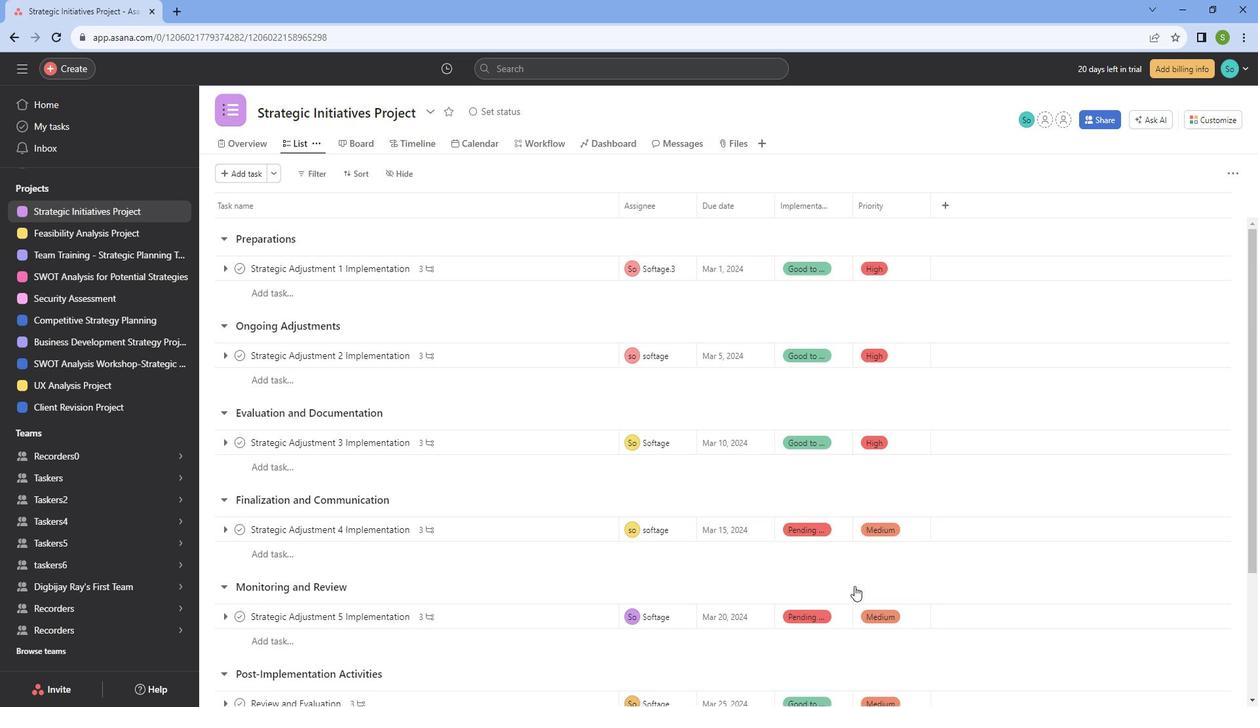 
Action: Mouse scrolled (866, 577) with delta (0, 0)
Screenshot: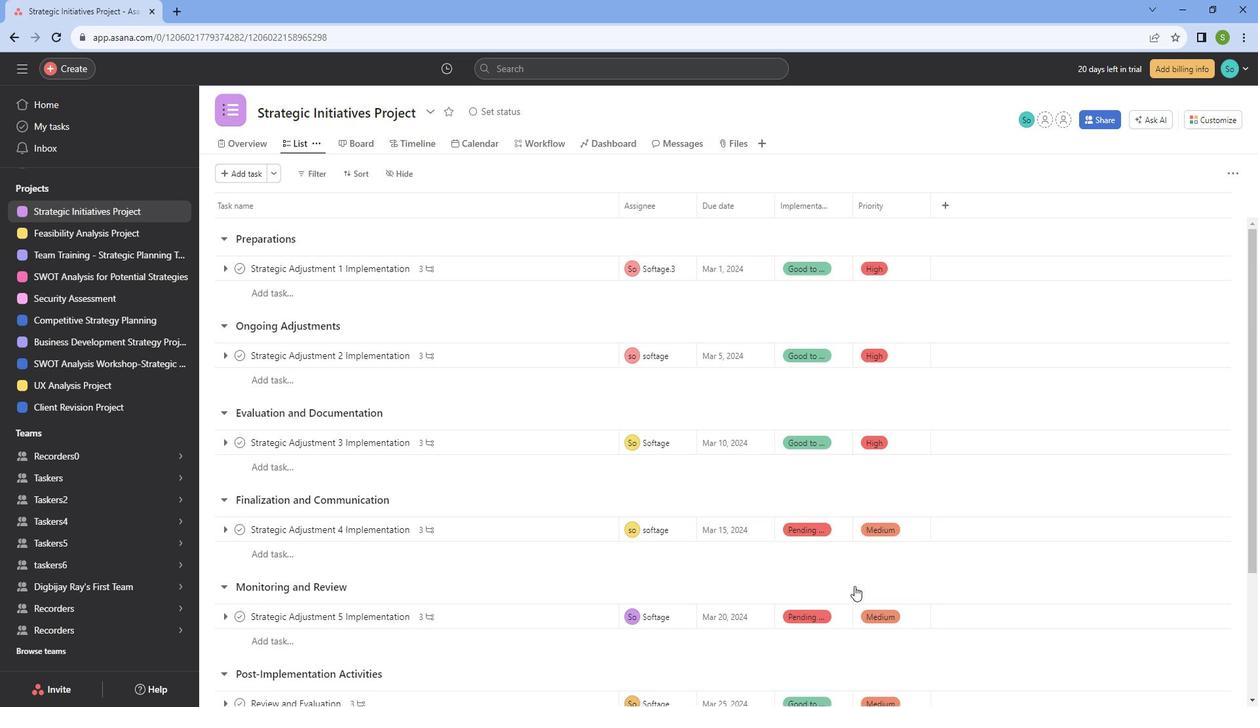 
Action: Mouse scrolled (866, 577) with delta (0, 0)
Screenshot: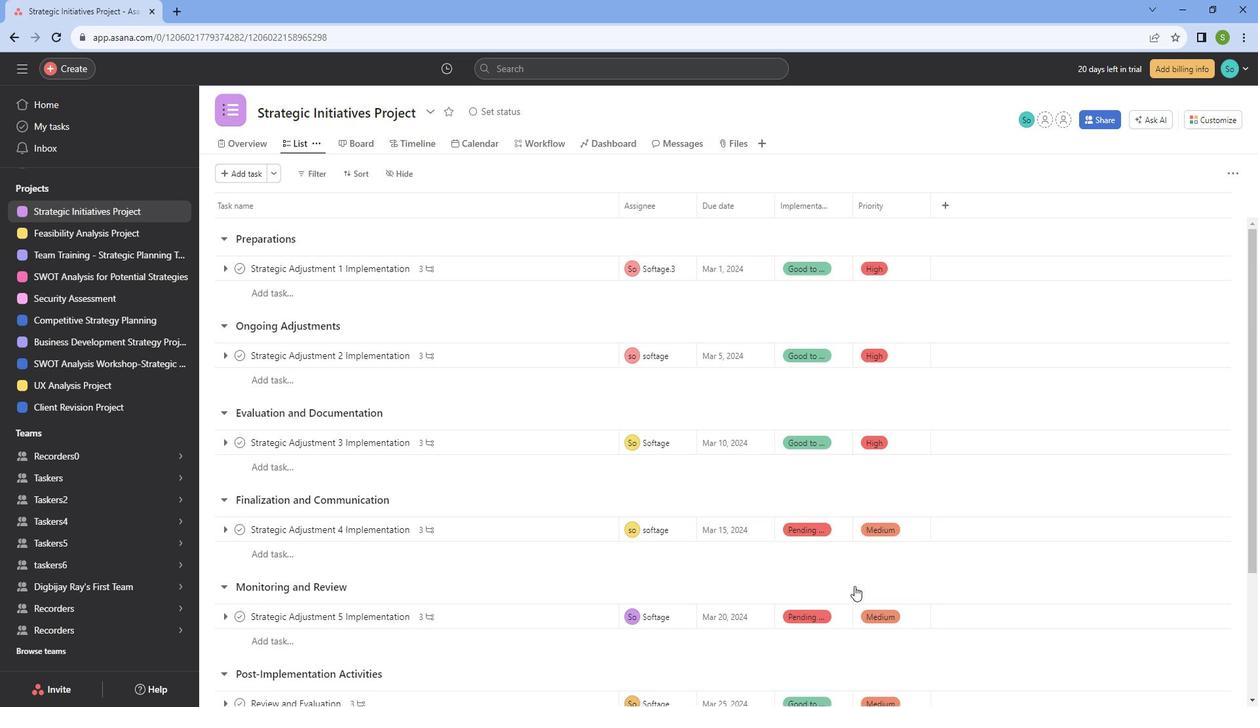 
